 Task: Open Card Card0000000021 in Board Board0000000006 in Workspace WS0000000002 in Trello. Add Member Ayush98111@gmail.com to Card Card0000000021 in Board Board0000000006 in Workspace WS0000000002 in Trello. Add Purple Label titled Label0000000021 to Card Card0000000021 in Board Board0000000006 in Workspace WS0000000002 in Trello. Add Checklist CL0000000021 to Card Card0000000021 in Board Board0000000006 in Workspace WS0000000002 in Trello. Add Dates with Start Date as Aug 01 2023 and Due Date as Aug 31 2023 to Card Card0000000021 in Board Board0000000006 in Workspace WS0000000002 in Trello
Action: Mouse moved to (372, 400)
Screenshot: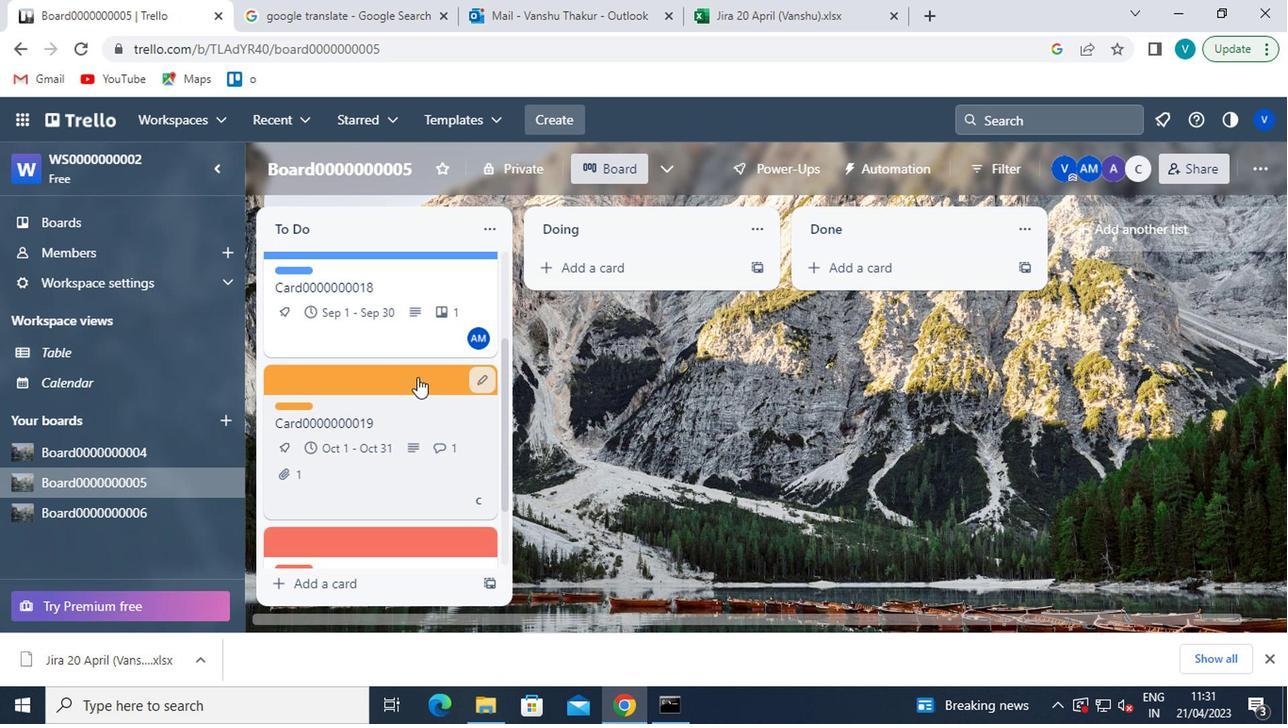 
Action: Mouse scrolled (372, 399) with delta (0, 0)
Screenshot: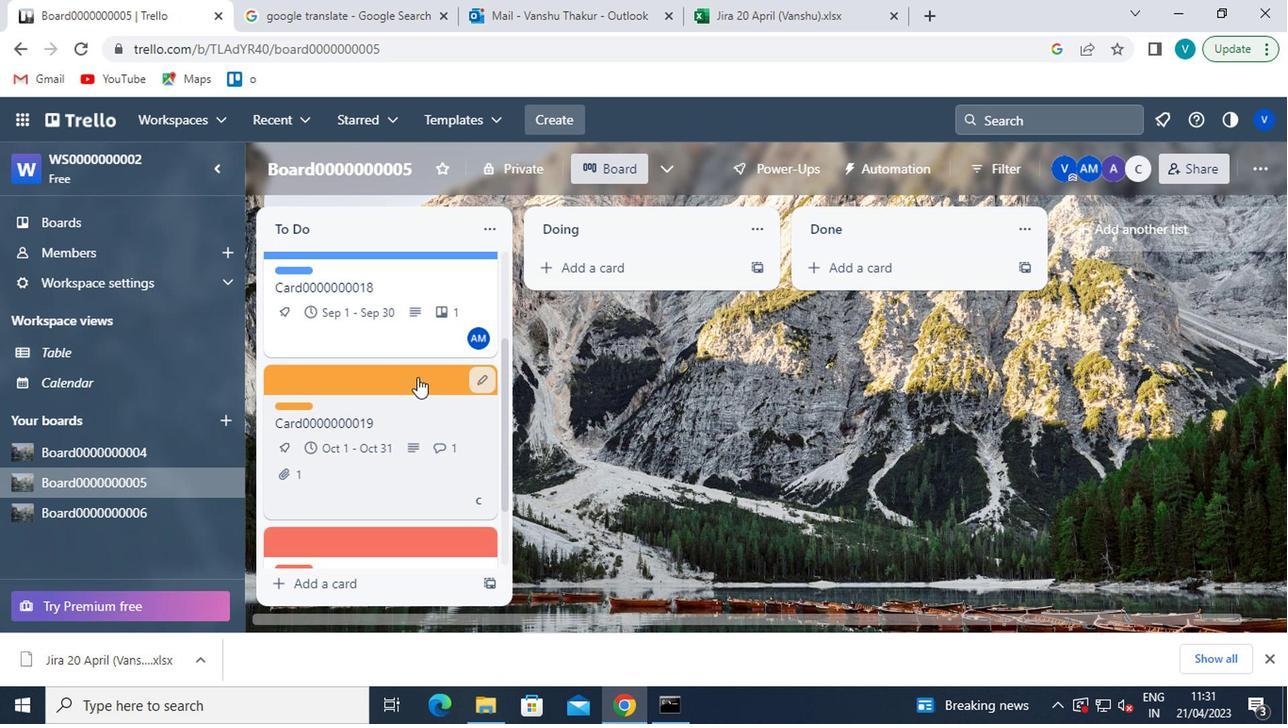
Action: Mouse moved to (370, 406)
Screenshot: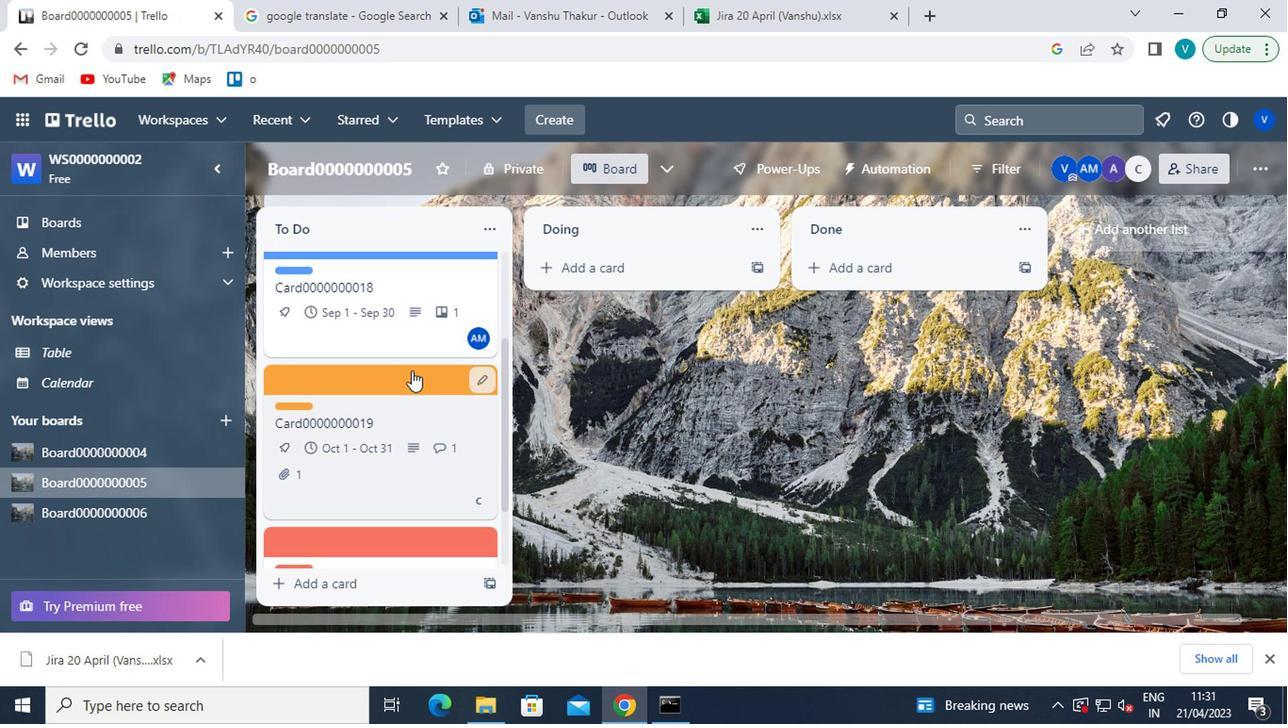 
Action: Mouse scrolled (370, 404) with delta (0, -1)
Screenshot: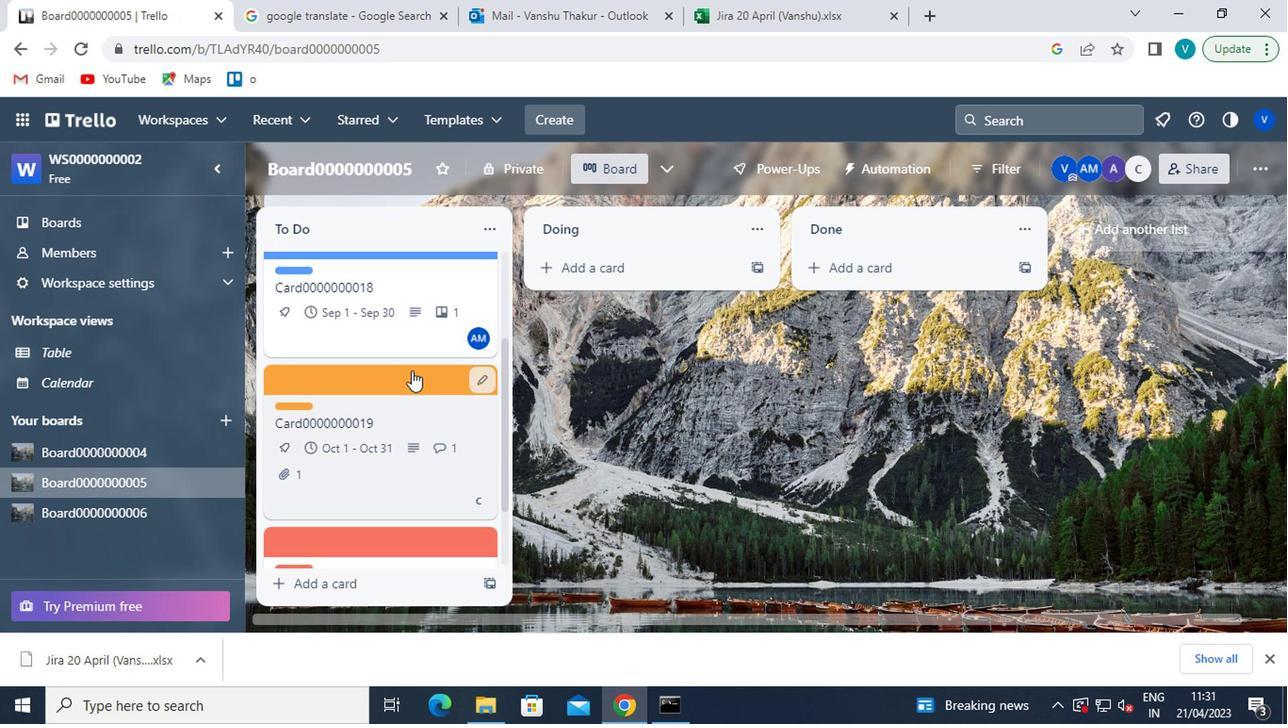 
Action: Mouse moved to (370, 407)
Screenshot: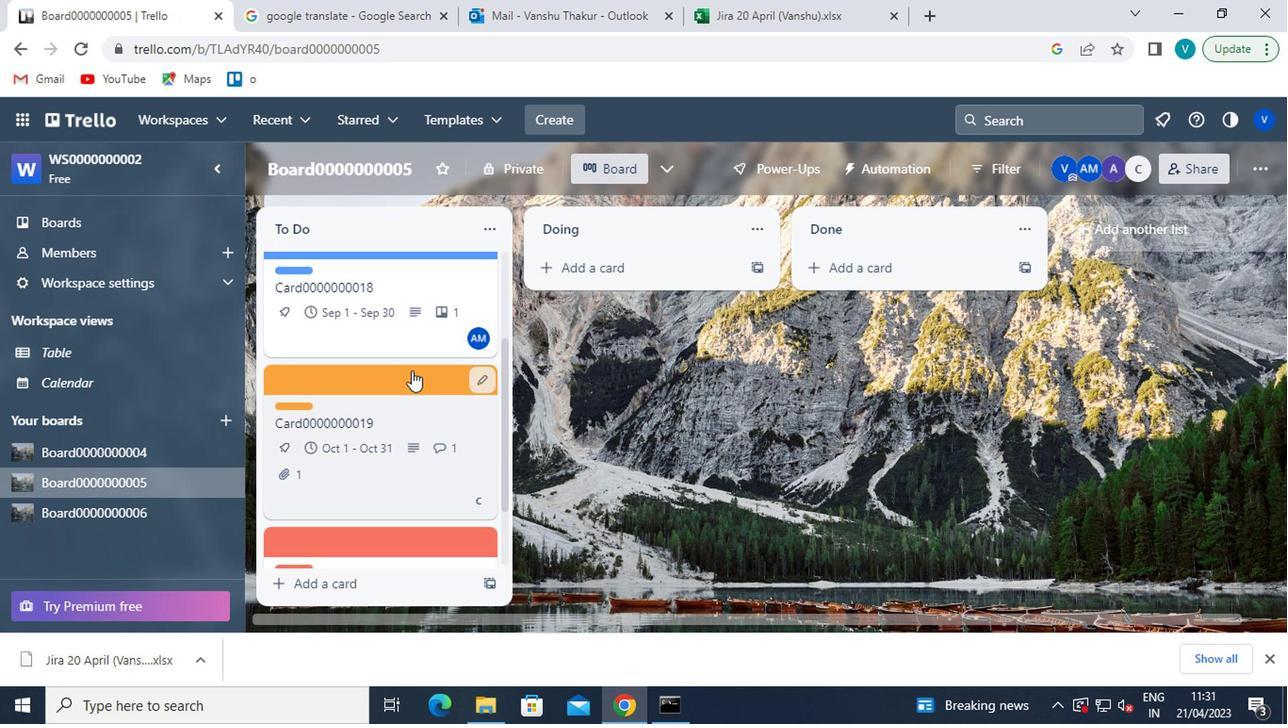 
Action: Mouse scrolled (370, 406) with delta (0, 0)
Screenshot: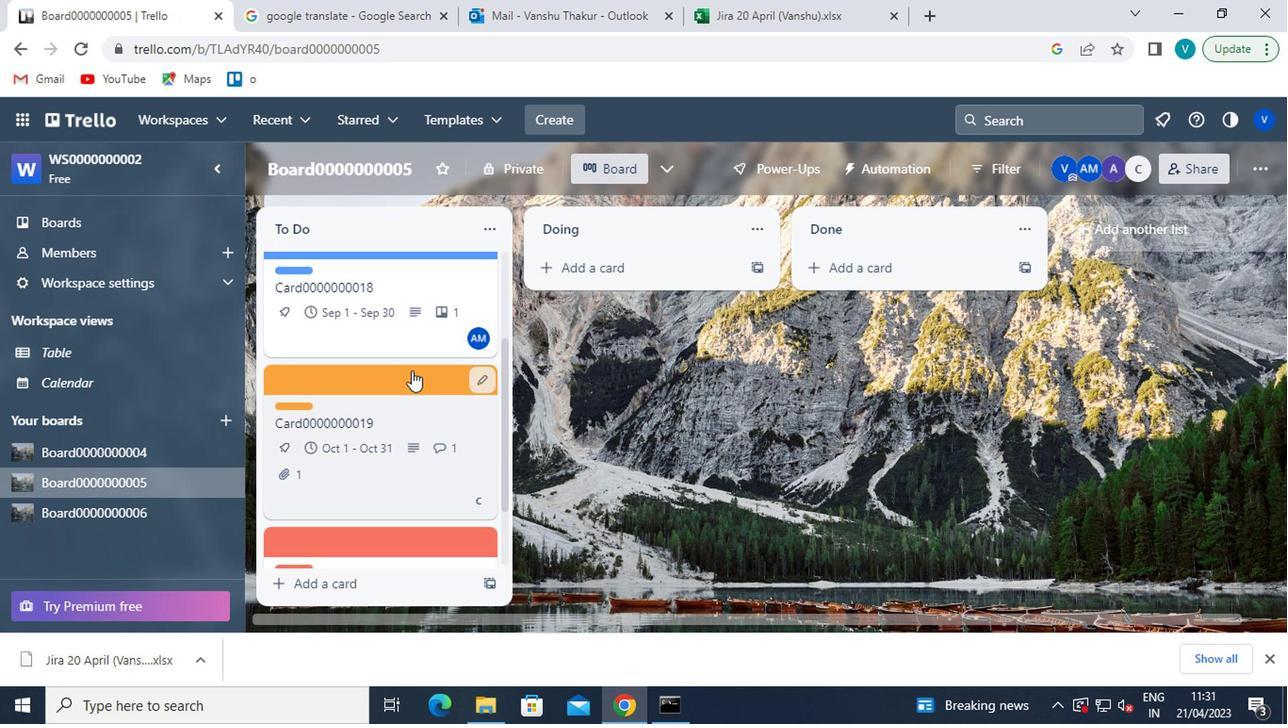 
Action: Mouse scrolled (370, 406) with delta (0, 0)
Screenshot: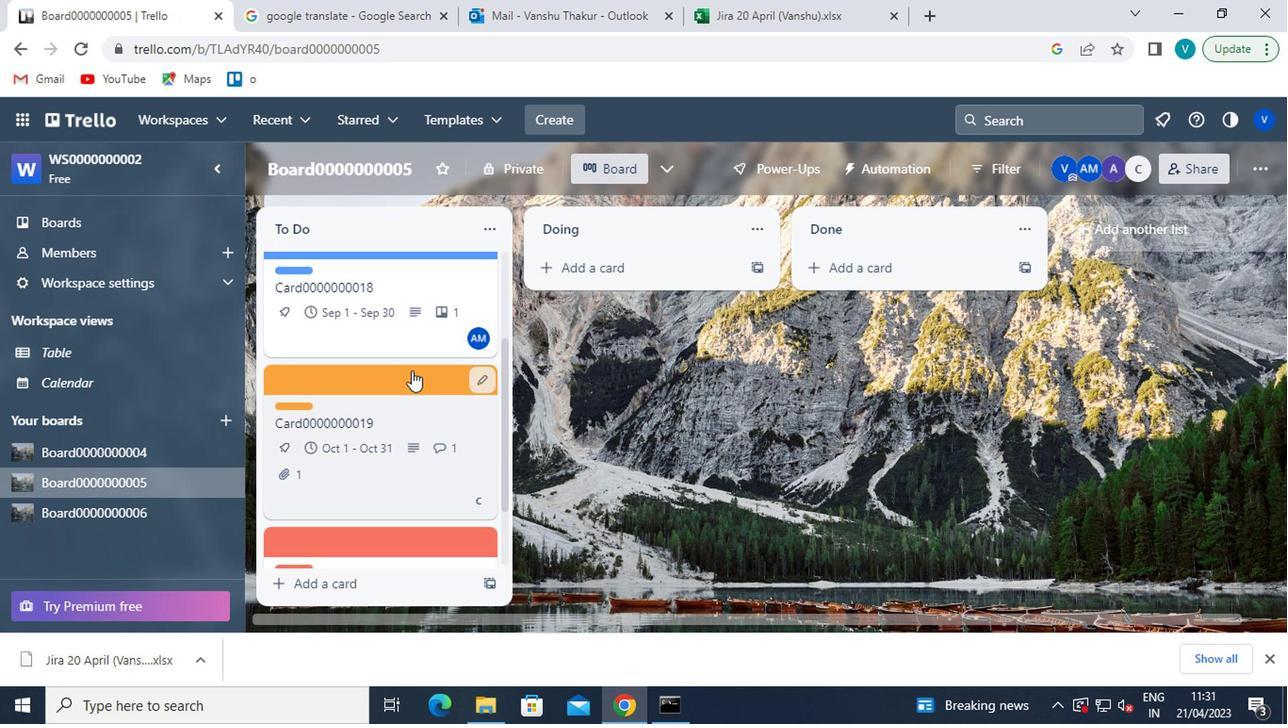 
Action: Mouse scrolled (370, 406) with delta (0, 0)
Screenshot: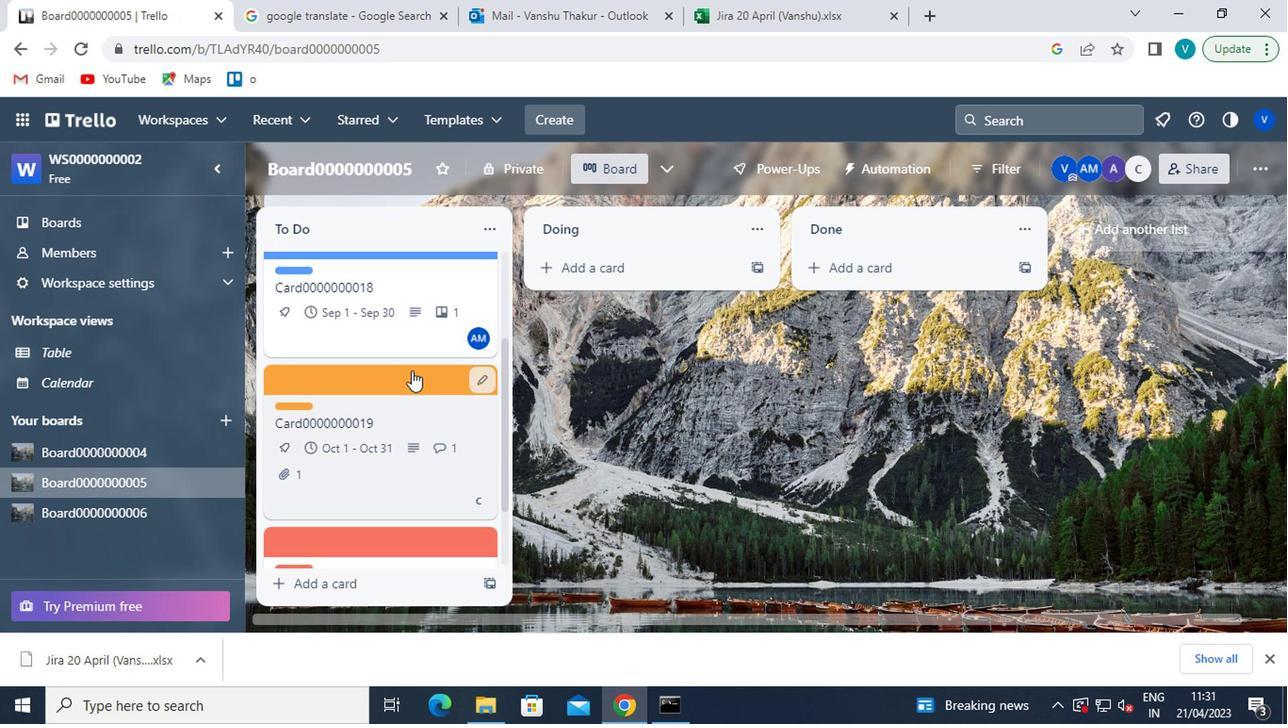 
Action: Mouse scrolled (370, 406) with delta (0, 0)
Screenshot: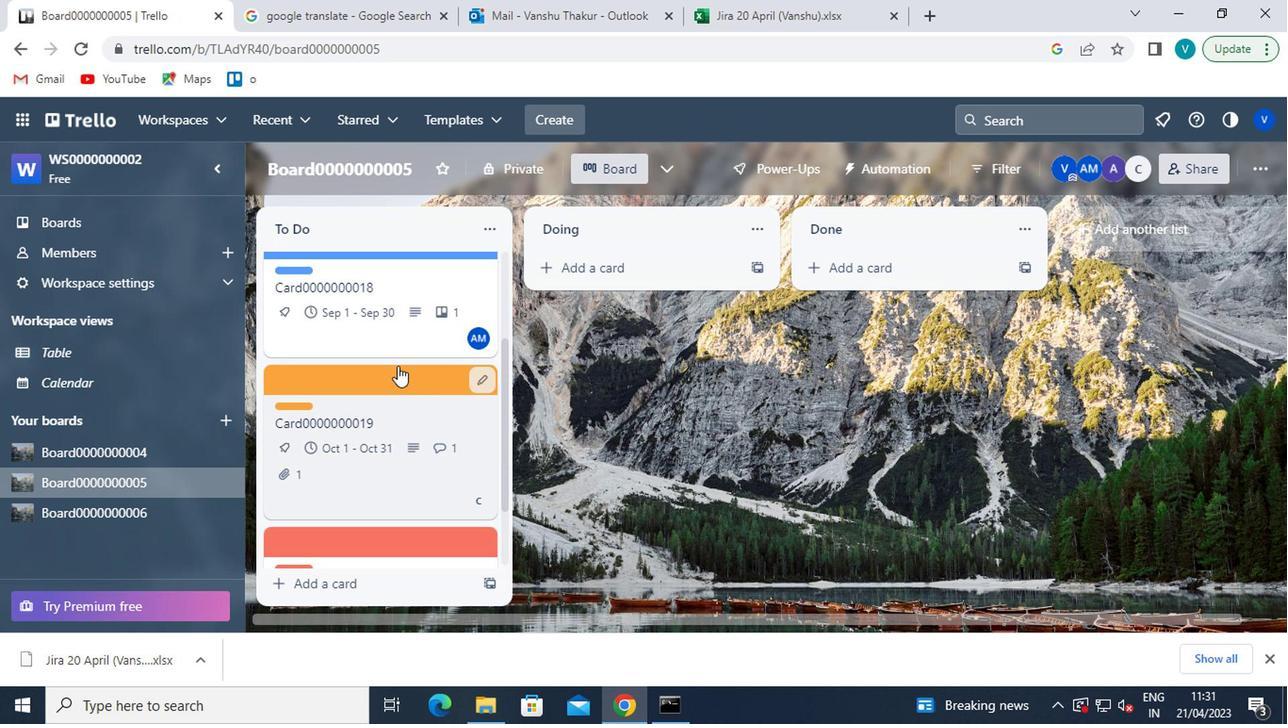 
Action: Mouse moved to (144, 519)
Screenshot: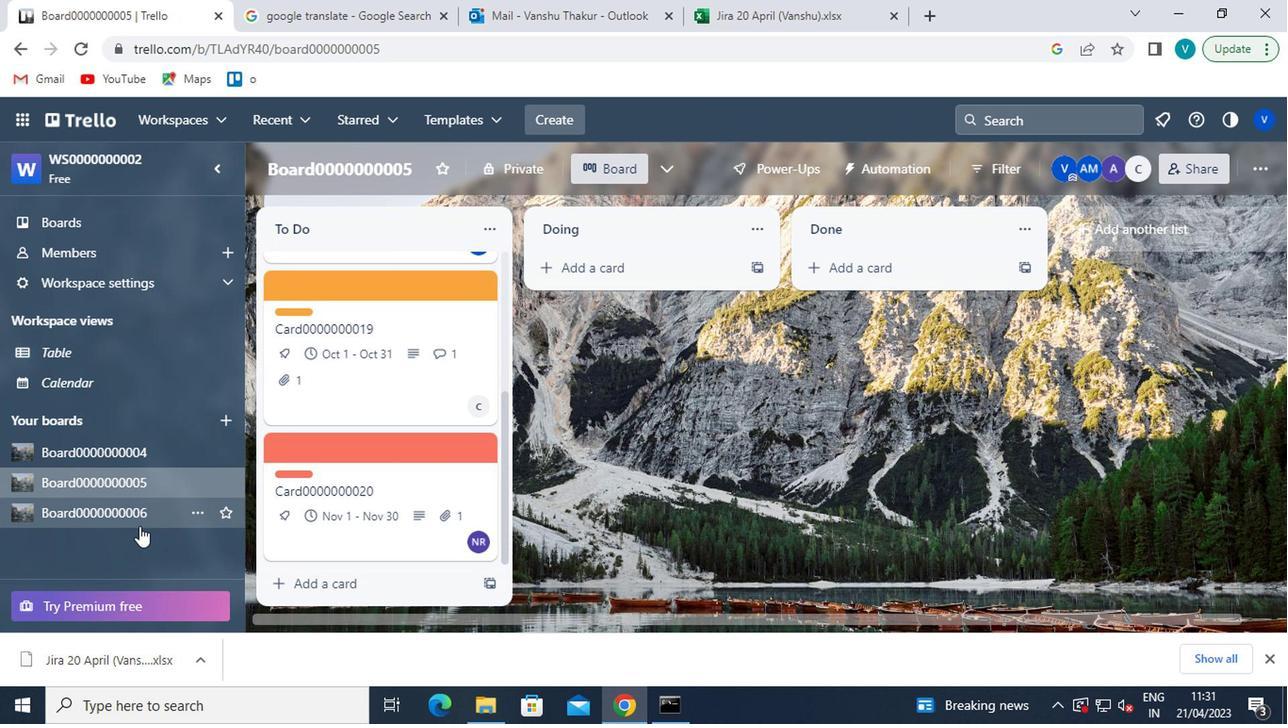 
Action: Mouse pressed left at (144, 519)
Screenshot: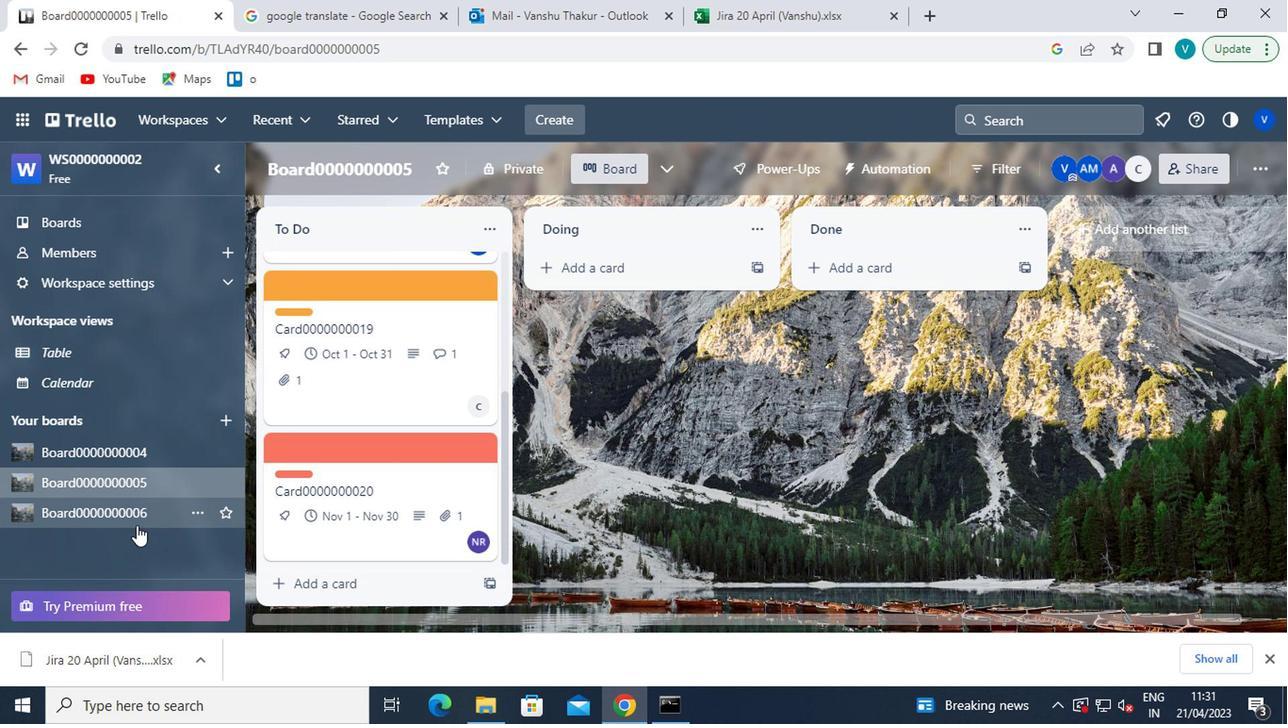 
Action: Mouse moved to (350, 319)
Screenshot: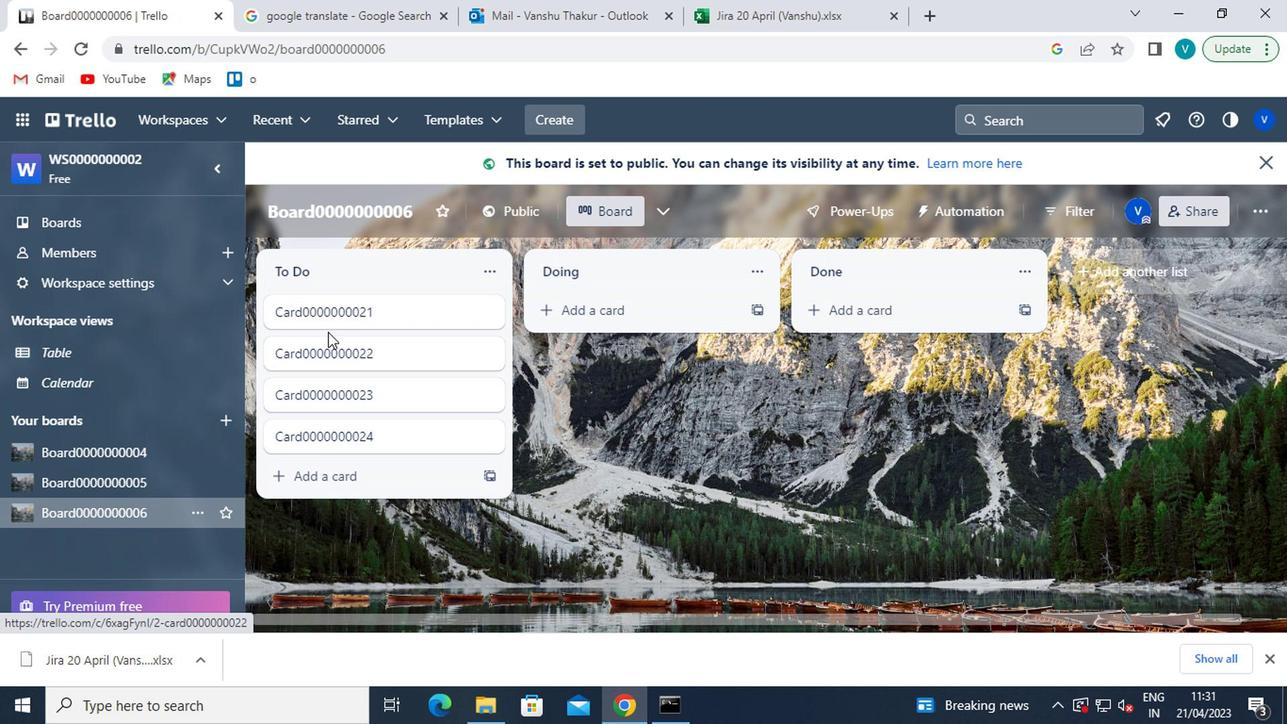 
Action: Mouse pressed left at (350, 319)
Screenshot: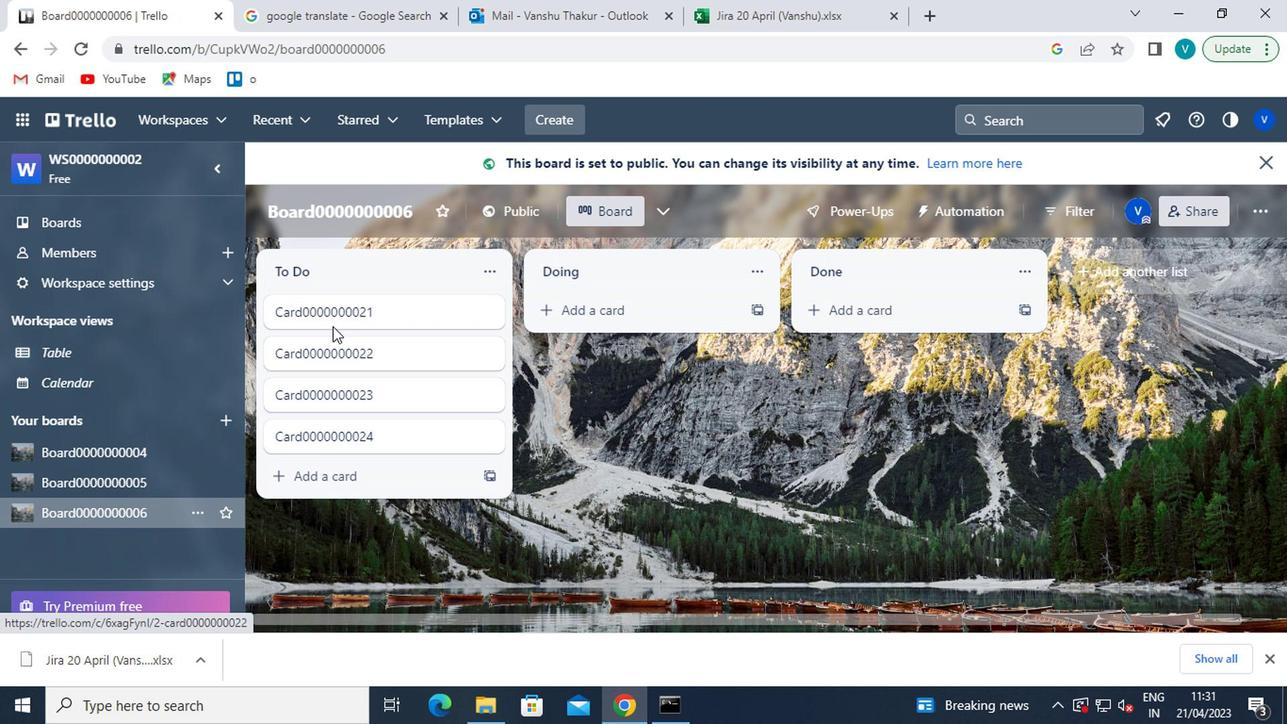 
Action: Mouse moved to (850, 261)
Screenshot: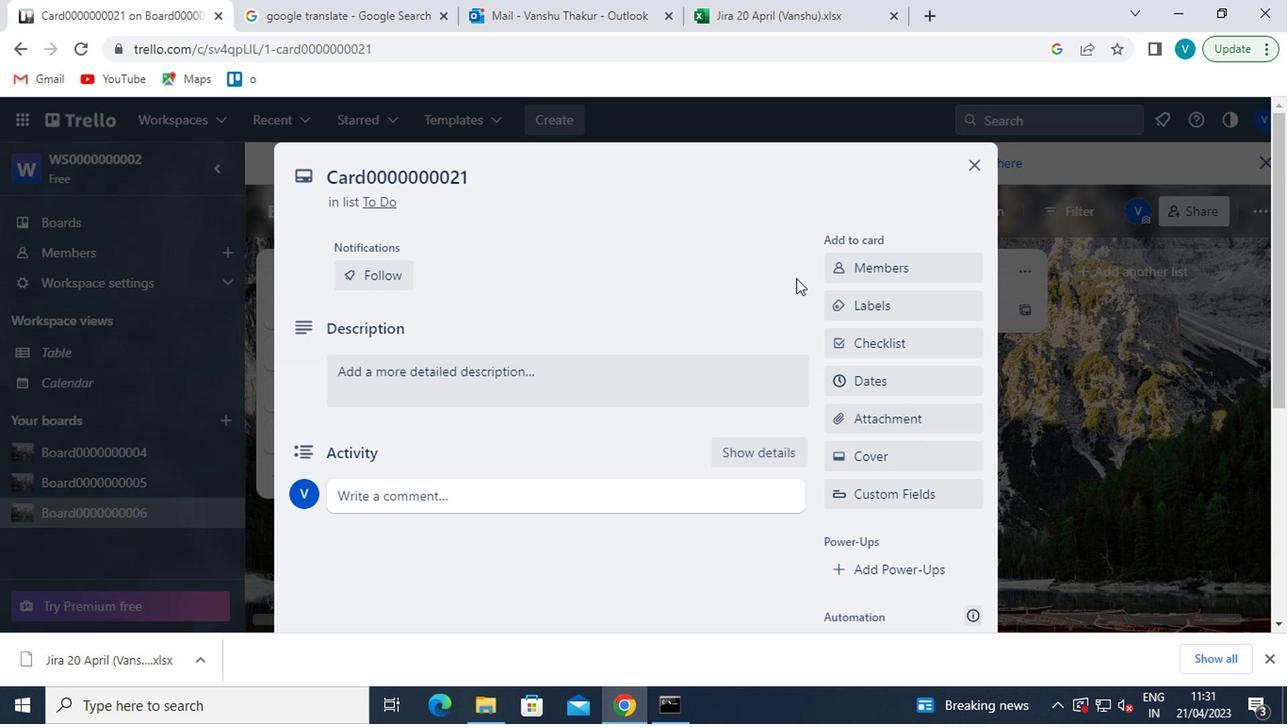 
Action: Mouse pressed left at (850, 261)
Screenshot: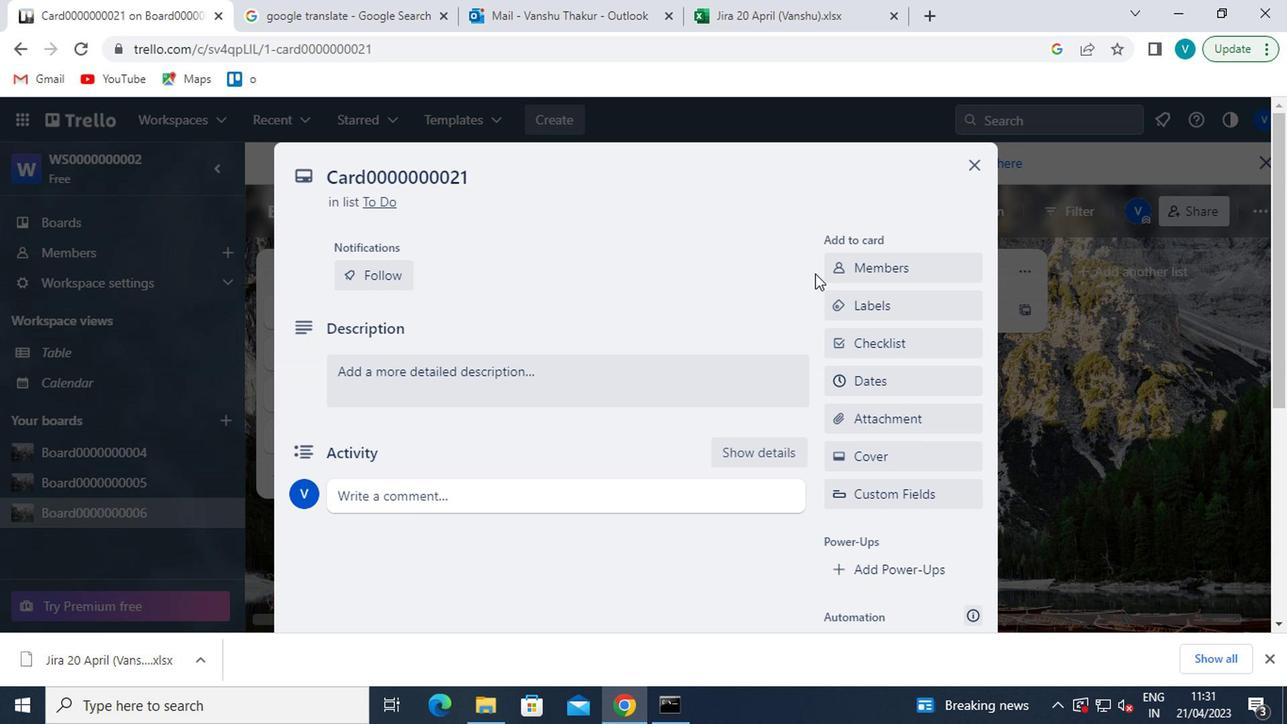 
Action: Mouse moved to (875, 363)
Screenshot: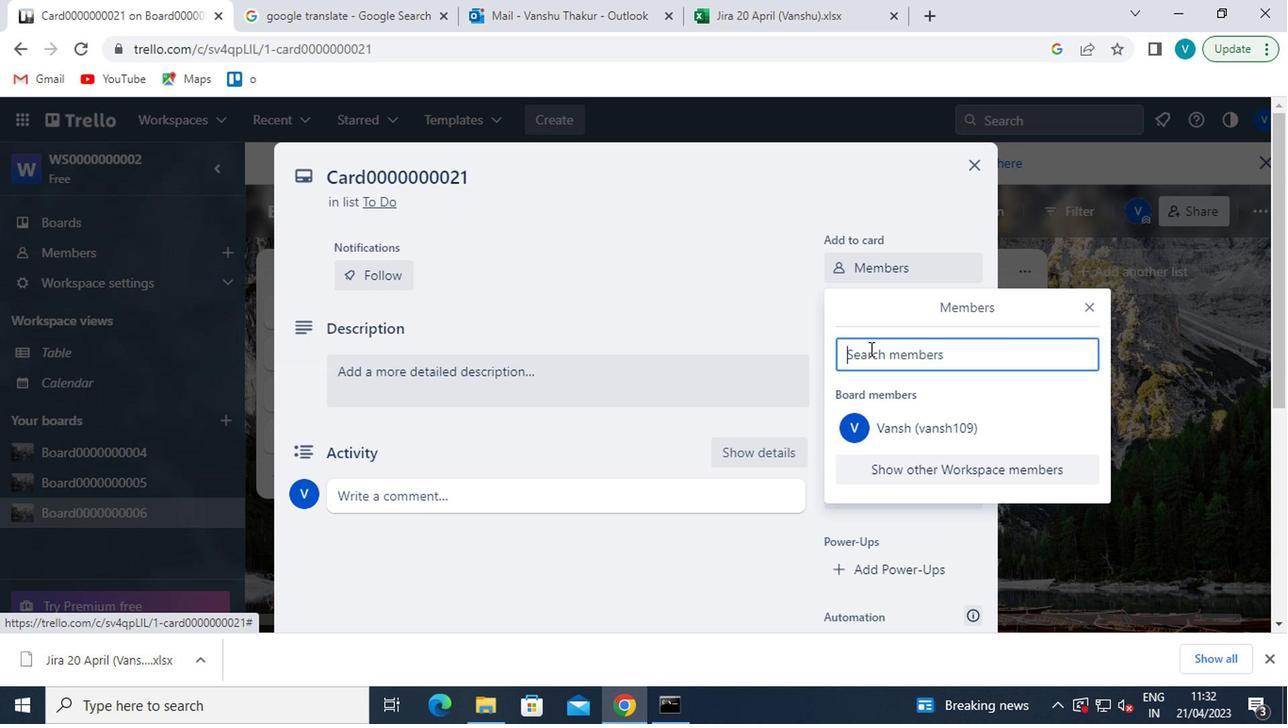 
Action: Mouse pressed left at (875, 363)
Screenshot: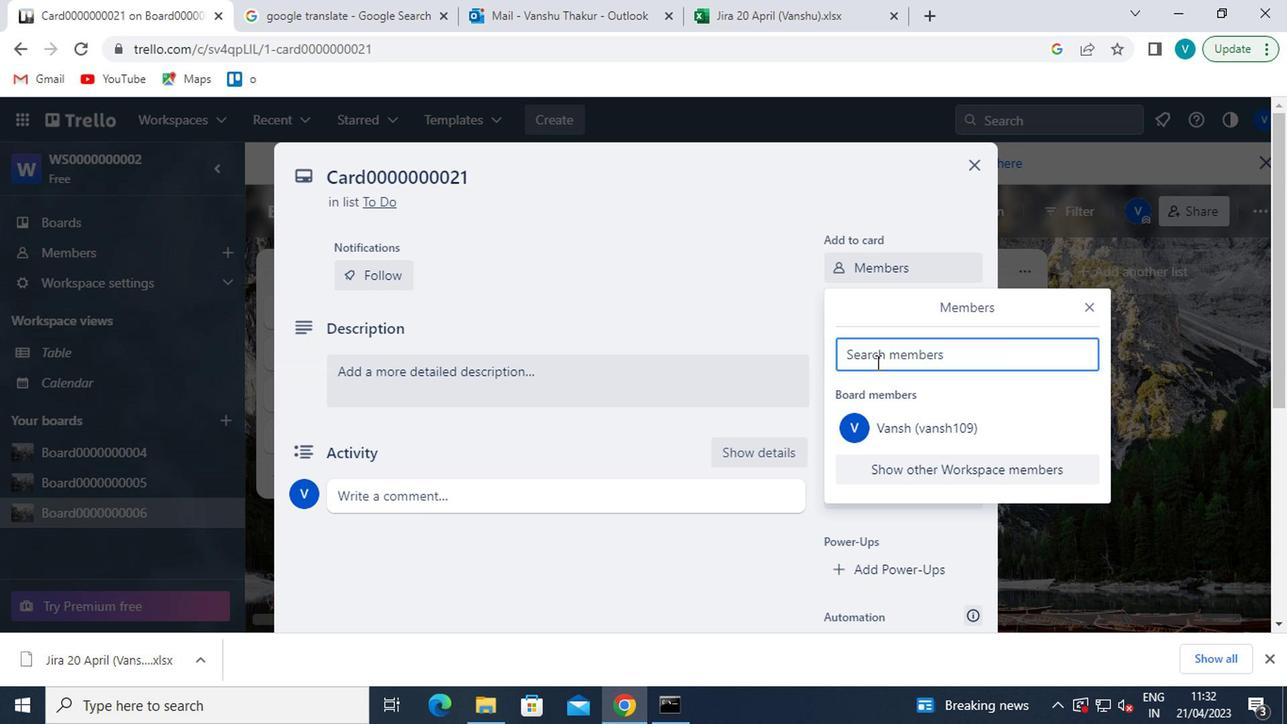 
Action: Mouse moved to (557, 73)
Screenshot: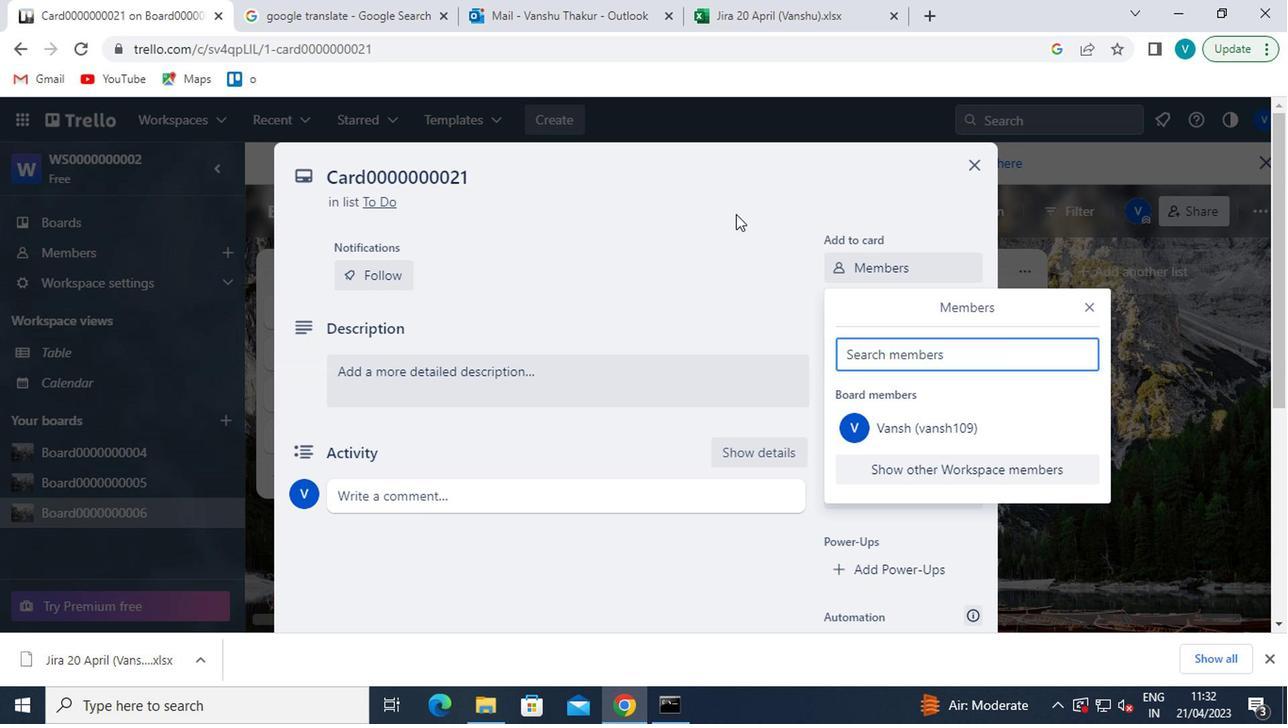 
Action: Key pressed <Key.shift>AYUSH8<Key.backspace>98111<Key.shift>@GMAIL.COM
Screenshot: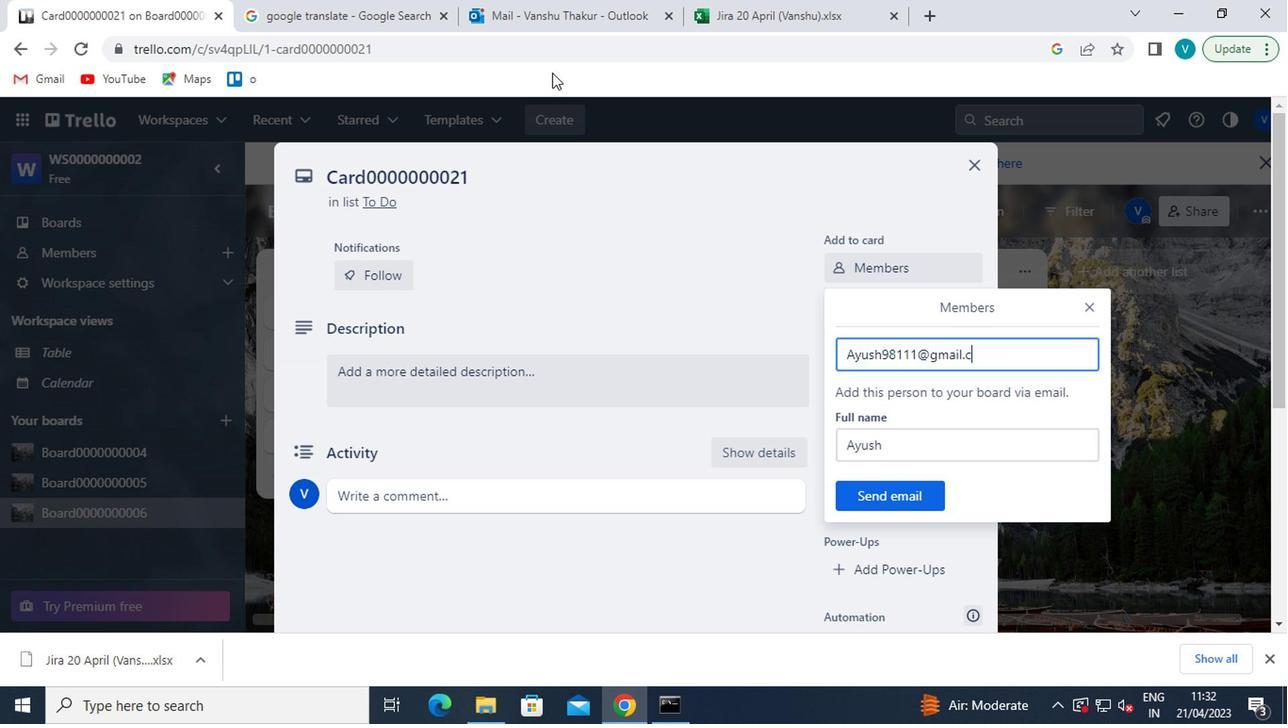 
Action: Mouse moved to (863, 489)
Screenshot: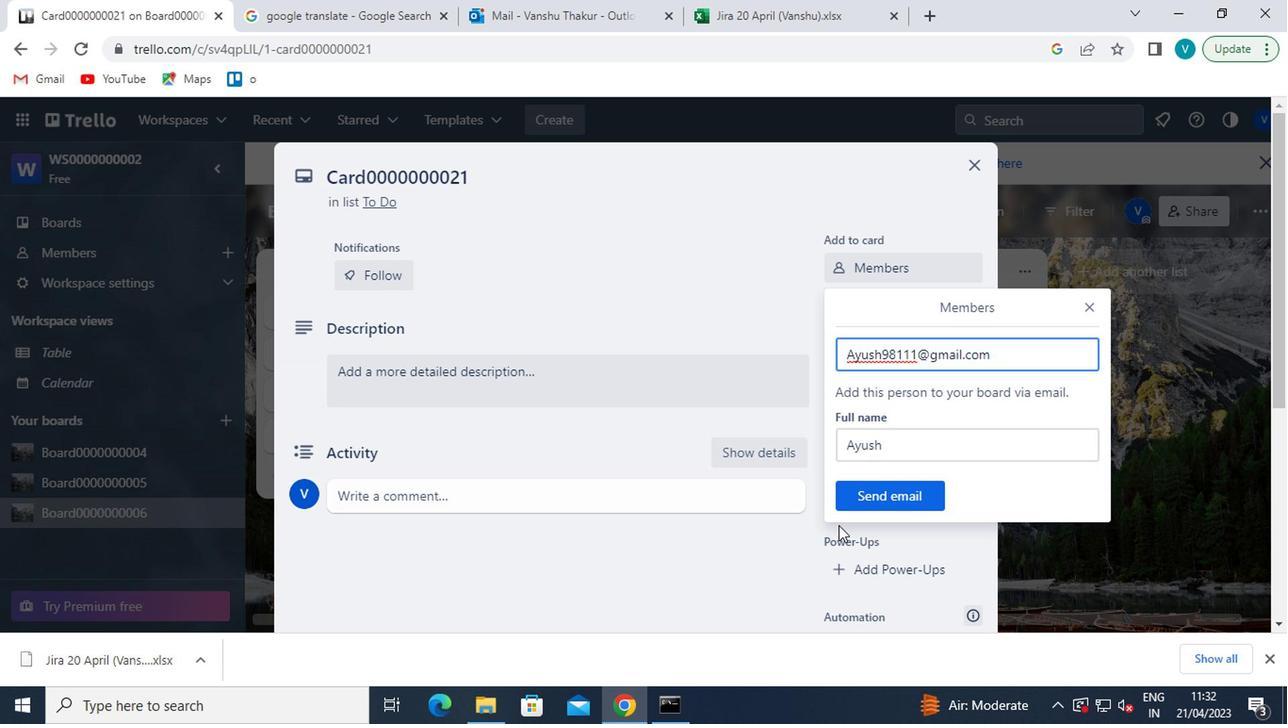 
Action: Mouse pressed left at (863, 489)
Screenshot: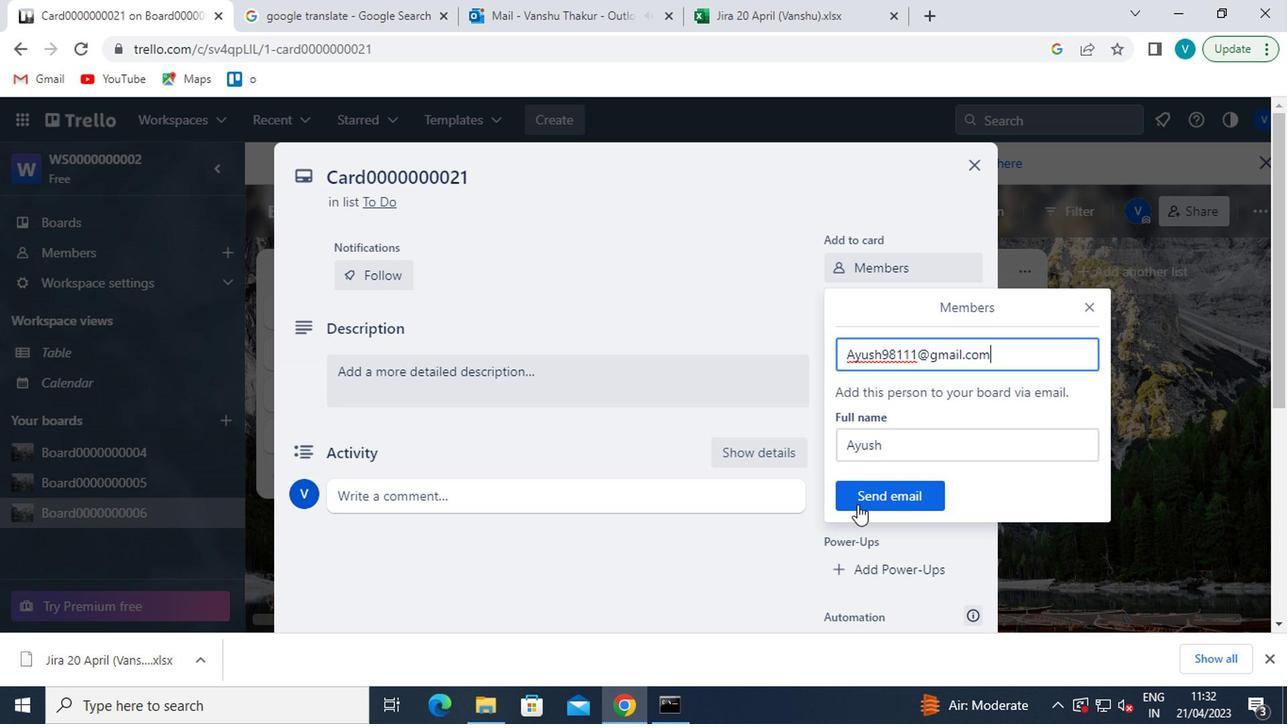 
Action: Mouse moved to (902, 319)
Screenshot: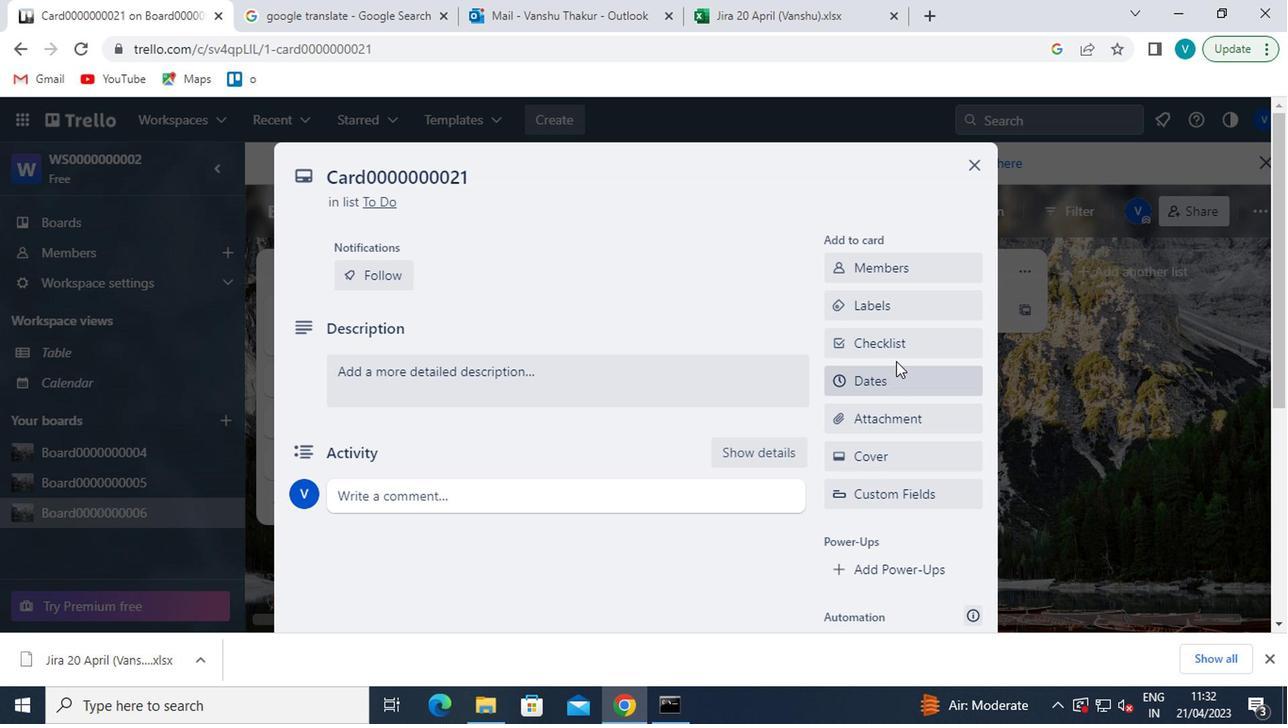 
Action: Mouse pressed left at (902, 319)
Screenshot: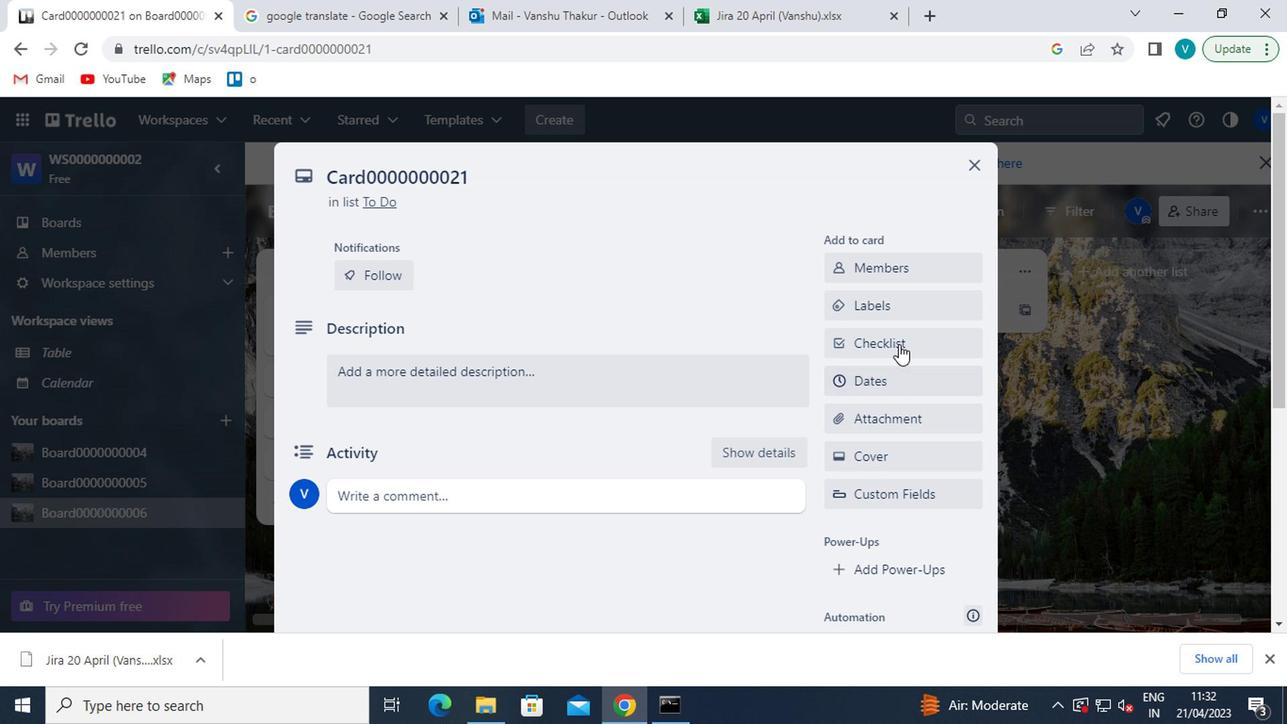 
Action: Mouse moved to (934, 499)
Screenshot: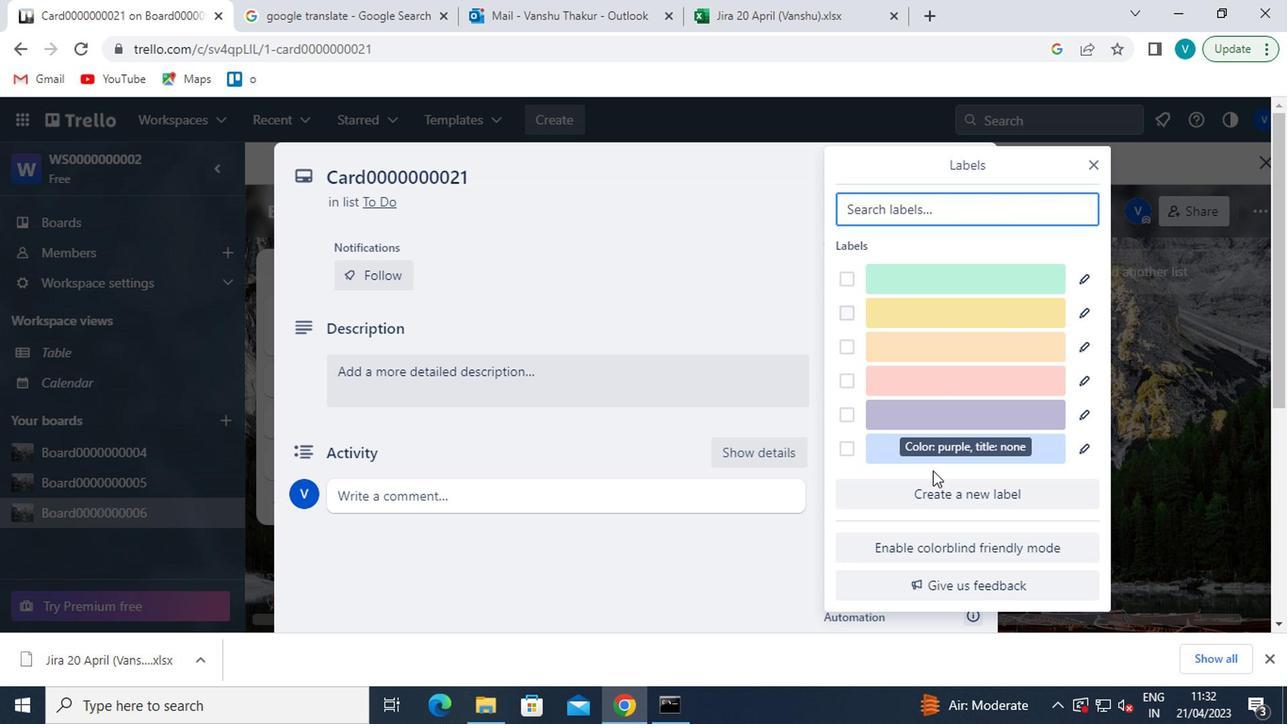 
Action: Mouse pressed left at (934, 499)
Screenshot: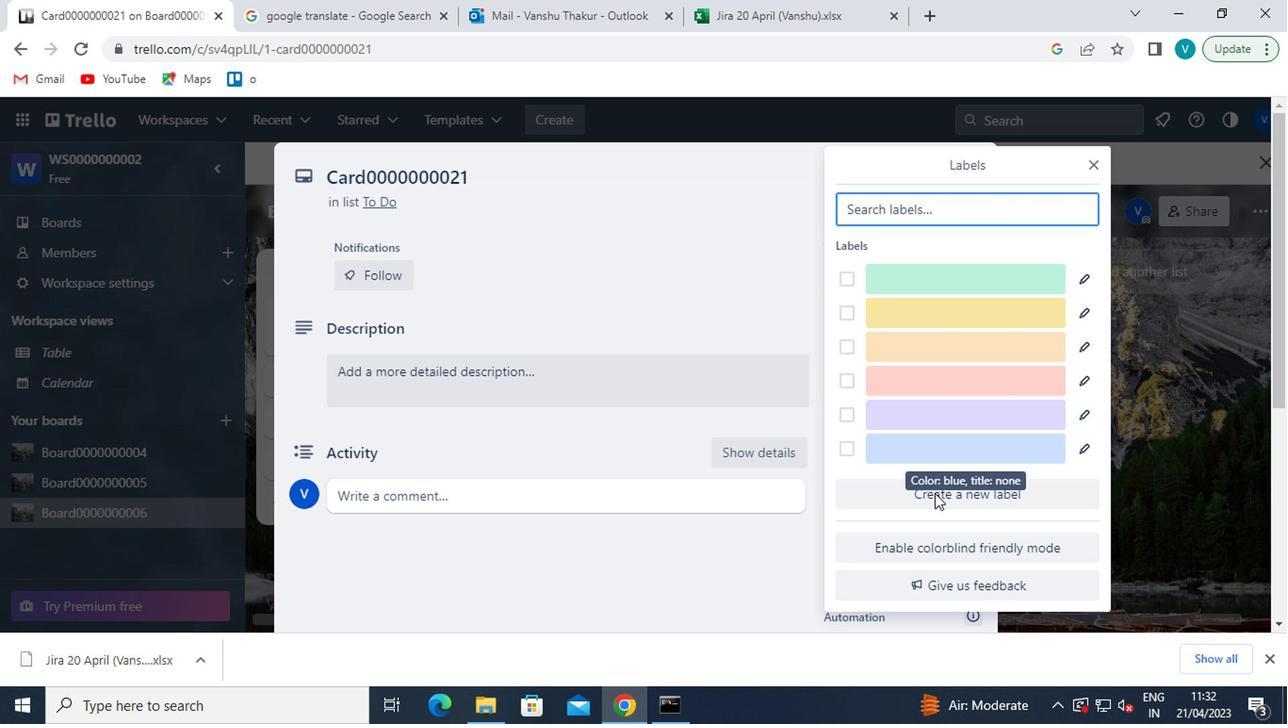 
Action: Mouse moved to (1056, 439)
Screenshot: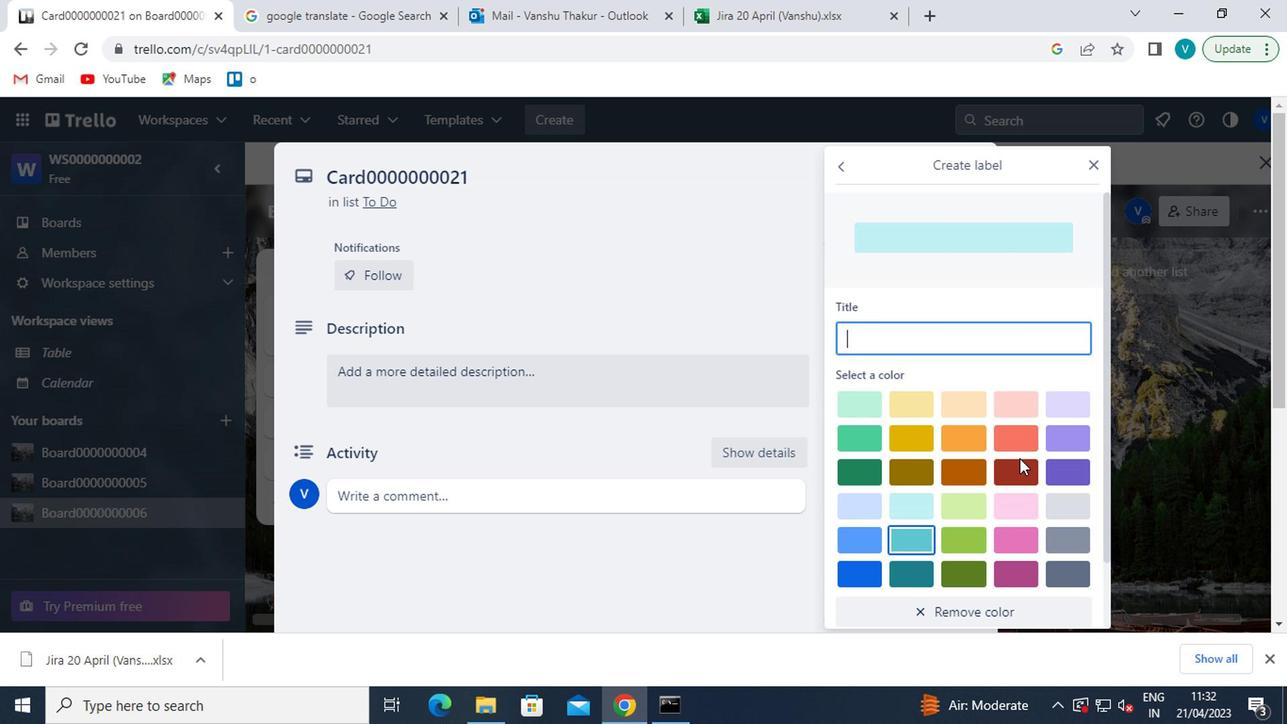 
Action: Mouse pressed left at (1056, 439)
Screenshot: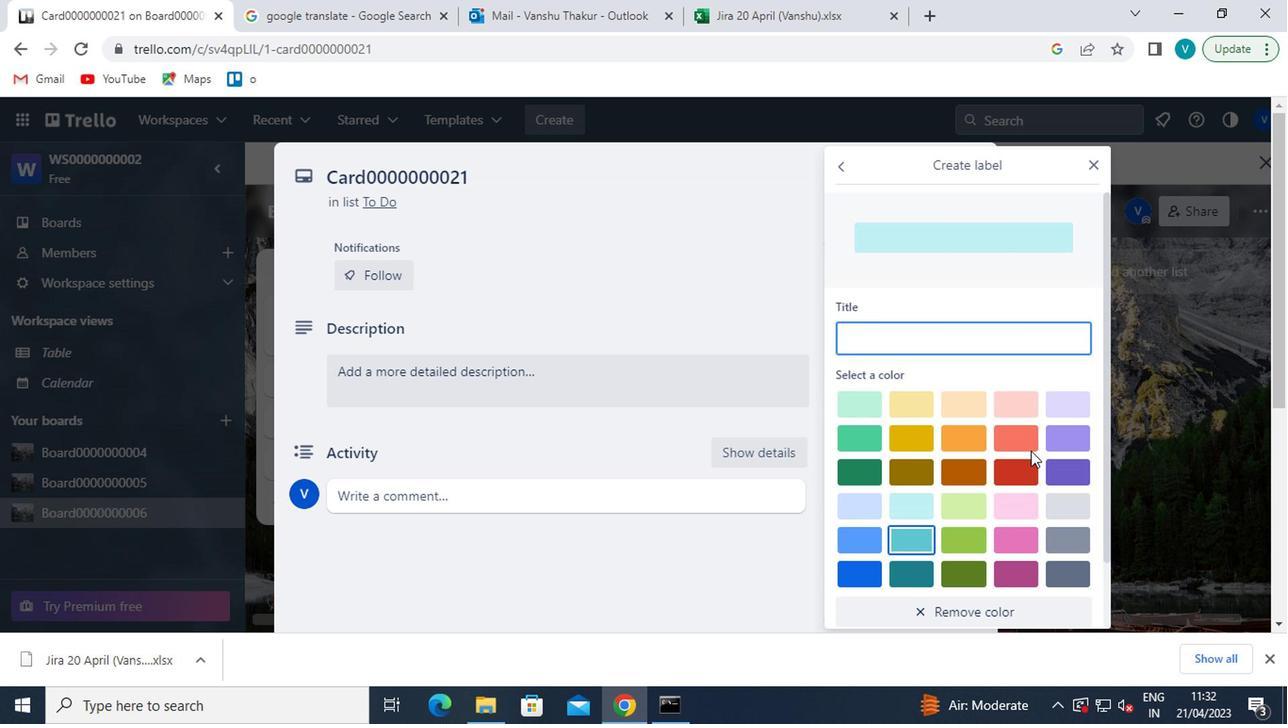 
Action: Mouse moved to (974, 335)
Screenshot: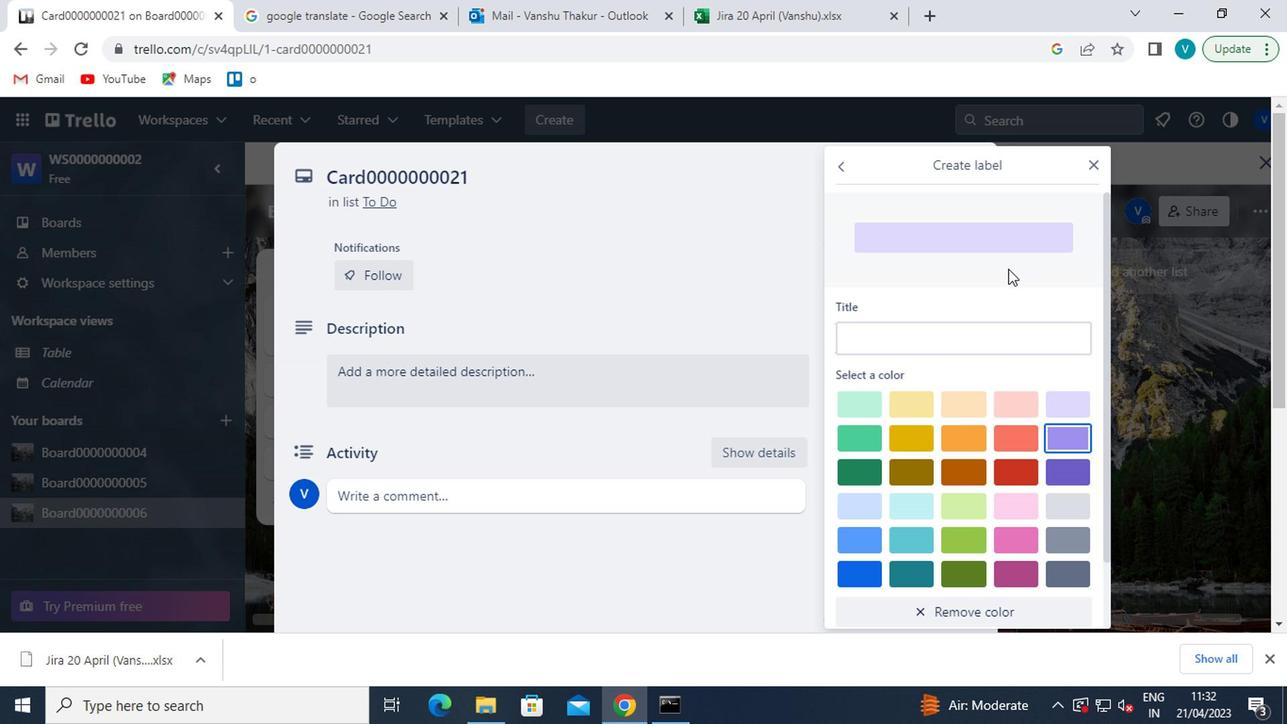 
Action: Mouse pressed left at (974, 335)
Screenshot: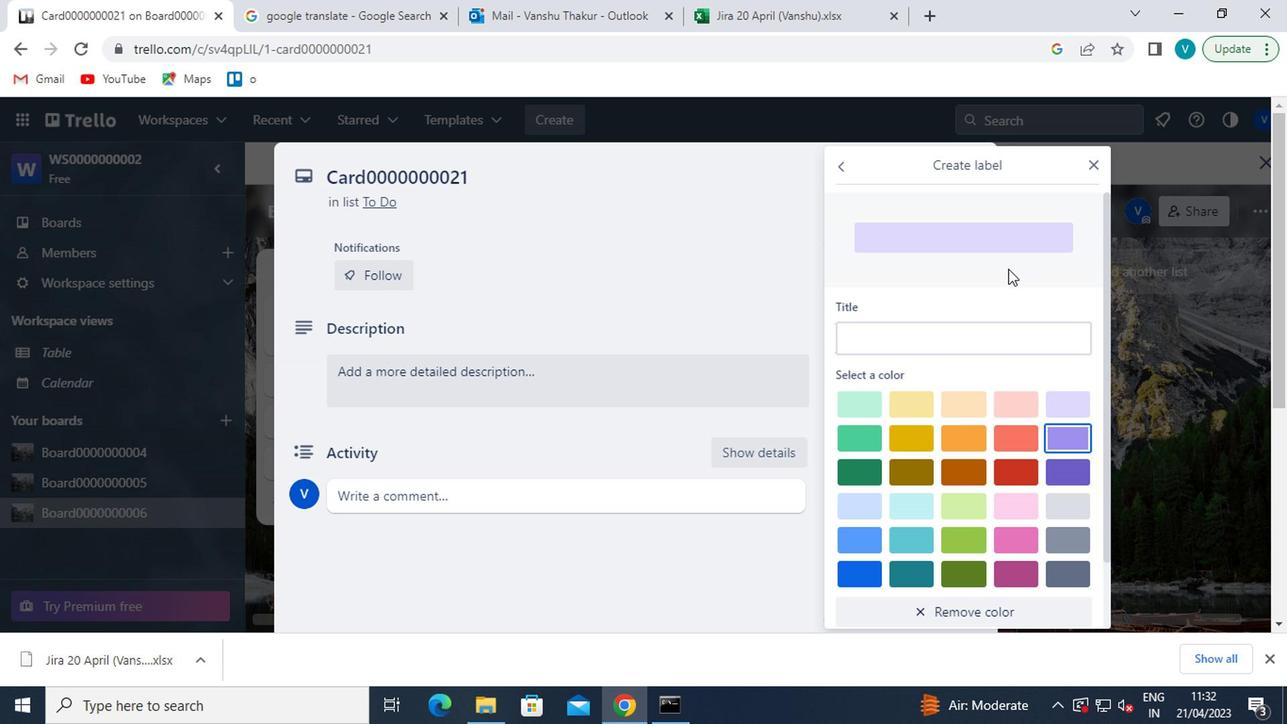 
Action: Key pressed <Key.shift>LABEL
Screenshot: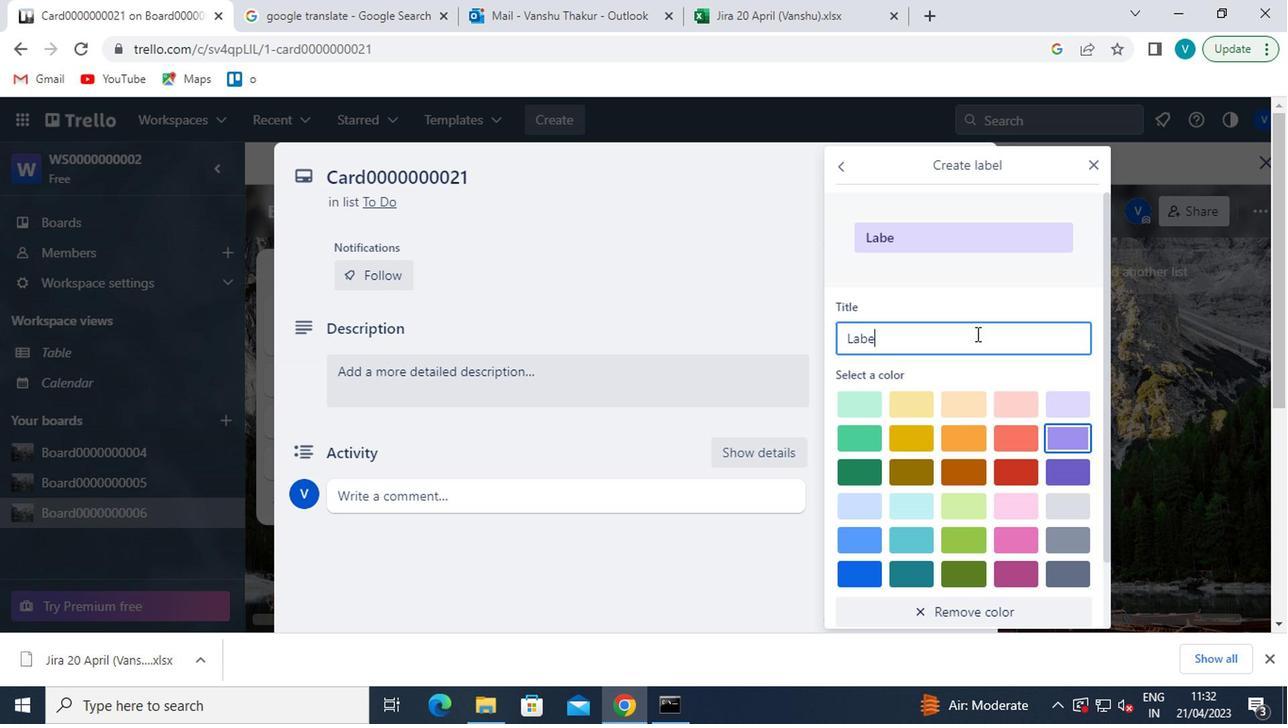 
Action: Mouse moved to (866, 263)
Screenshot: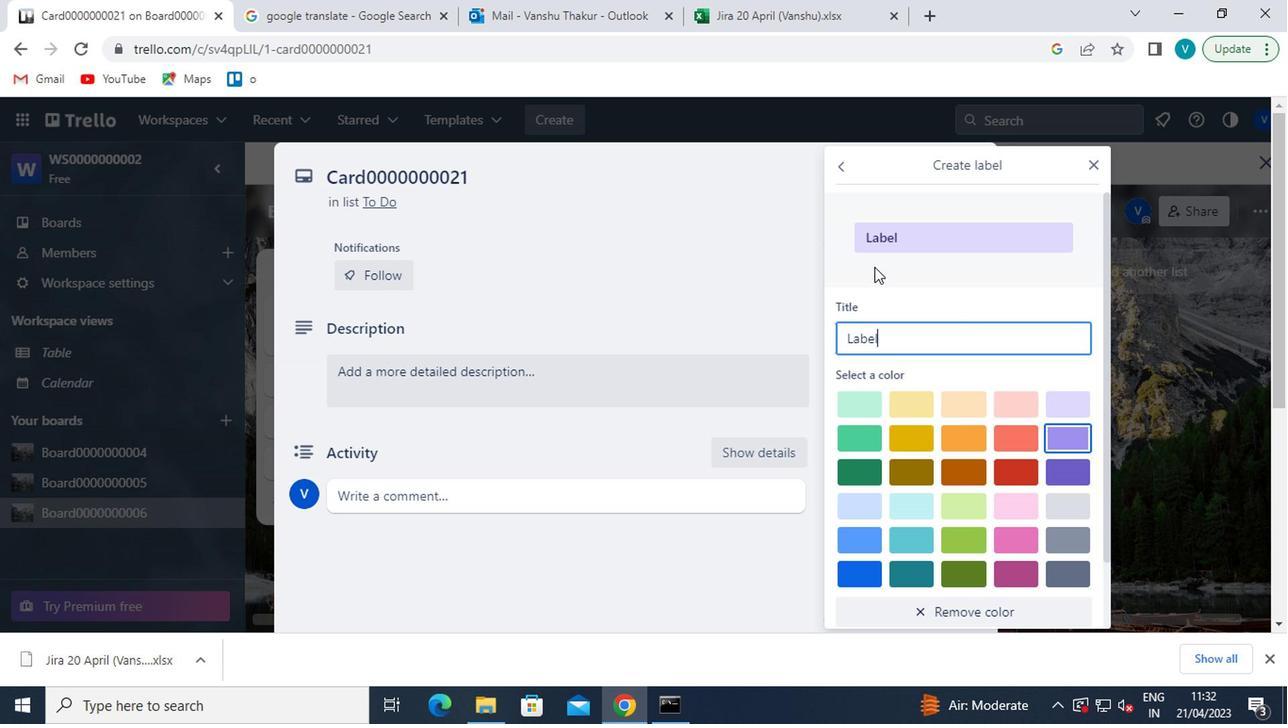 
Action: Key pressed 000
Screenshot: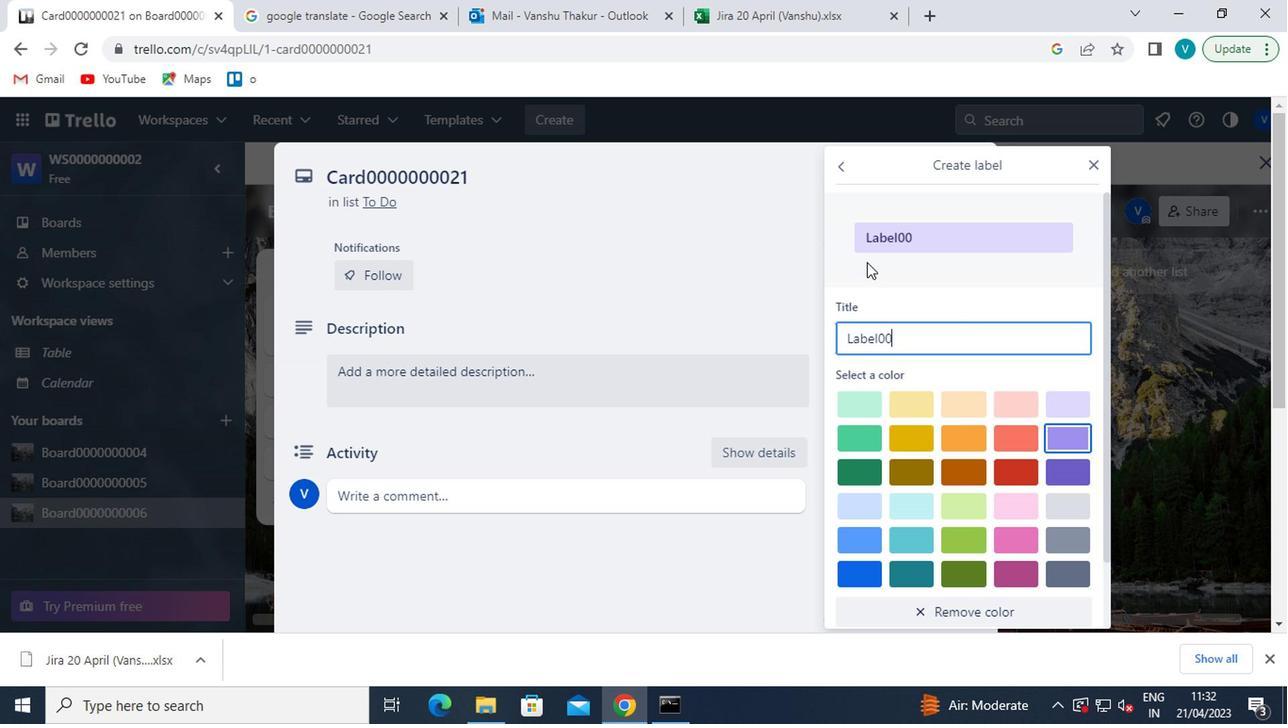 
Action: Mouse moved to (865, 263)
Screenshot: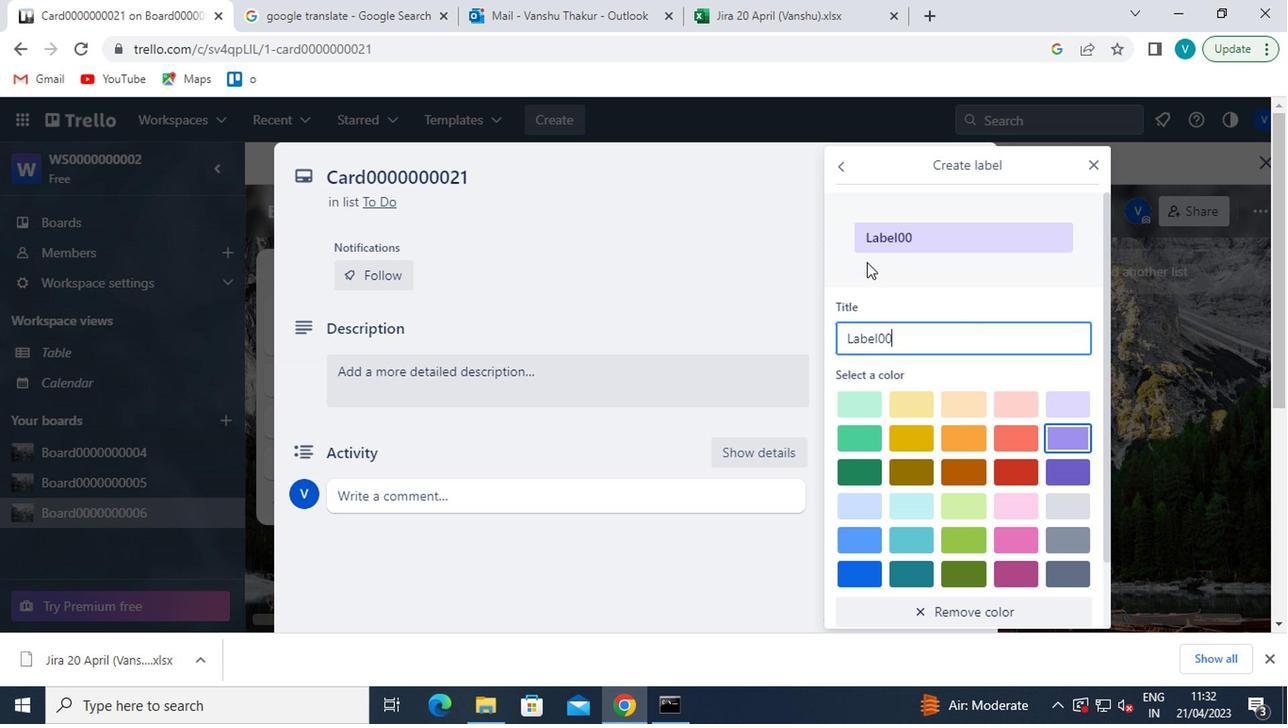 
Action: Key pressed 00000
Screenshot: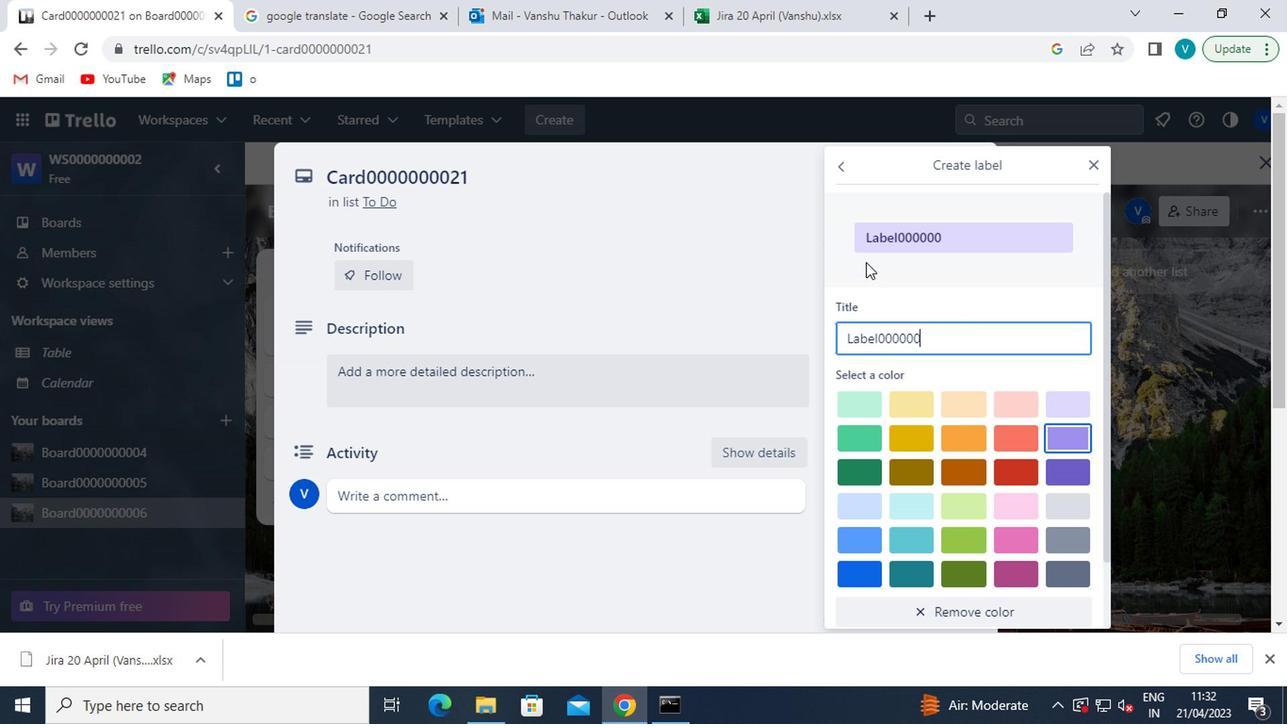 
Action: Mouse moved to (854, 254)
Screenshot: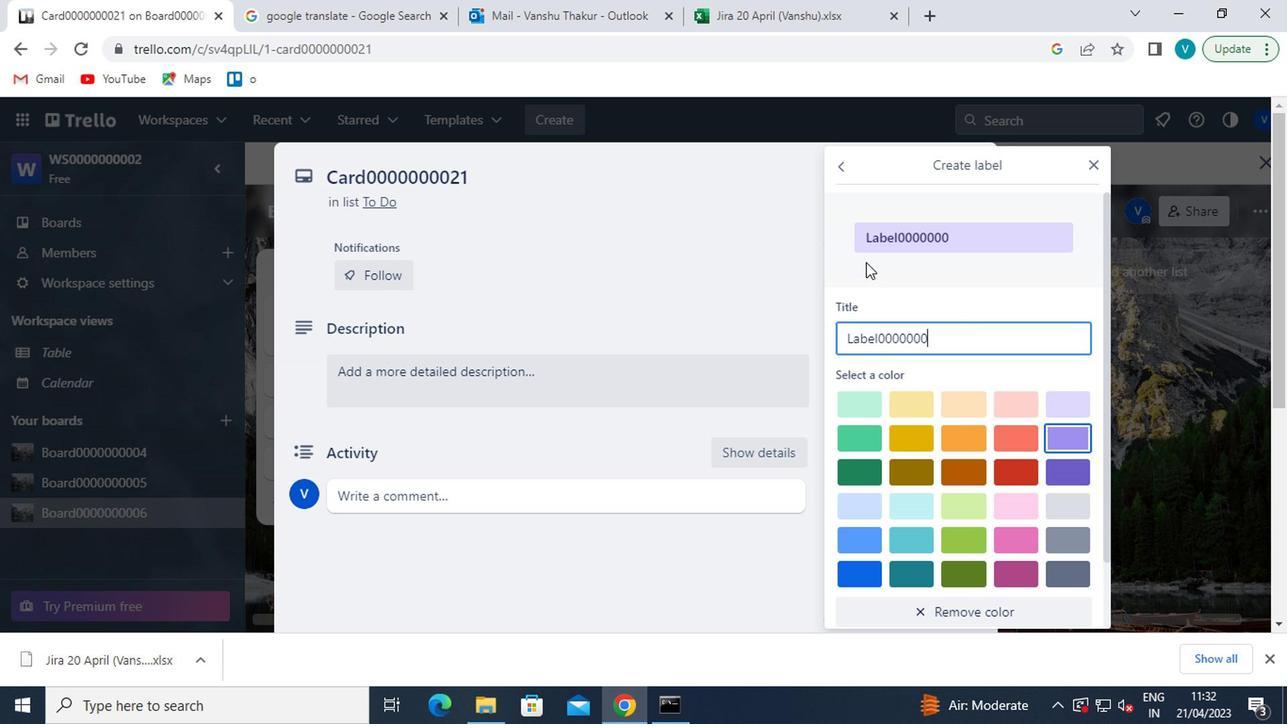 
Action: Key pressed 21
Screenshot: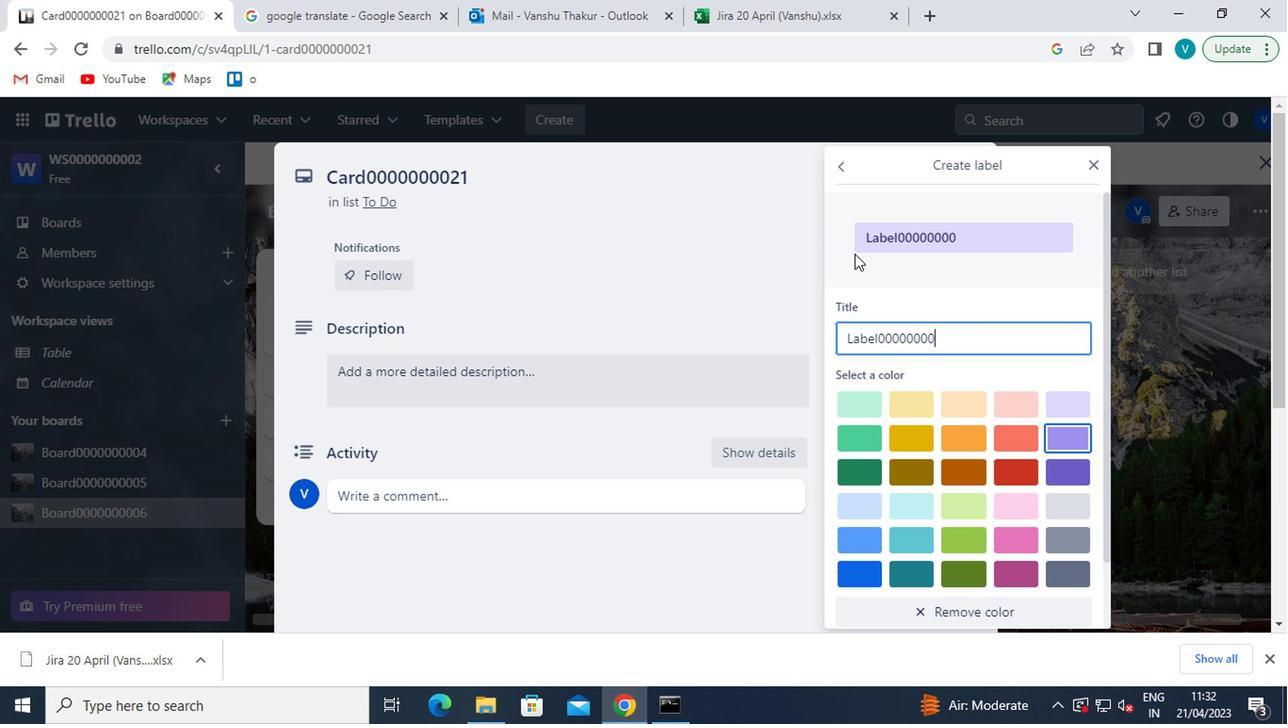 
Action: Mouse moved to (854, 255)
Screenshot: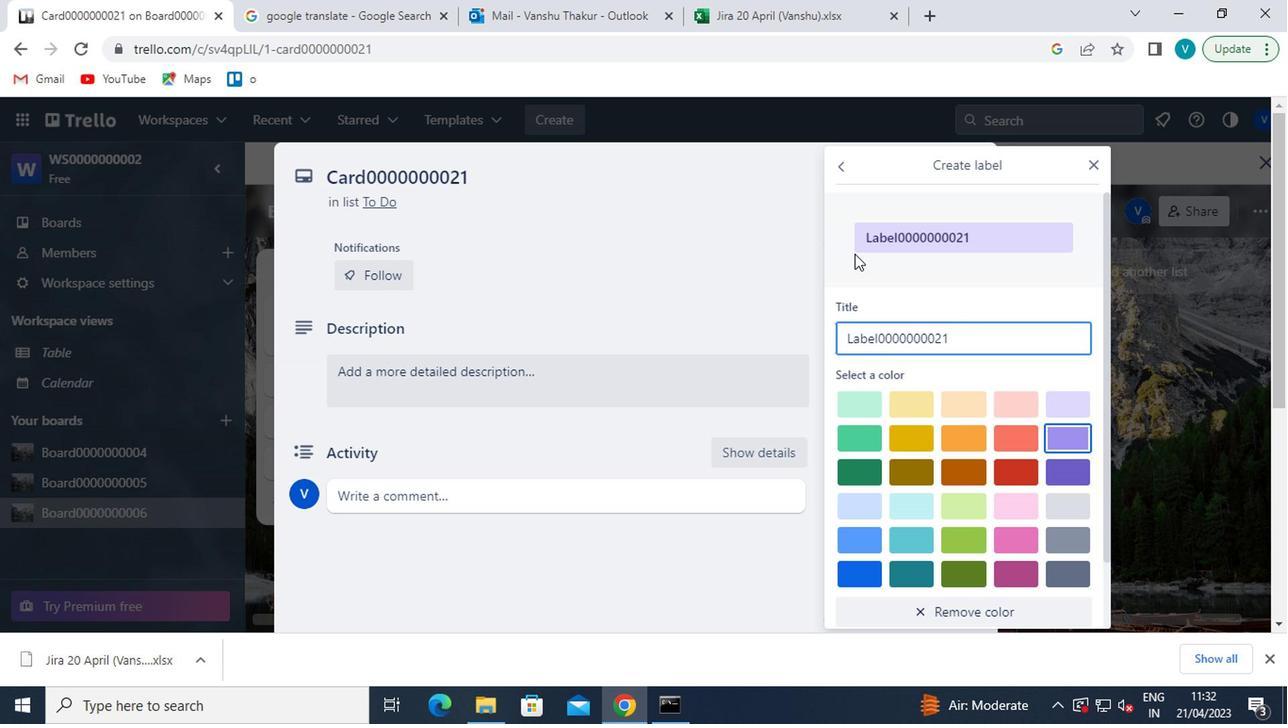 
Action: Mouse scrolled (854, 254) with delta (0, 0)
Screenshot: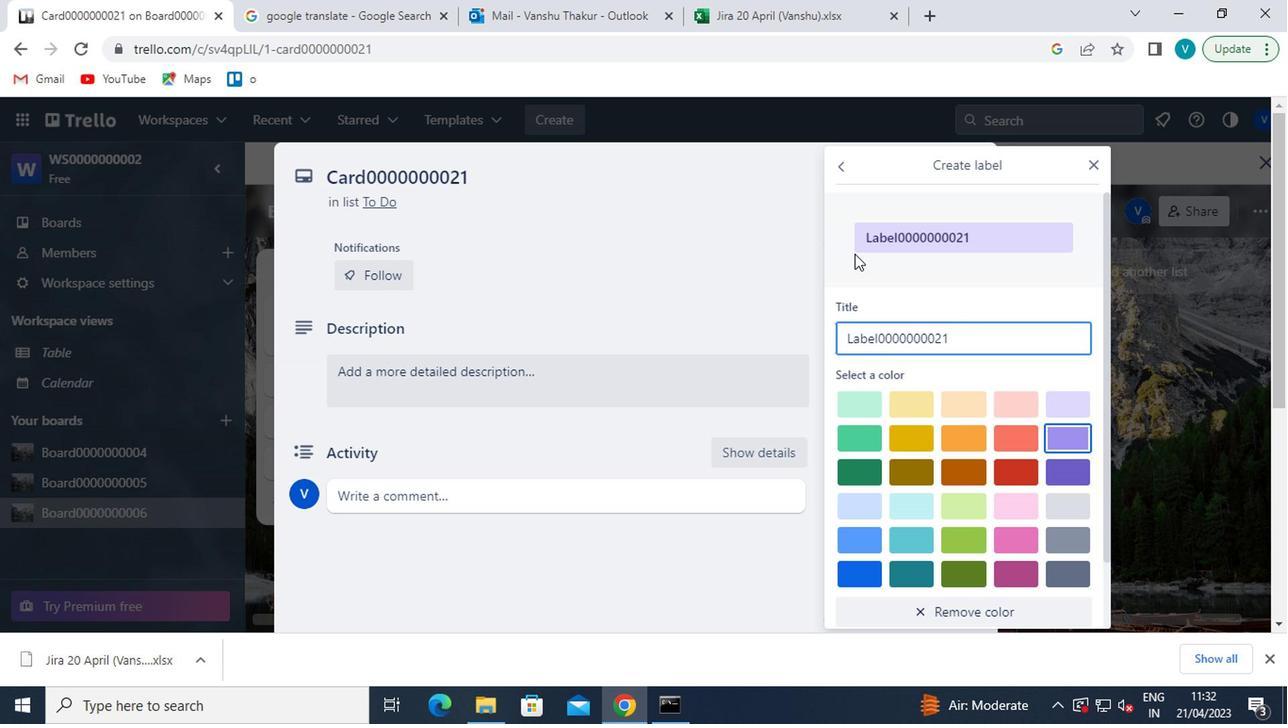 
Action: Mouse moved to (855, 261)
Screenshot: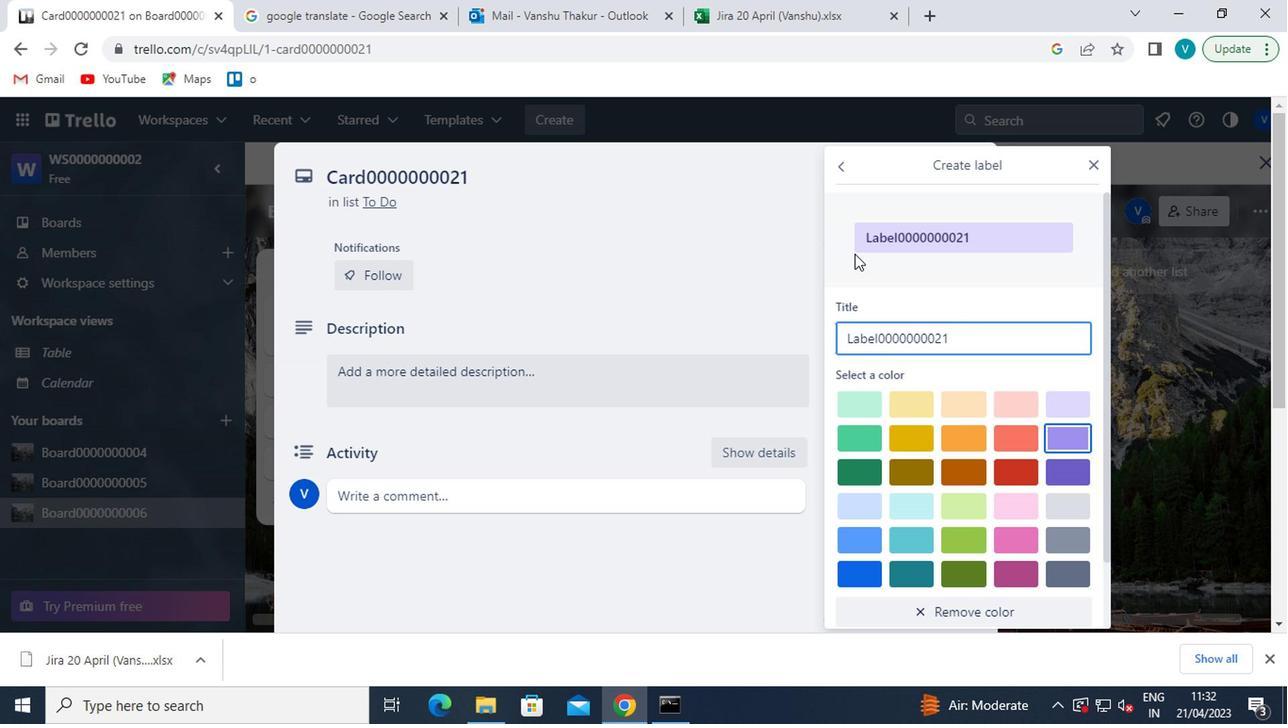 
Action: Mouse scrolled (855, 260) with delta (0, -1)
Screenshot: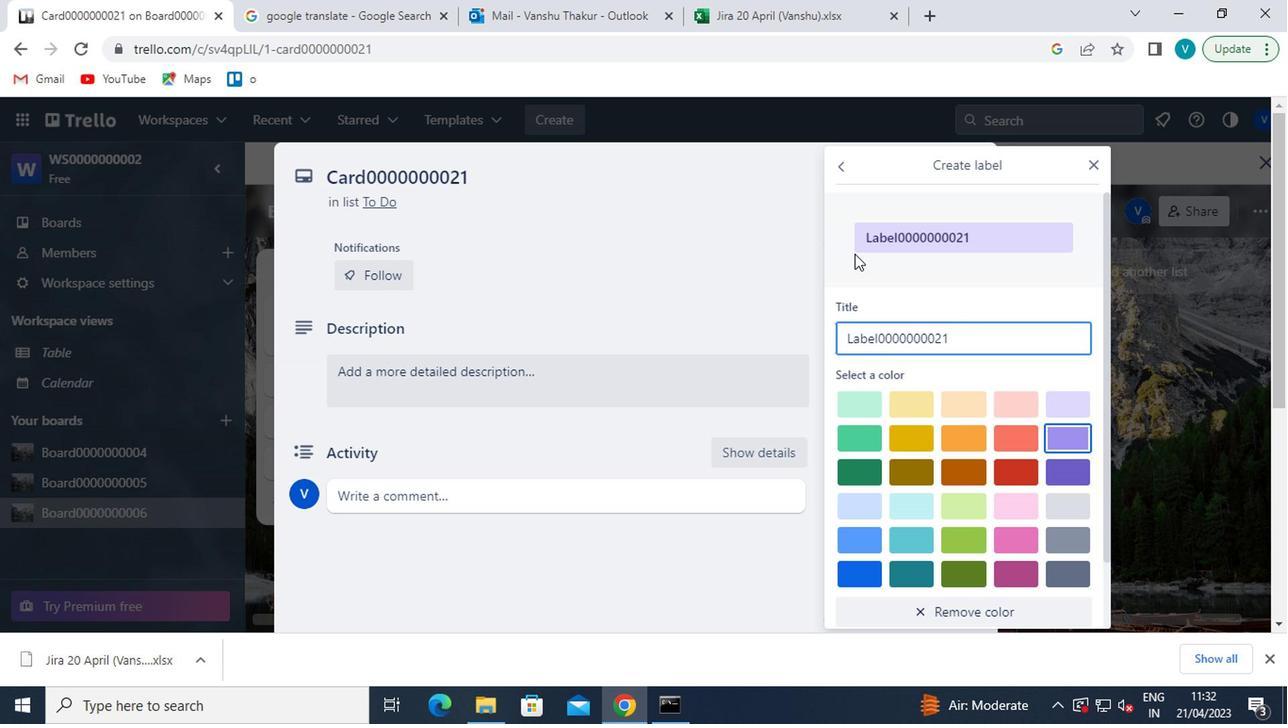 
Action: Mouse moved to (855, 261)
Screenshot: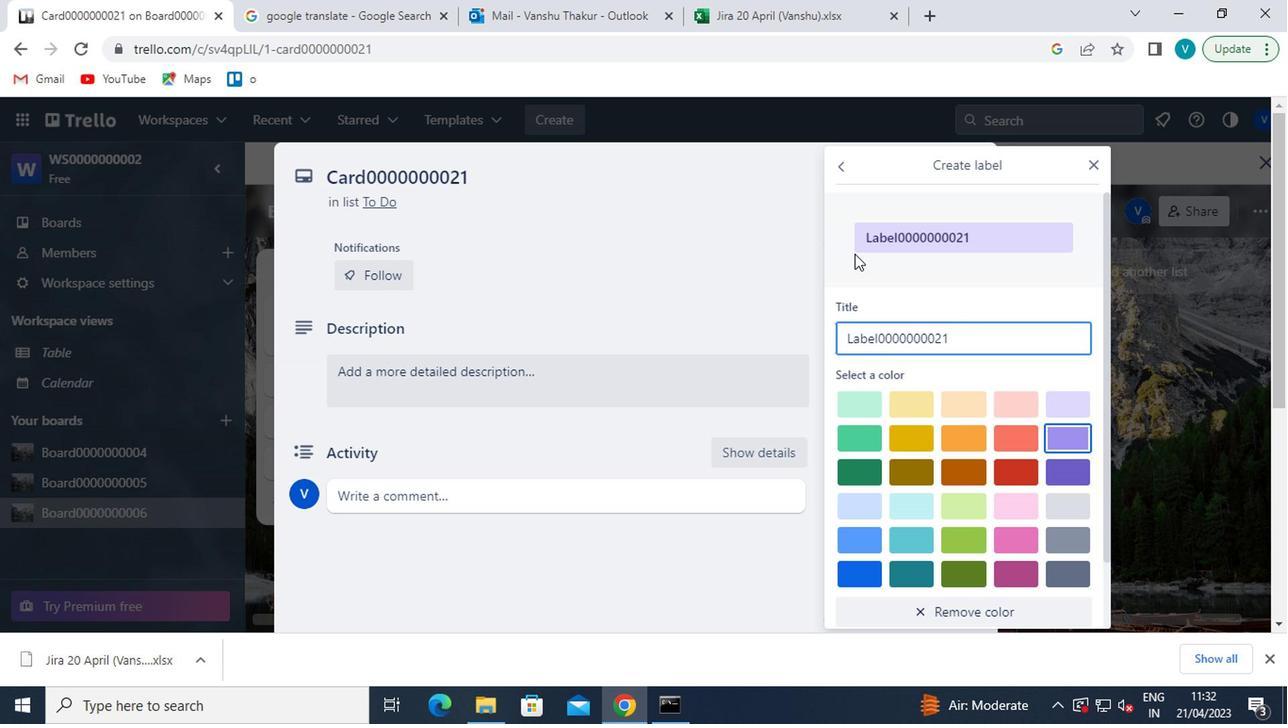 
Action: Mouse scrolled (855, 260) with delta (0, -1)
Screenshot: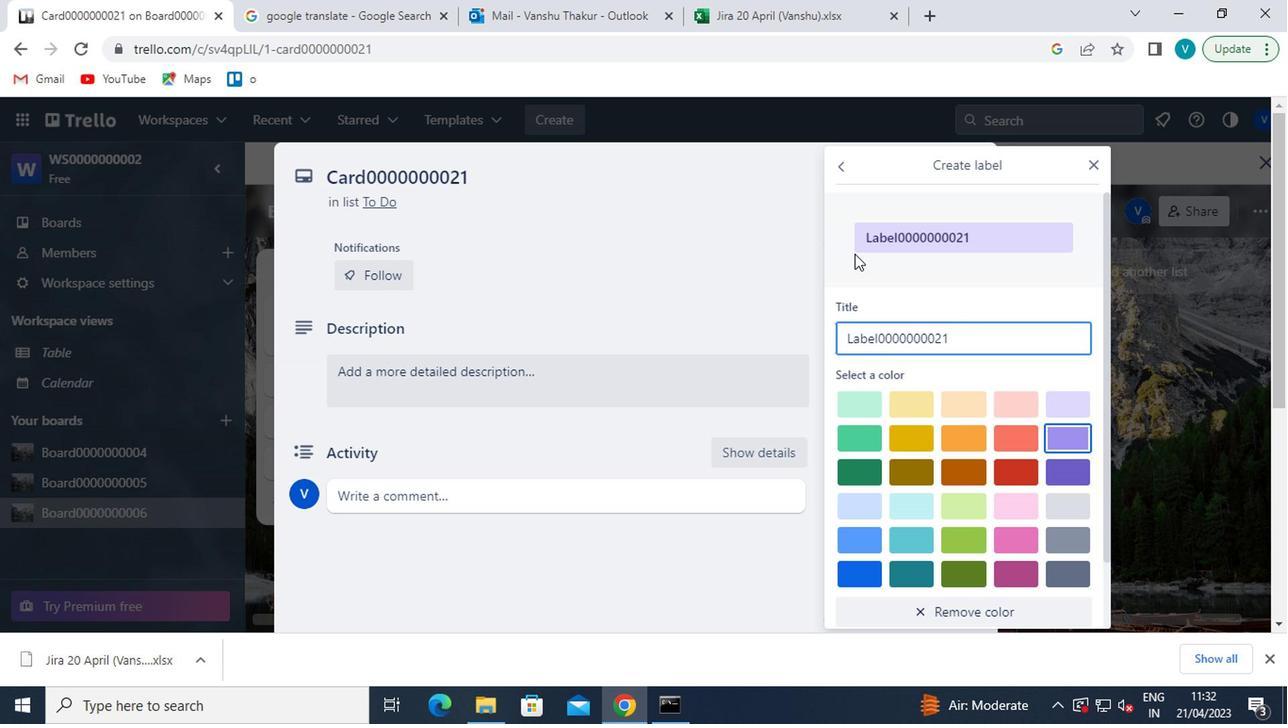 
Action: Mouse moved to (855, 262)
Screenshot: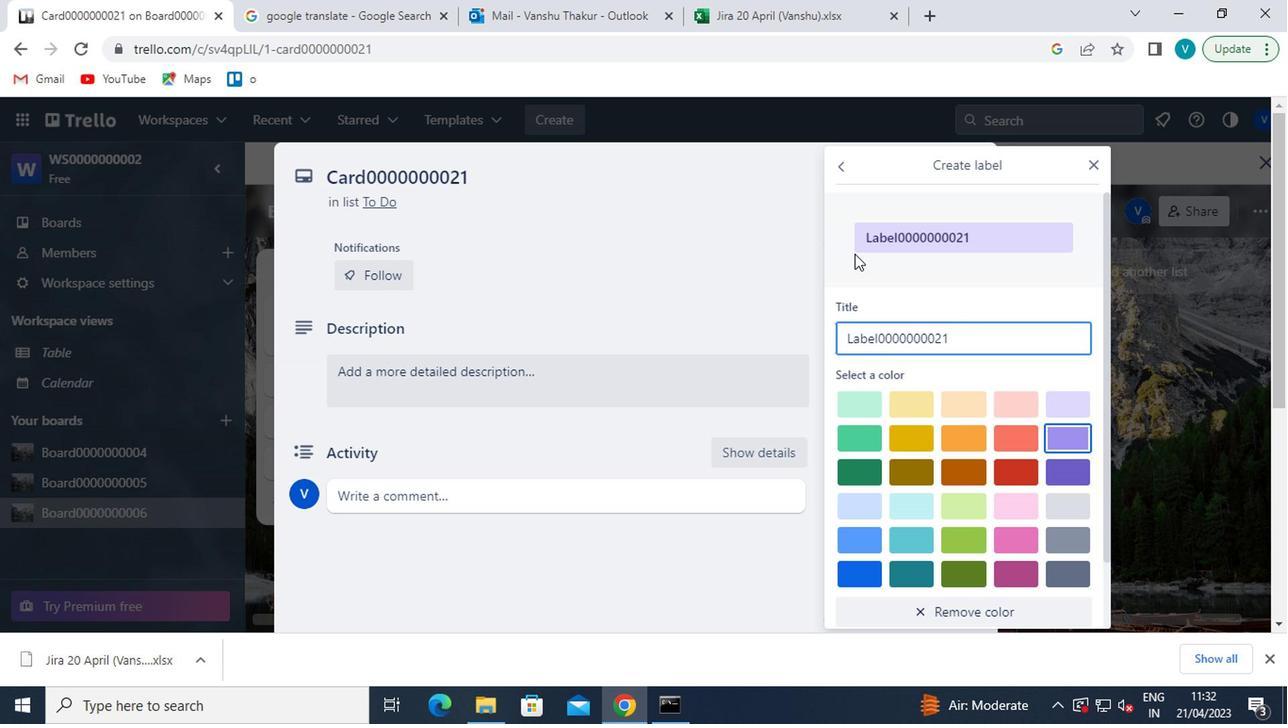 
Action: Mouse scrolled (855, 261) with delta (0, 0)
Screenshot: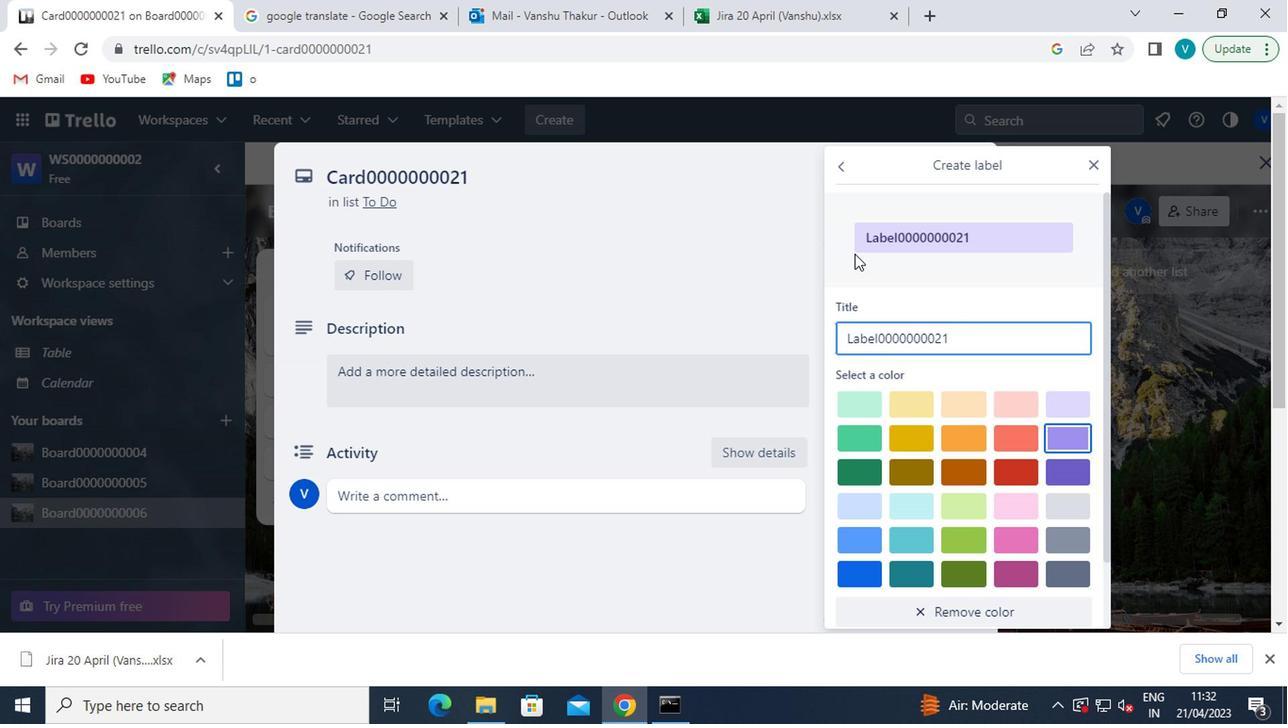 
Action: Mouse moved to (857, 268)
Screenshot: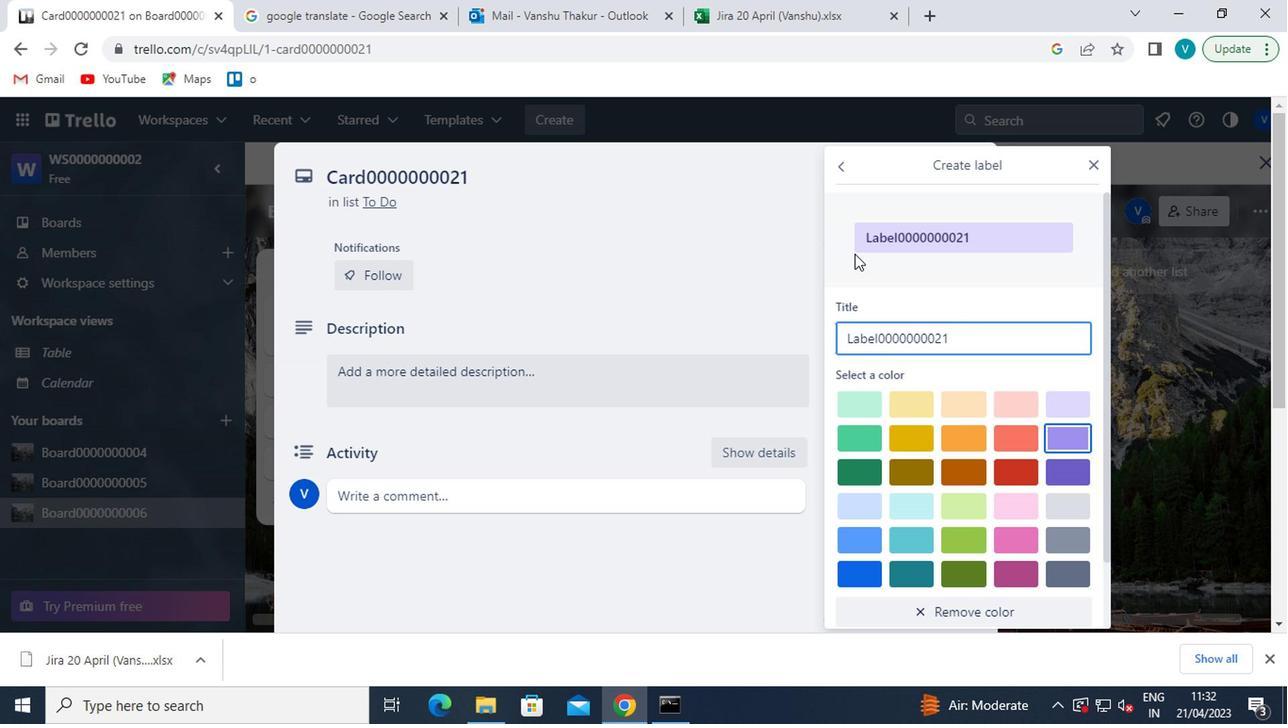
Action: Mouse scrolled (857, 268) with delta (0, 0)
Screenshot: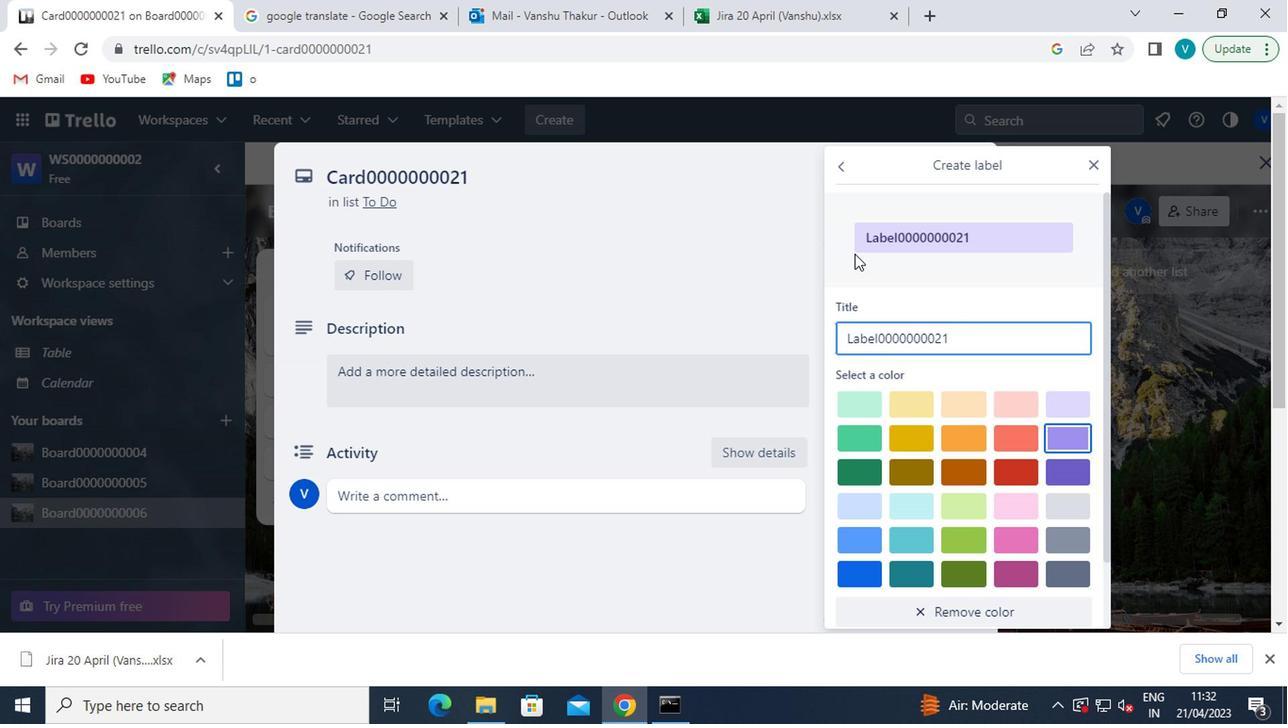 
Action: Mouse moved to (887, 597)
Screenshot: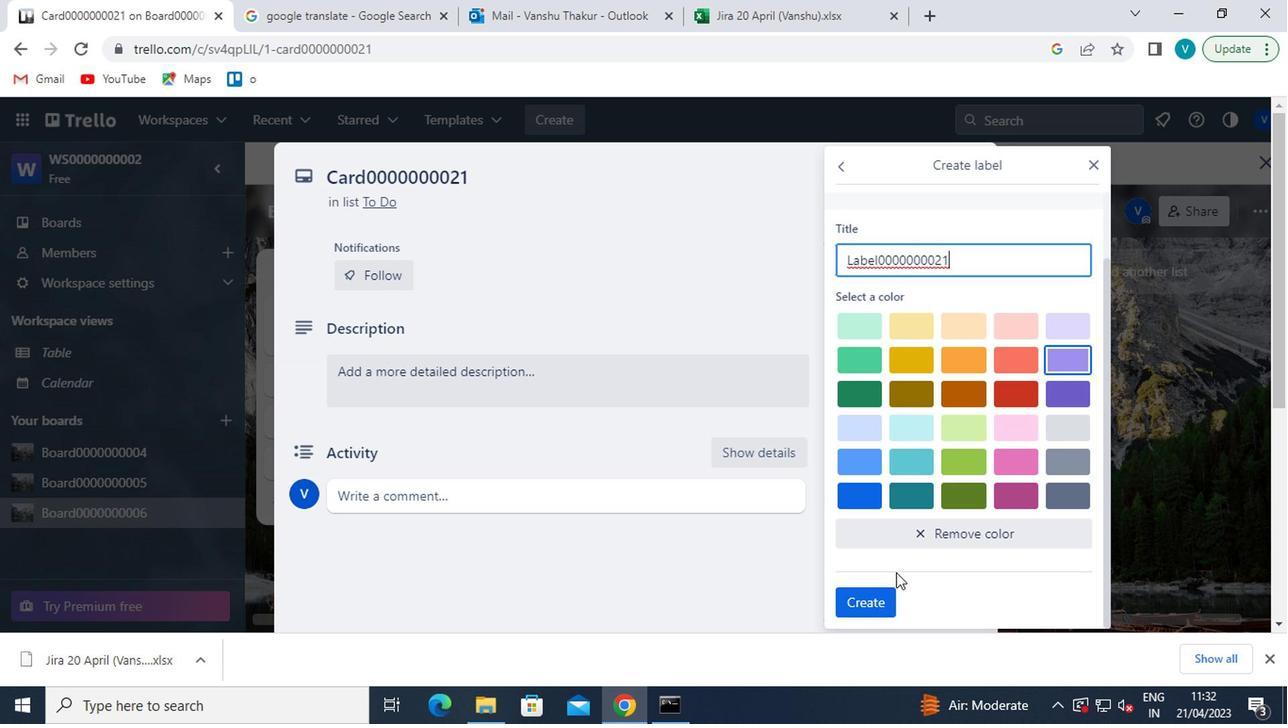 
Action: Mouse pressed left at (887, 597)
Screenshot: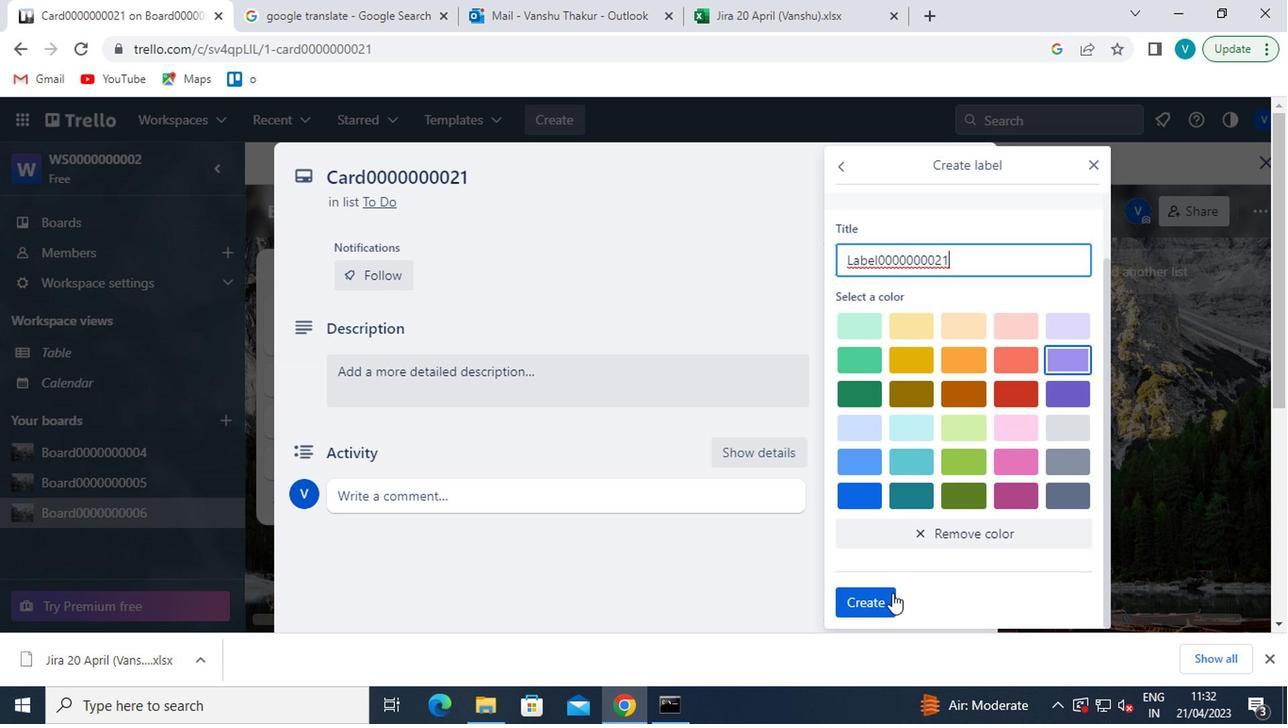 
Action: Mouse moved to (1091, 164)
Screenshot: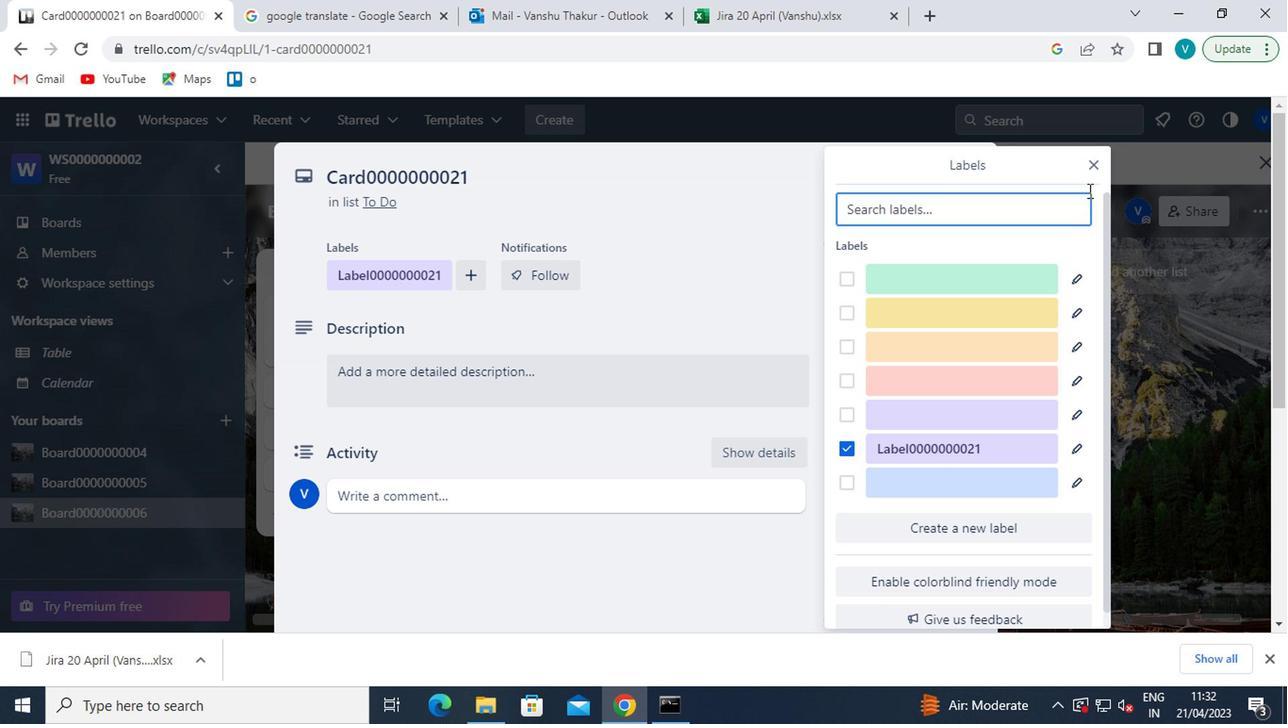 
Action: Mouse pressed left at (1091, 164)
Screenshot: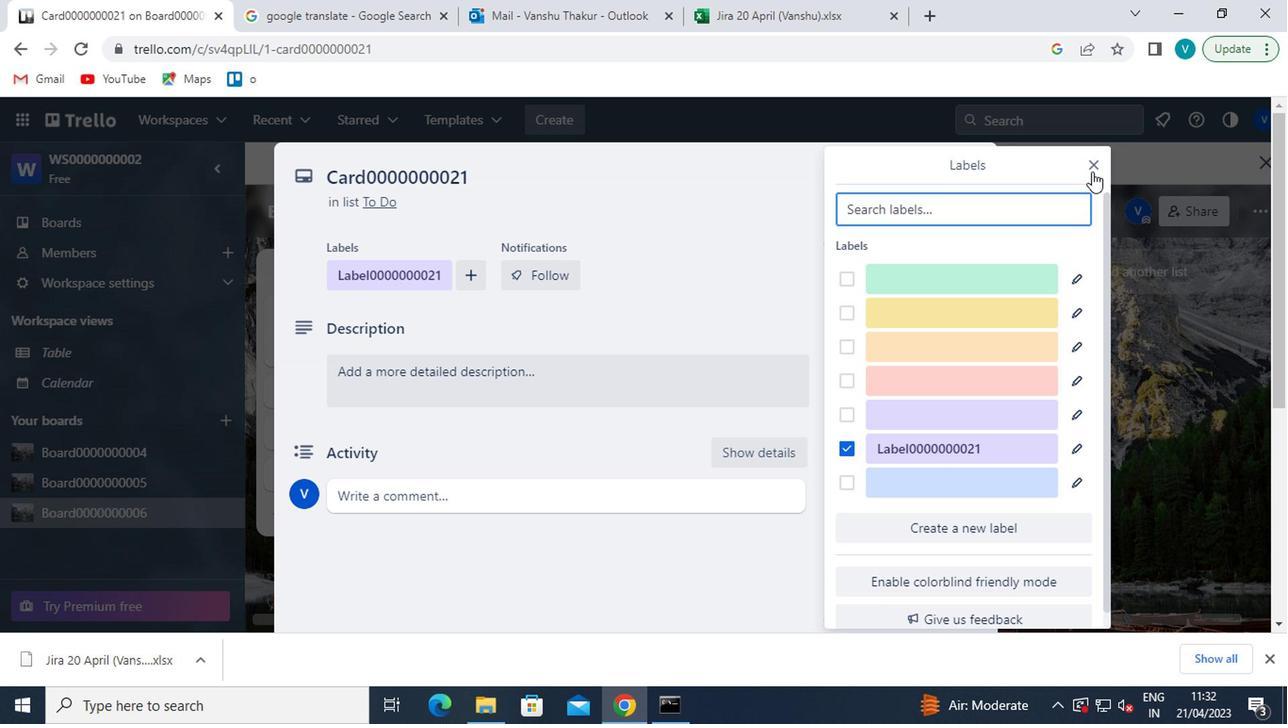 
Action: Mouse moved to (940, 342)
Screenshot: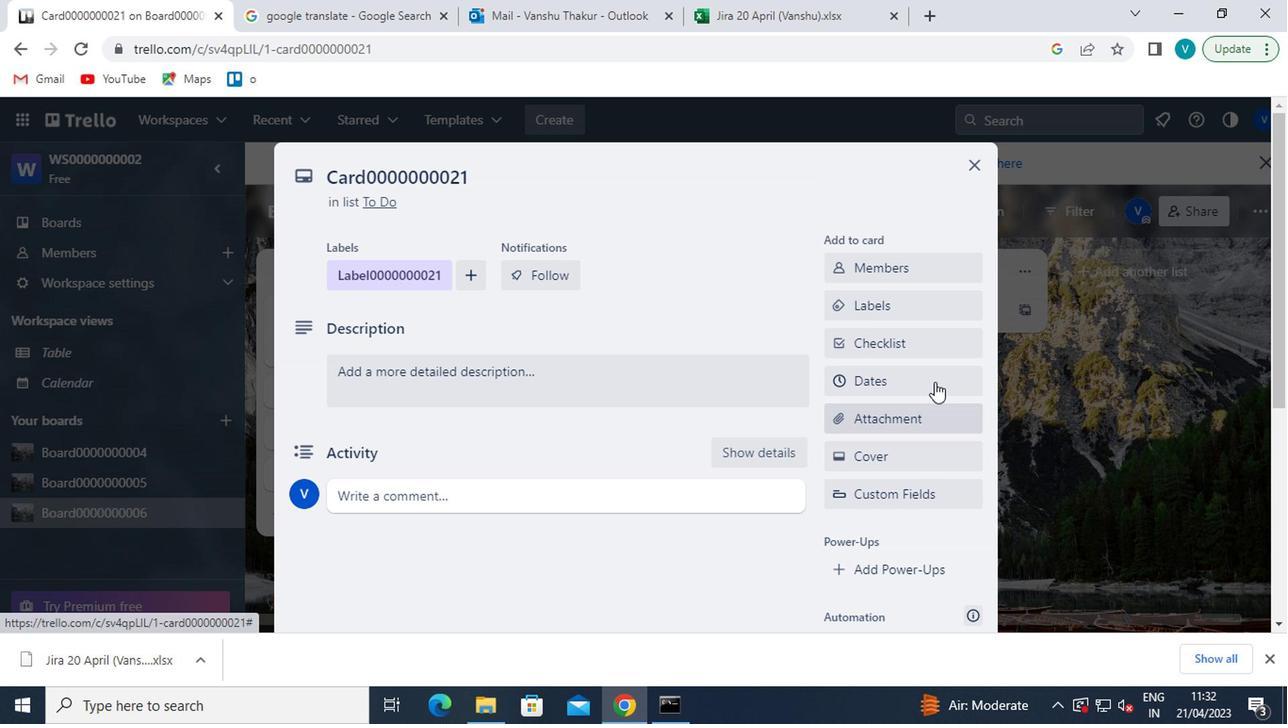 
Action: Mouse pressed left at (940, 342)
Screenshot: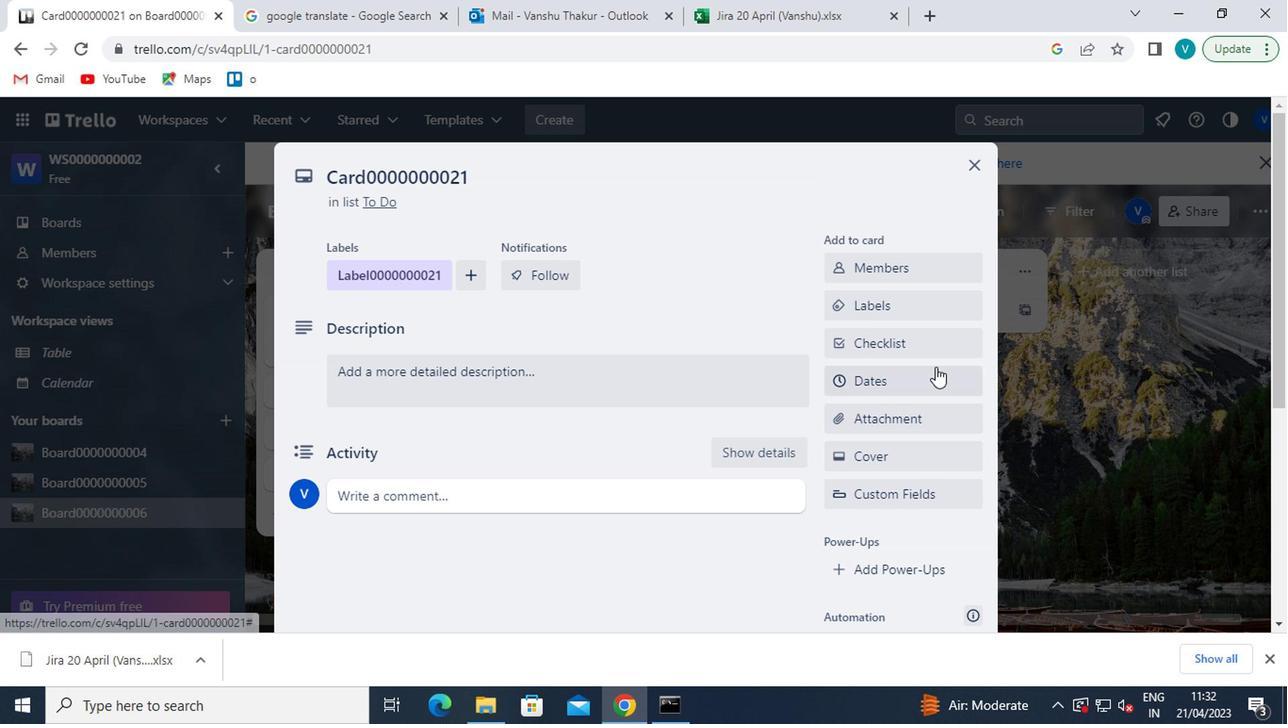 
Action: Mouse moved to (881, 308)
Screenshot: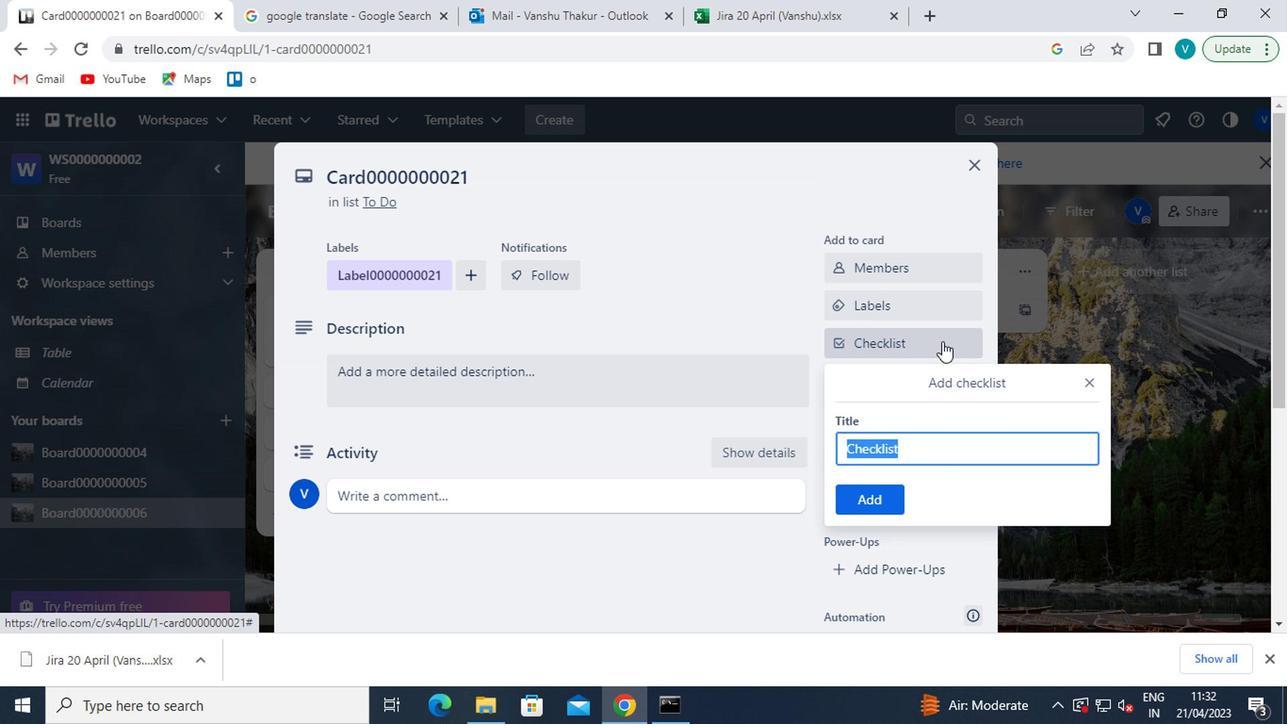 
Action: Key pressed <Key.shift>
Screenshot: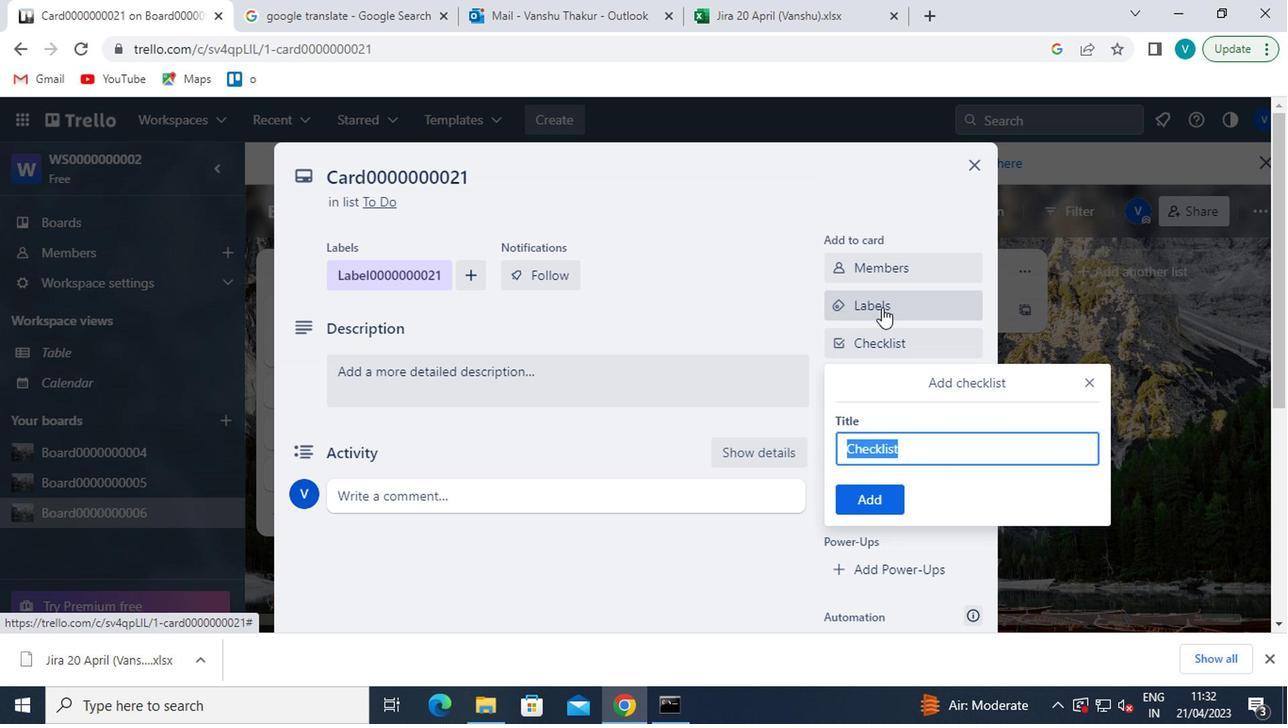 
Action: Mouse moved to (881, 308)
Screenshot: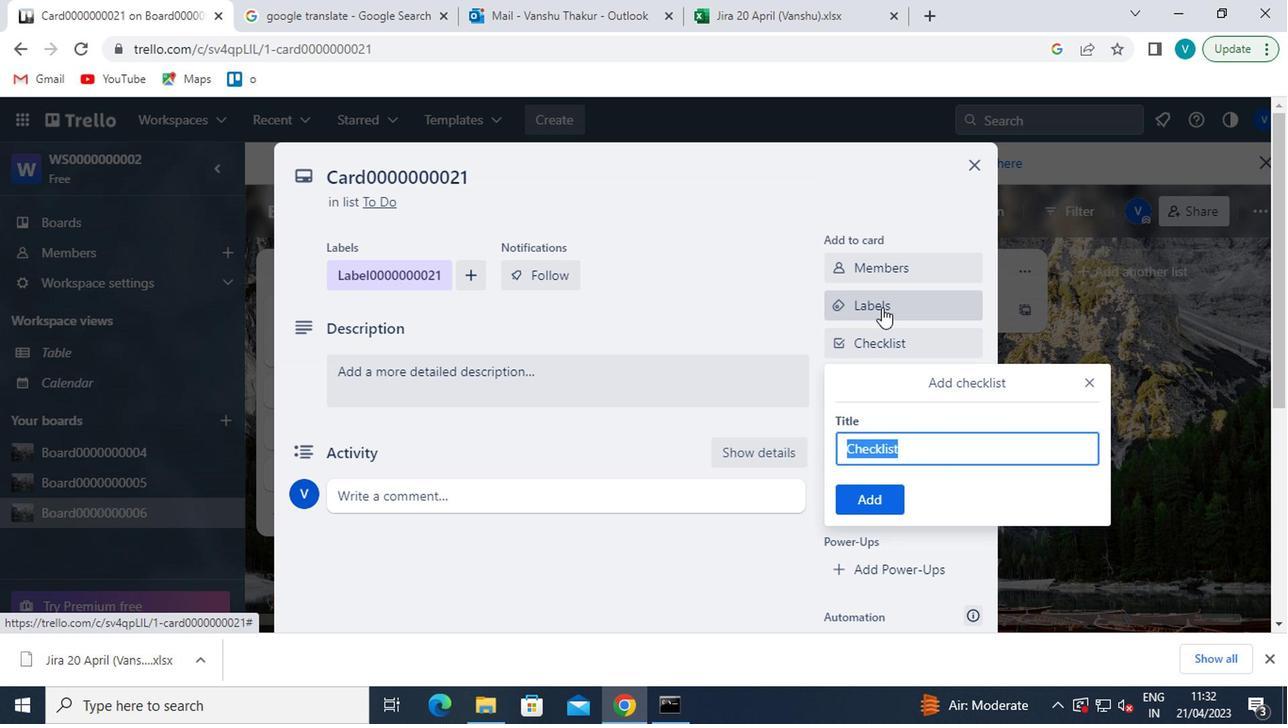 
Action: Key pressed CL0000000021
Screenshot: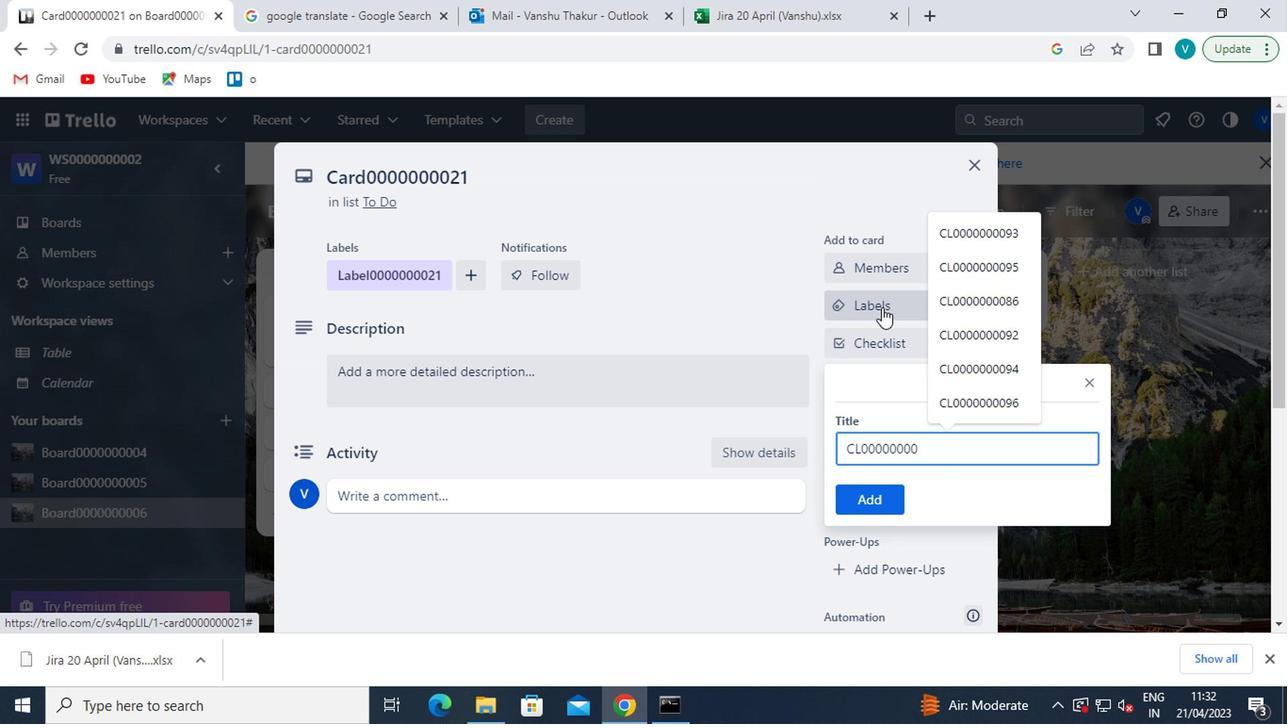
Action: Mouse moved to (850, 500)
Screenshot: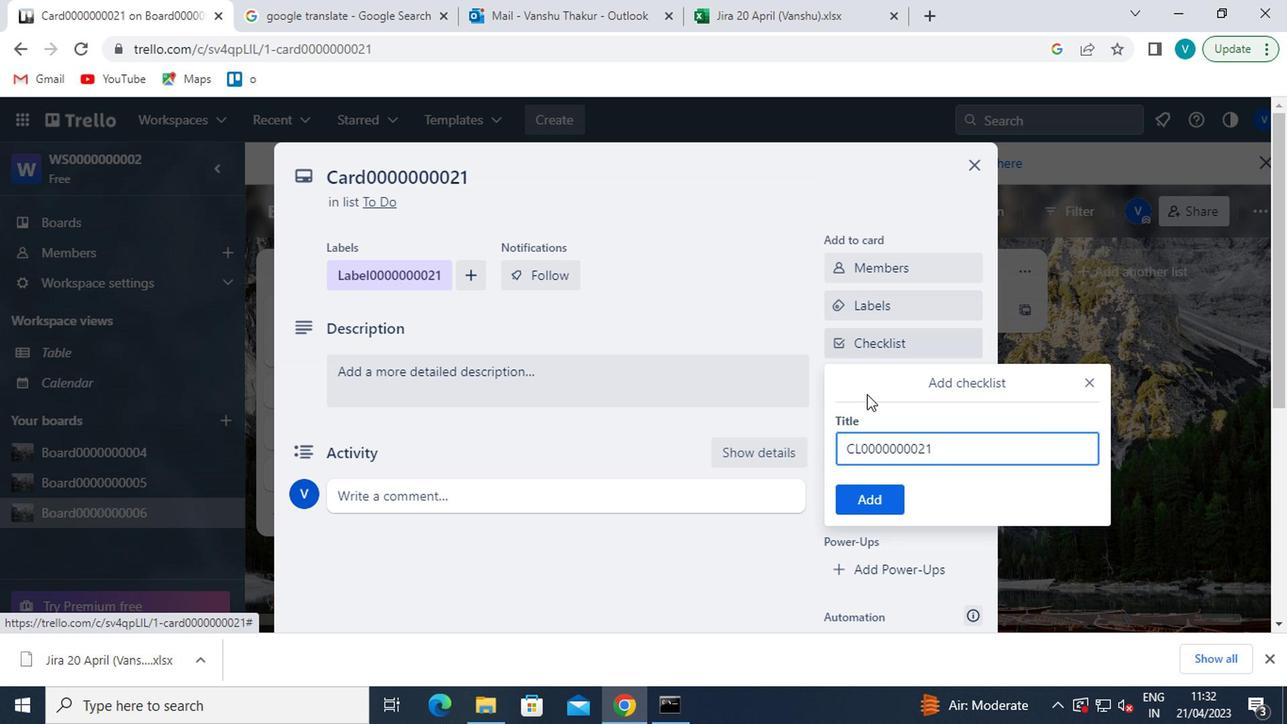 
Action: Mouse pressed left at (850, 500)
Screenshot: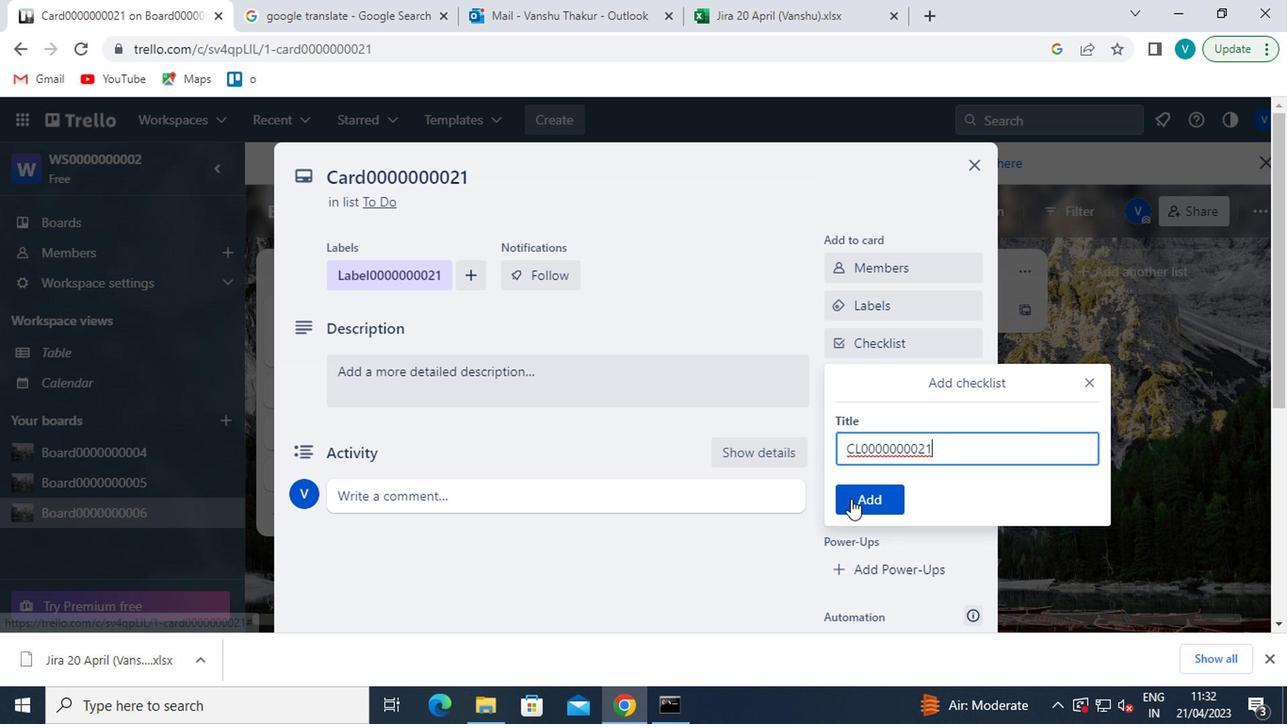
Action: Mouse moved to (913, 382)
Screenshot: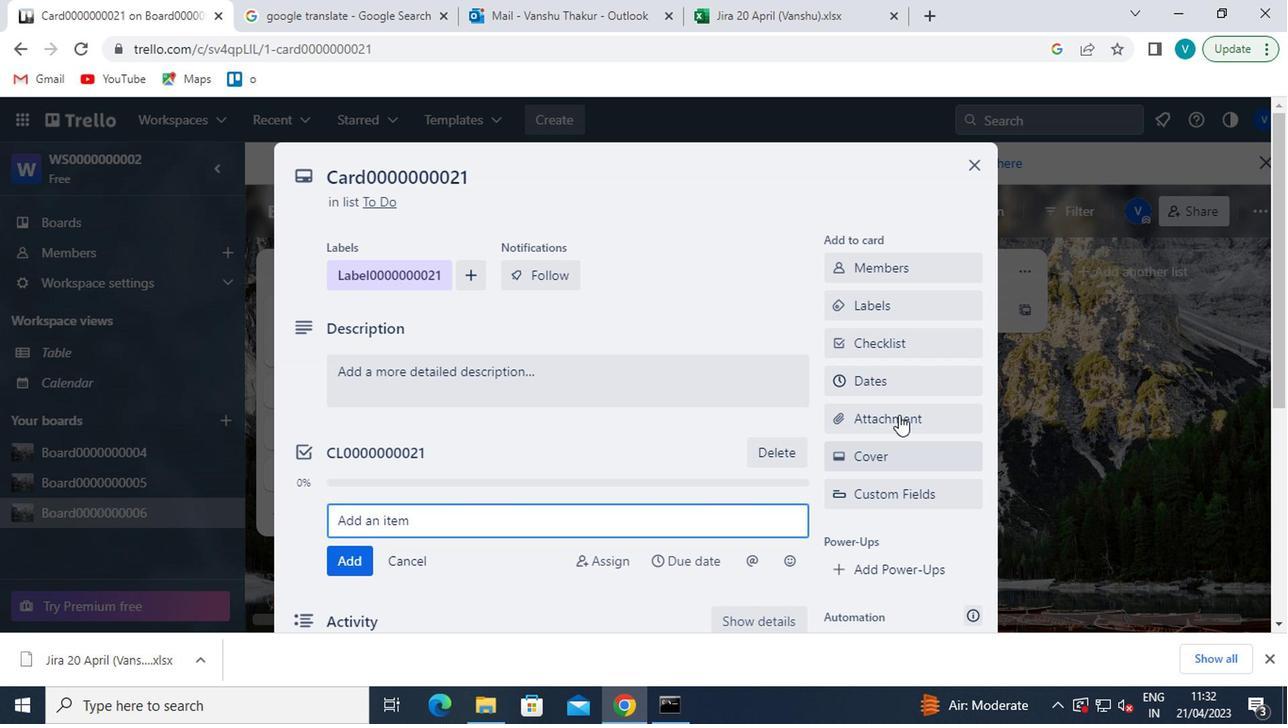 
Action: Mouse pressed left at (913, 382)
Screenshot: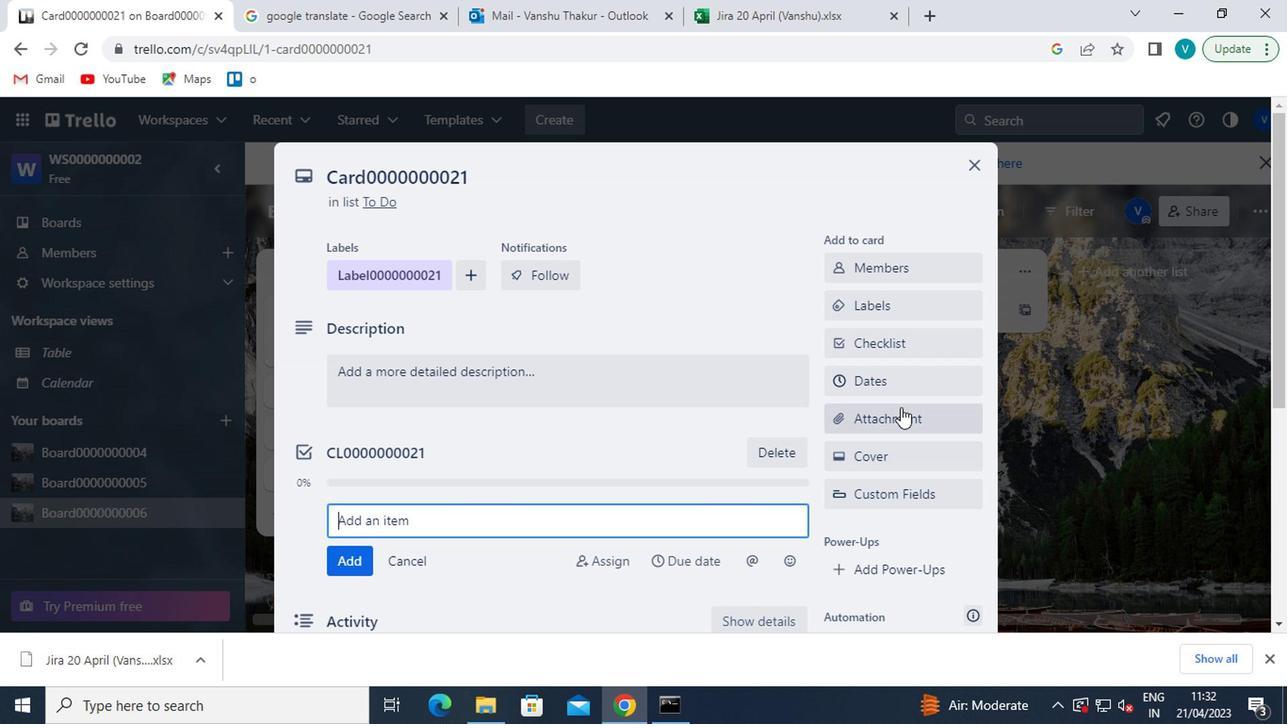 
Action: Mouse moved to (840, 519)
Screenshot: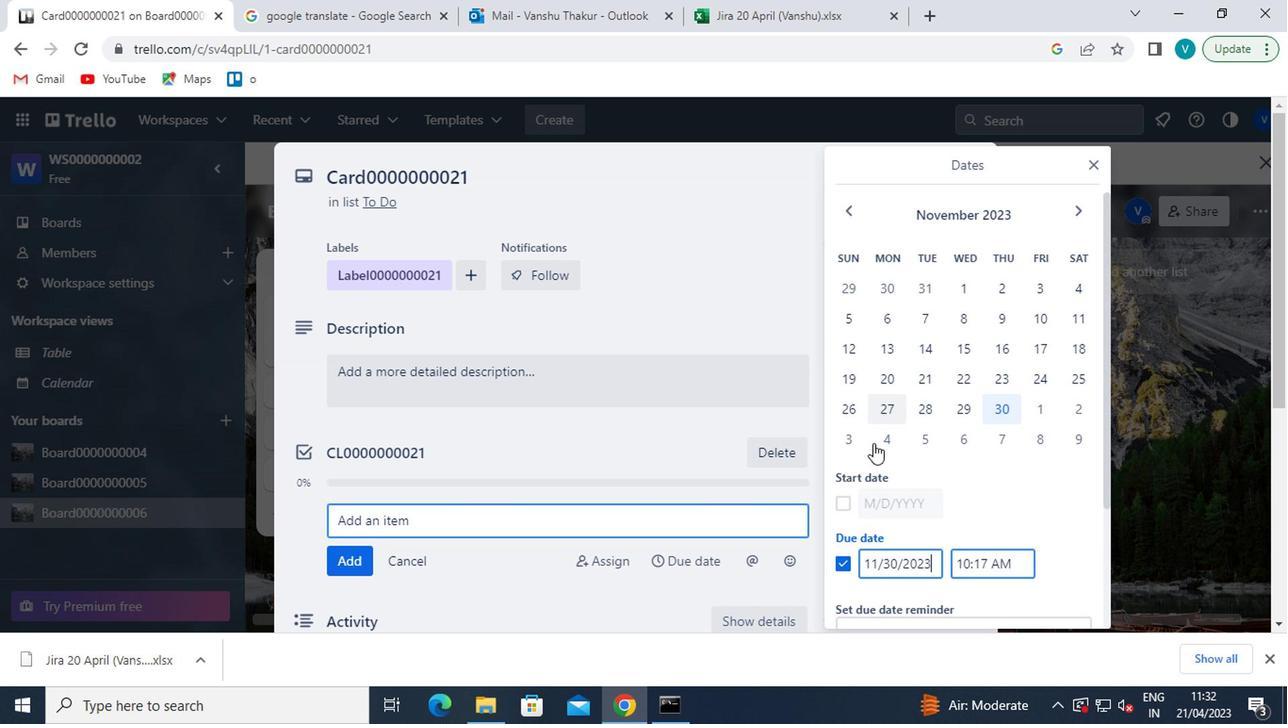 
Action: Mouse pressed left at (840, 519)
Screenshot: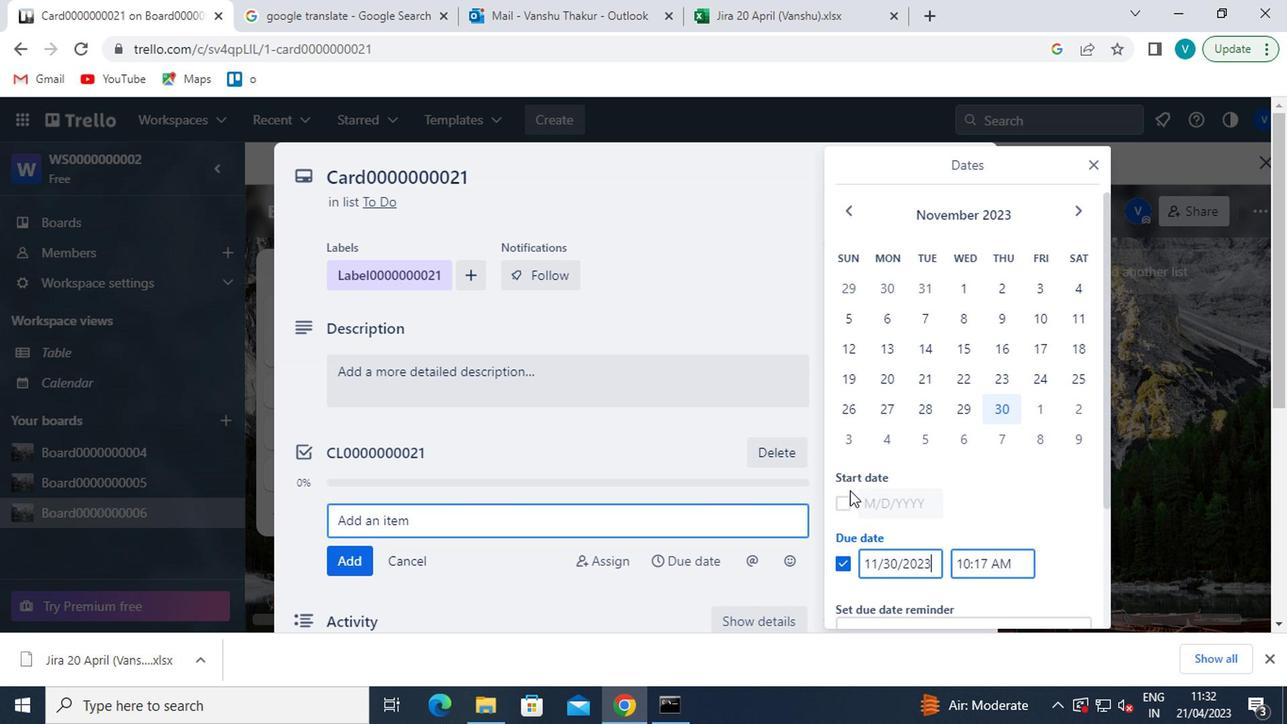 
Action: Mouse moved to (862, 210)
Screenshot: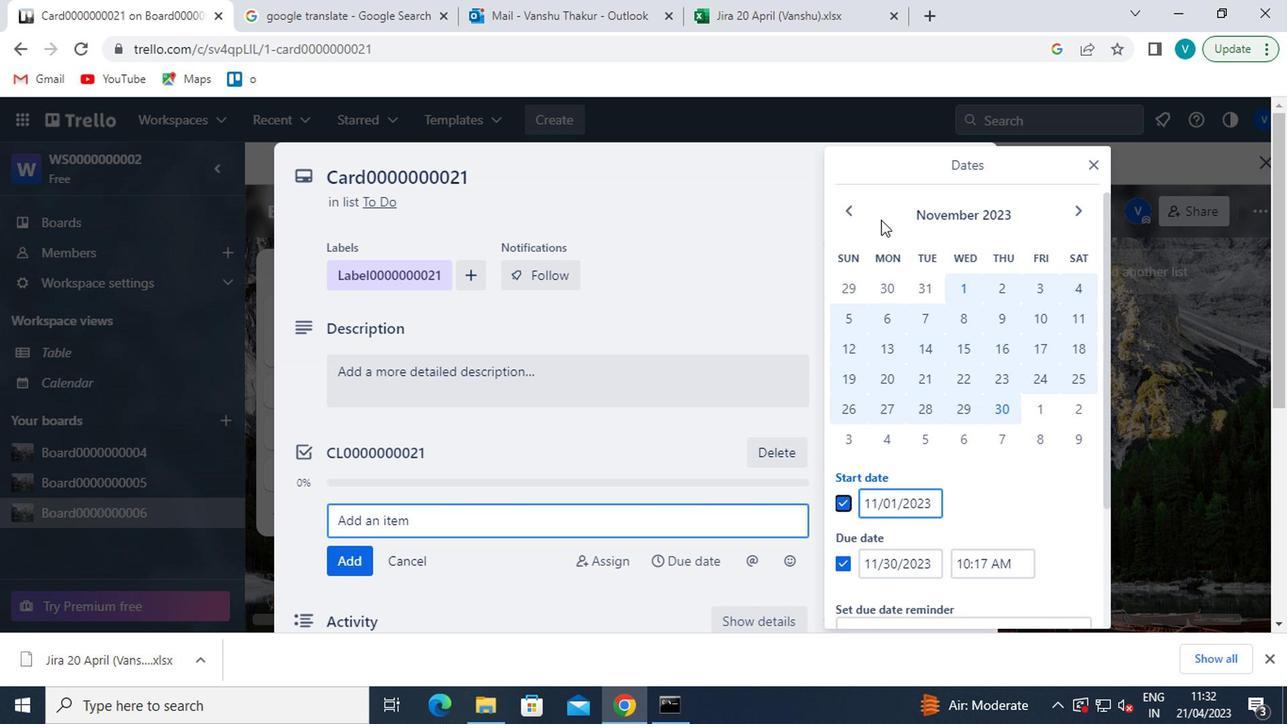 
Action: Mouse pressed left at (862, 210)
Screenshot: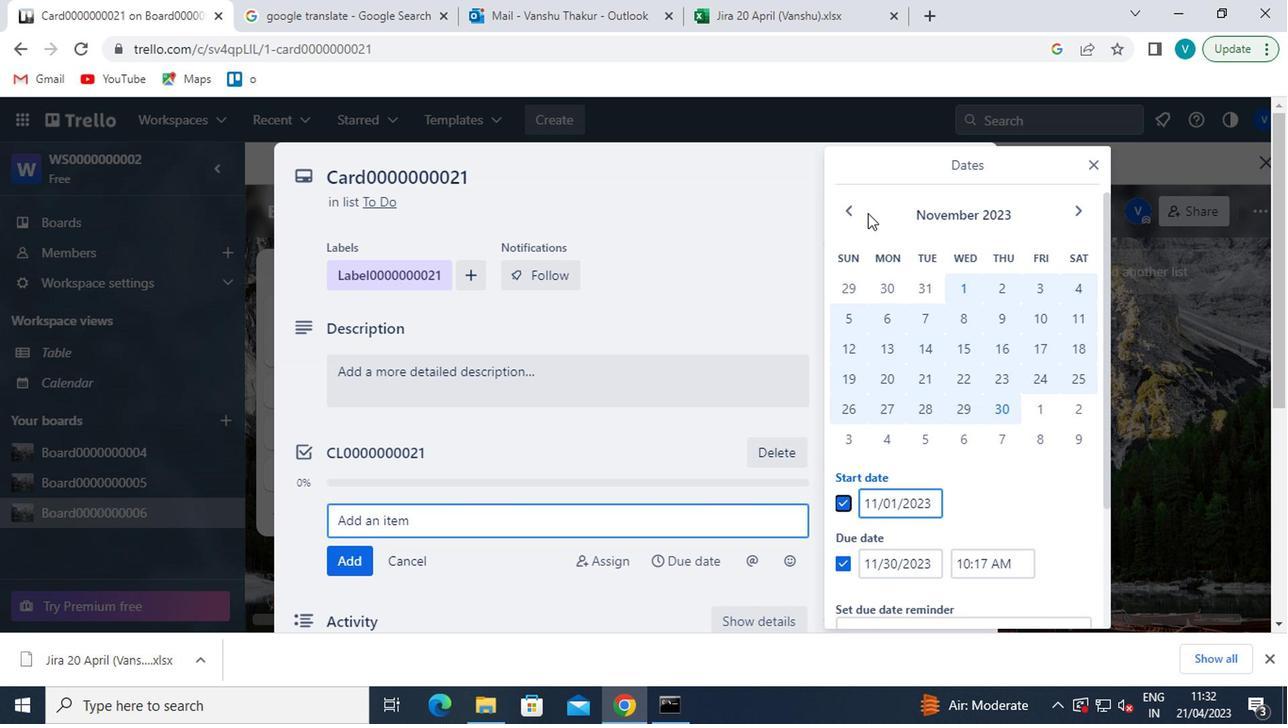 
Action: Mouse moved to (850, 209)
Screenshot: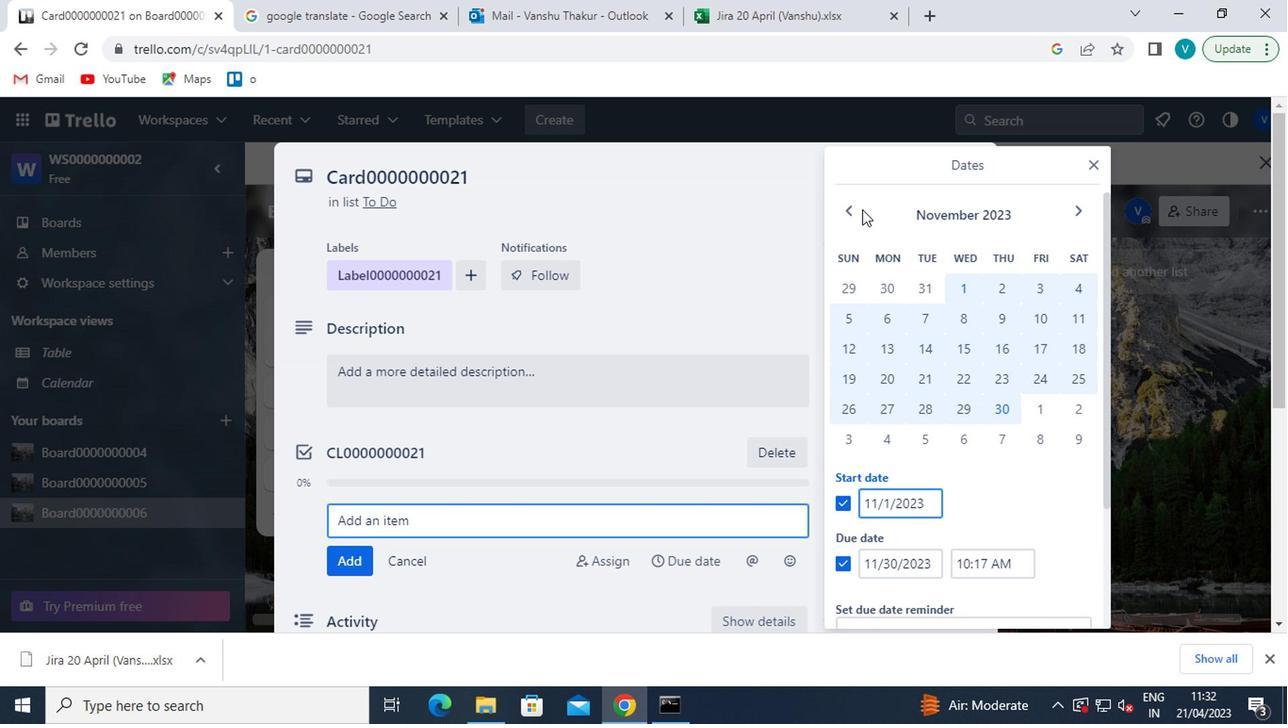 
Action: Mouse pressed left at (850, 209)
Screenshot: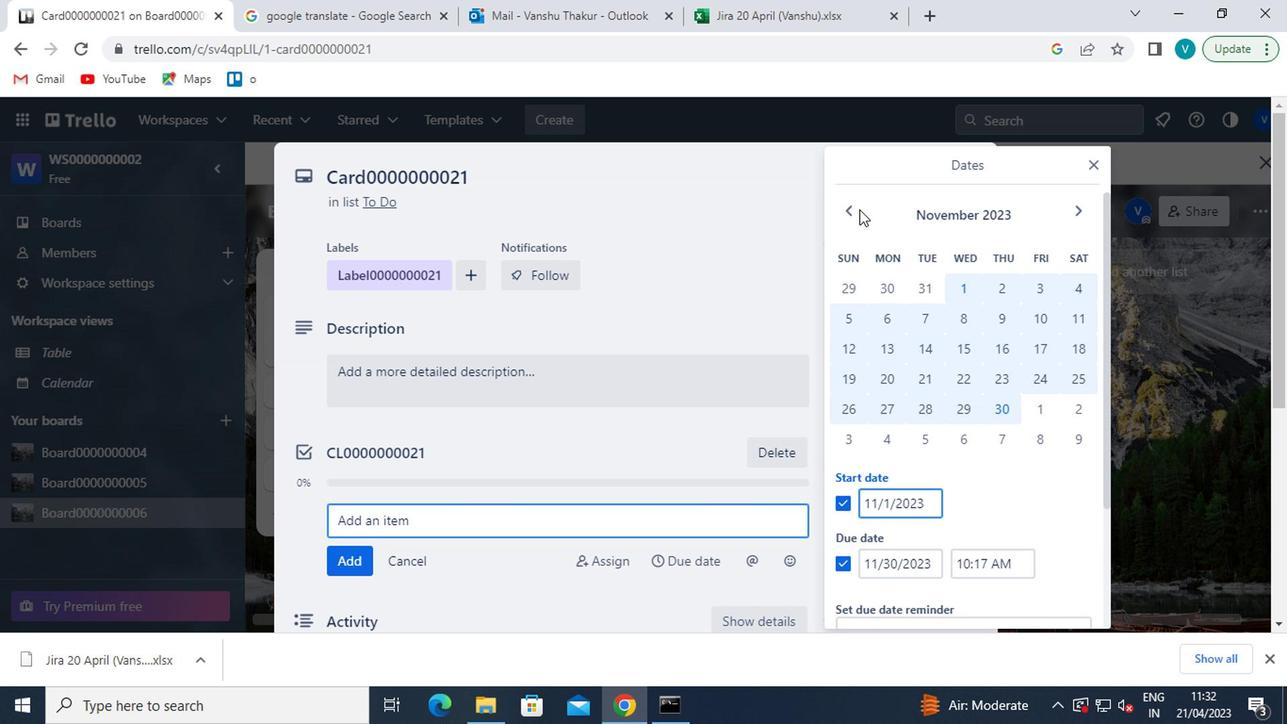 
Action: Mouse pressed left at (850, 209)
Screenshot: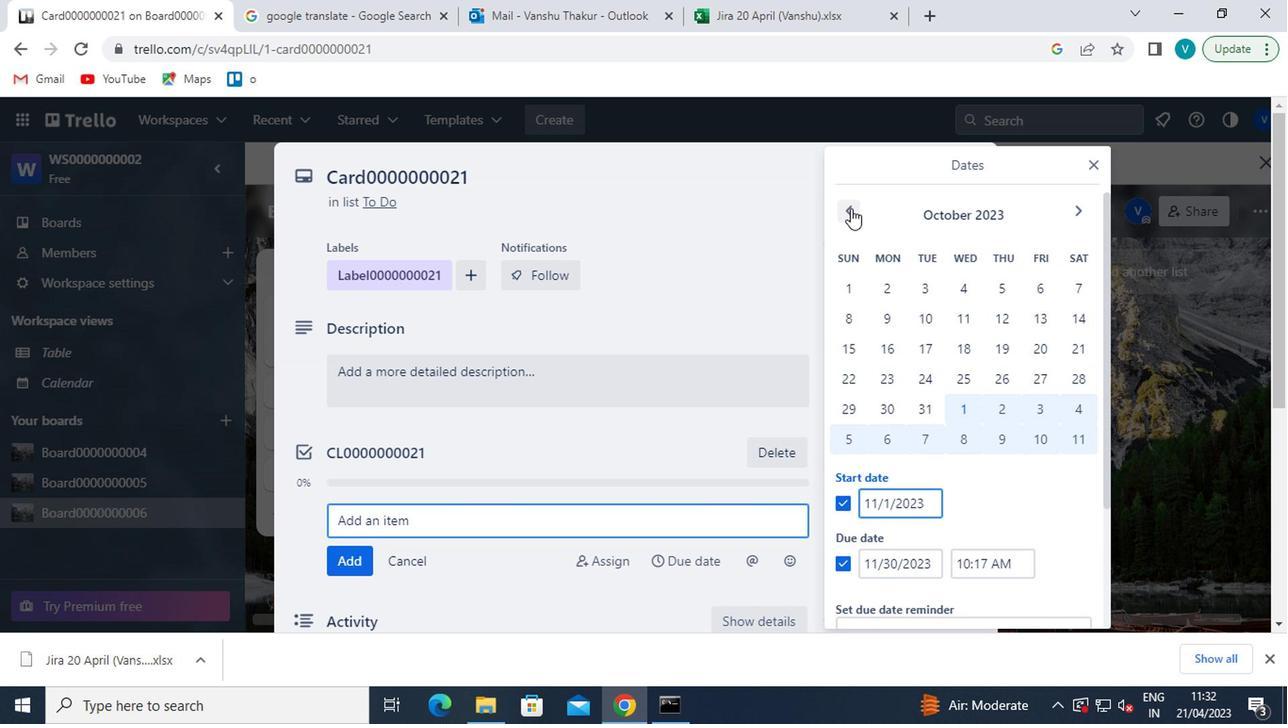 
Action: Mouse pressed left at (850, 209)
Screenshot: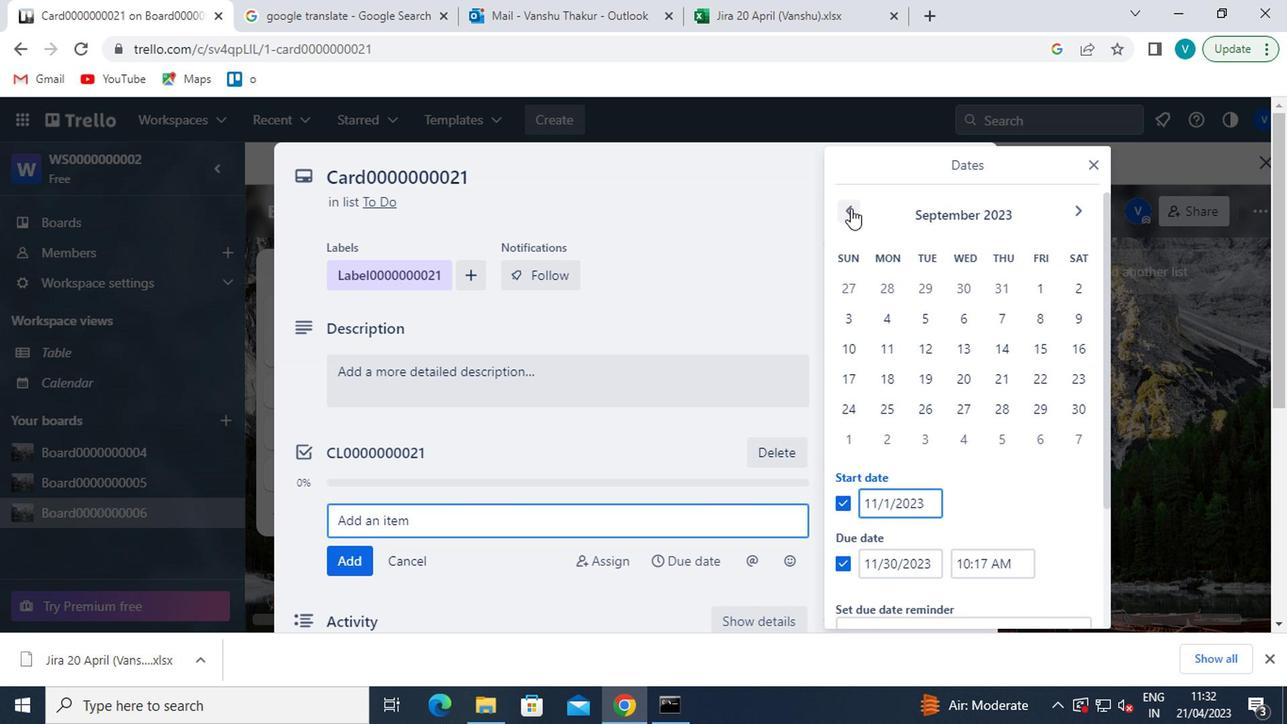 
Action: Mouse moved to (923, 286)
Screenshot: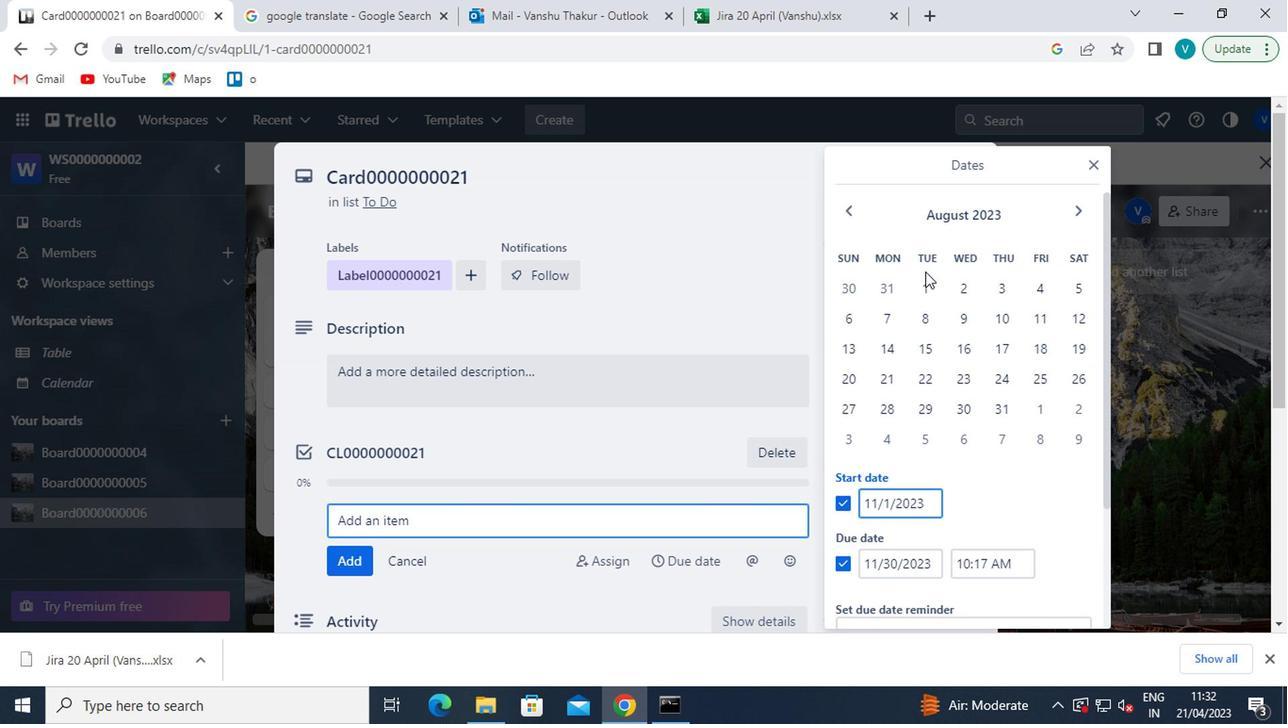 
Action: Mouse pressed left at (923, 286)
Screenshot: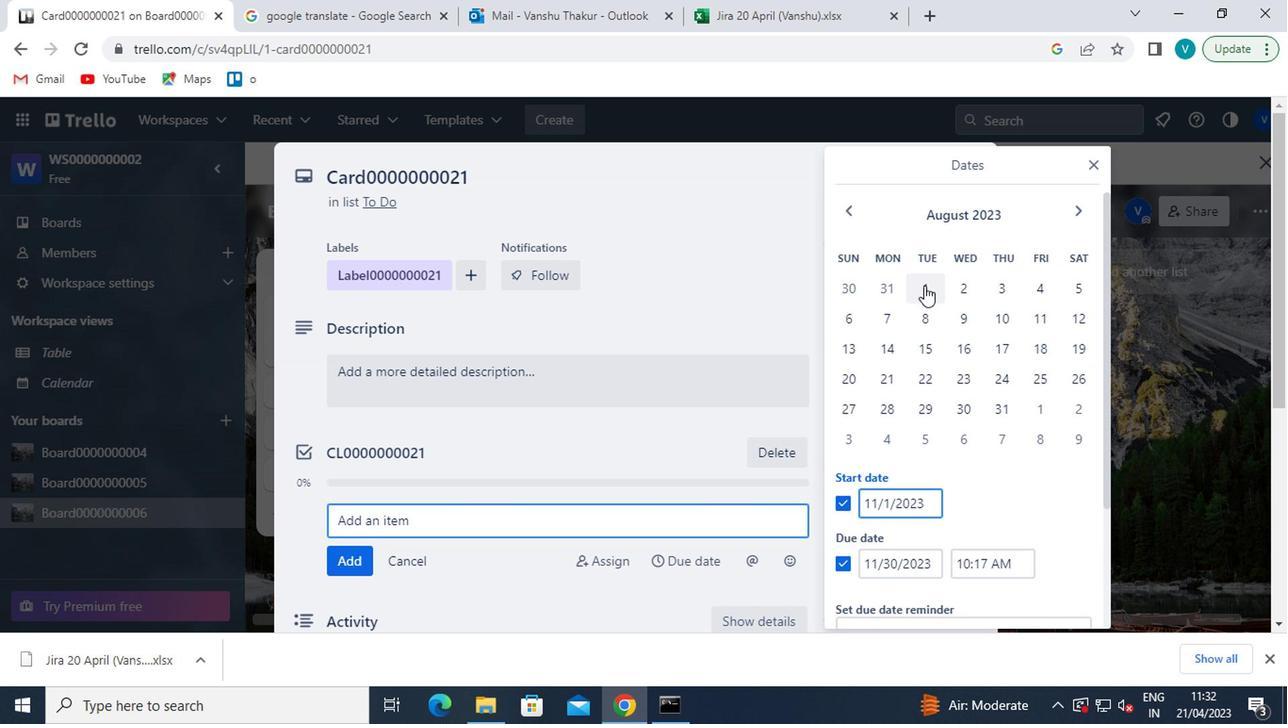 
Action: Mouse moved to (1001, 404)
Screenshot: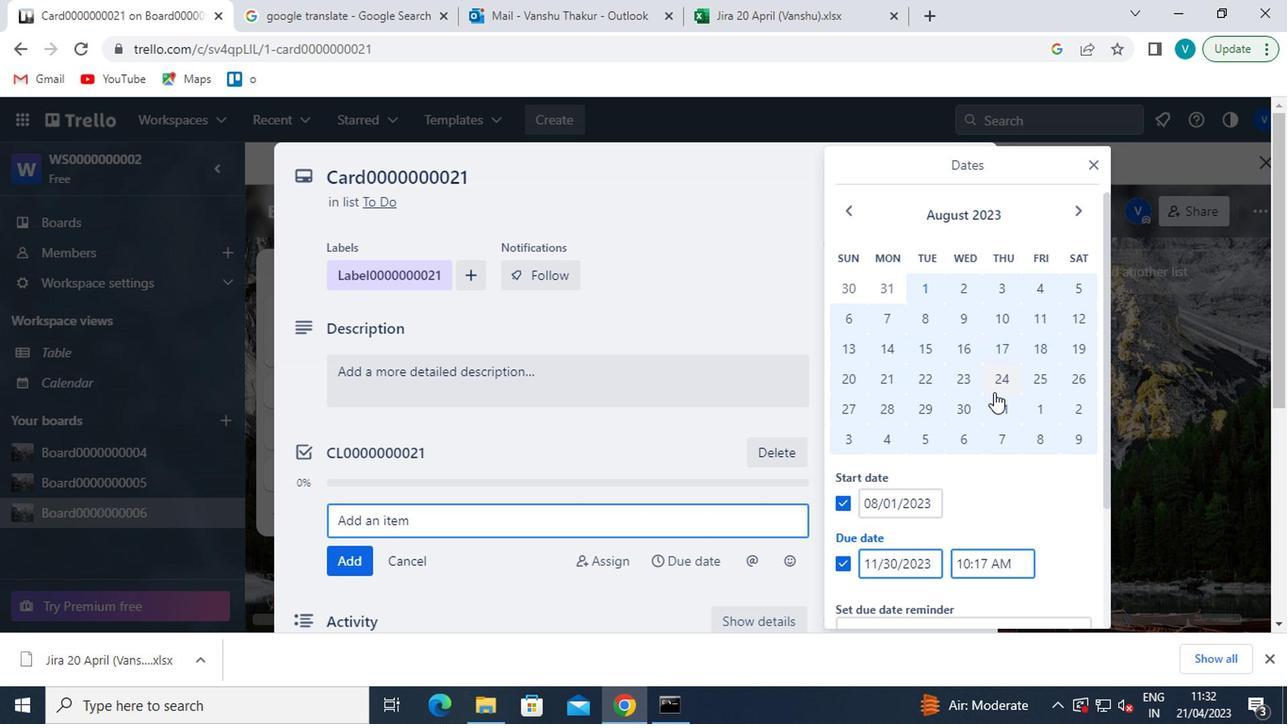 
Action: Mouse pressed left at (1001, 404)
Screenshot: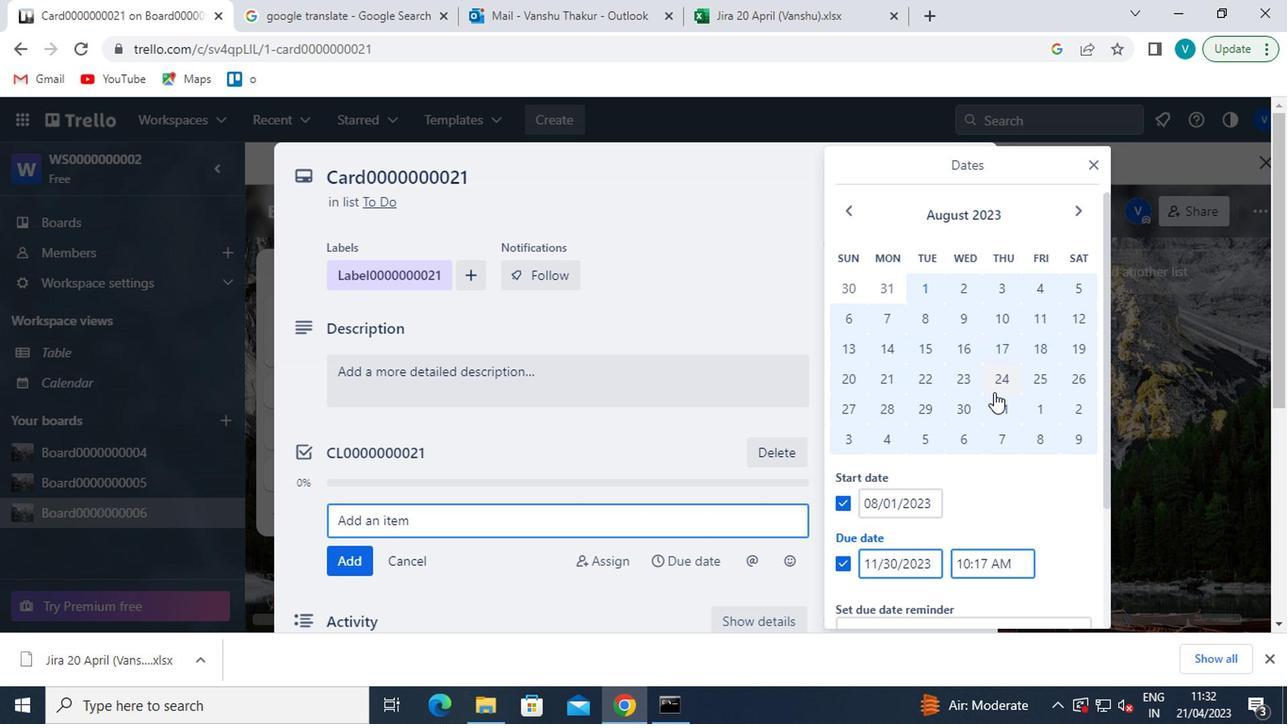
Action: Mouse moved to (1001, 404)
Screenshot: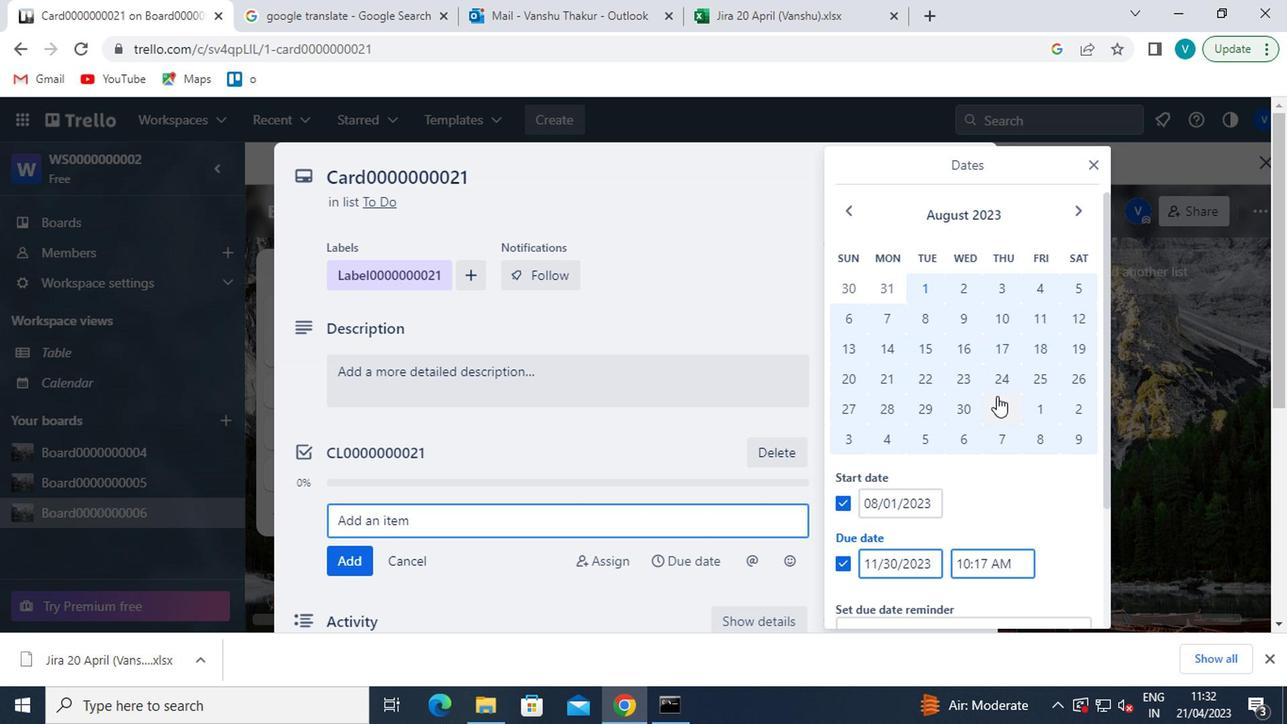 
Action: Mouse scrolled (1001, 402) with delta (0, -1)
Screenshot: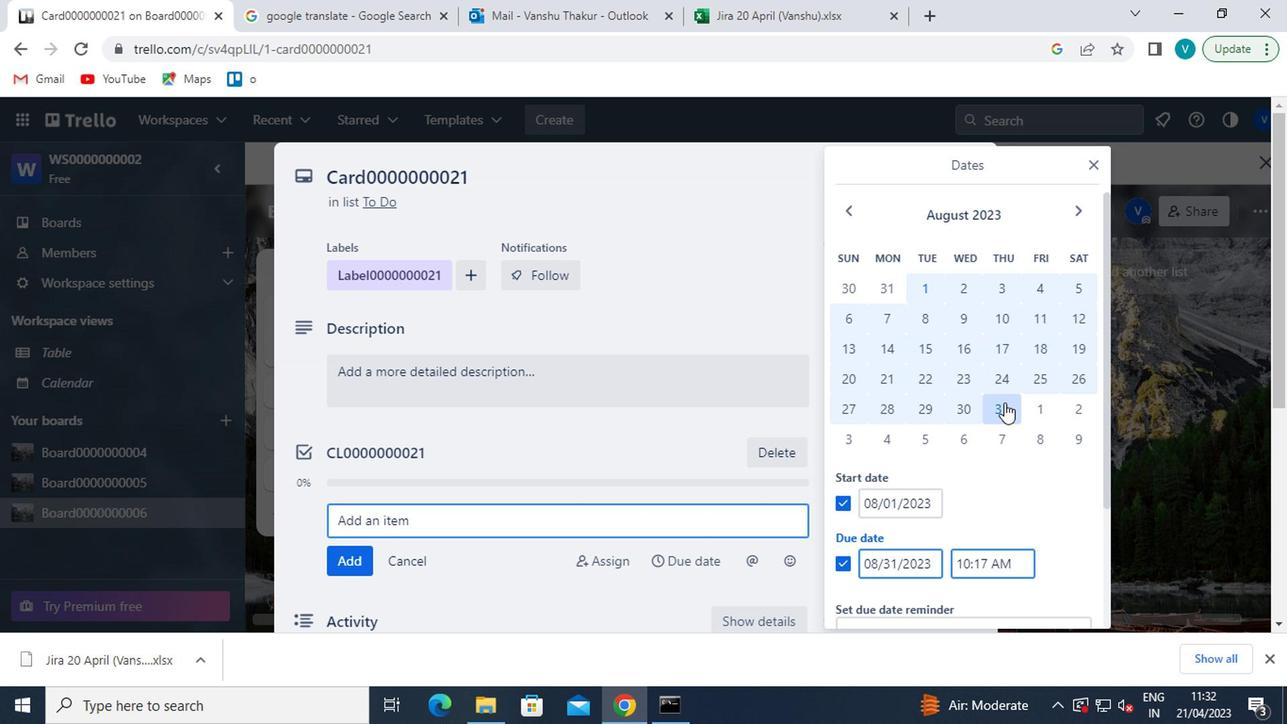 
Action: Mouse scrolled (1001, 402) with delta (0, -1)
Screenshot: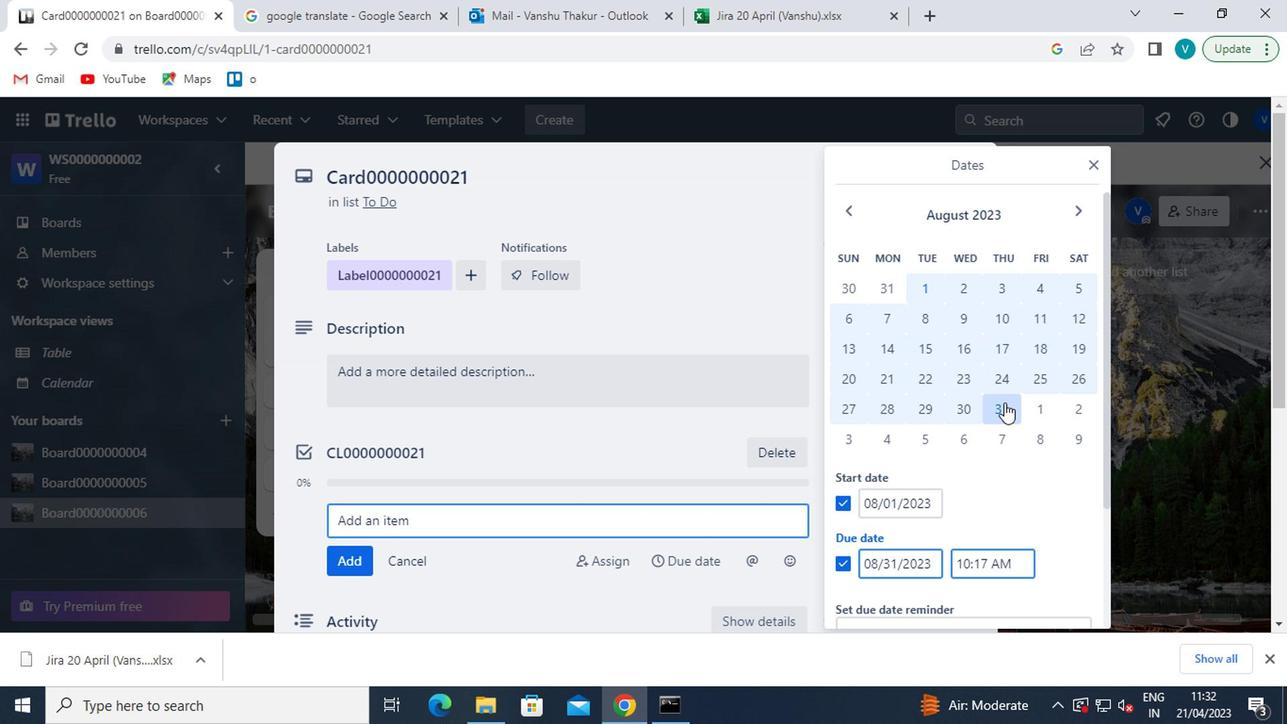 
Action: Mouse scrolled (1001, 402) with delta (0, -1)
Screenshot: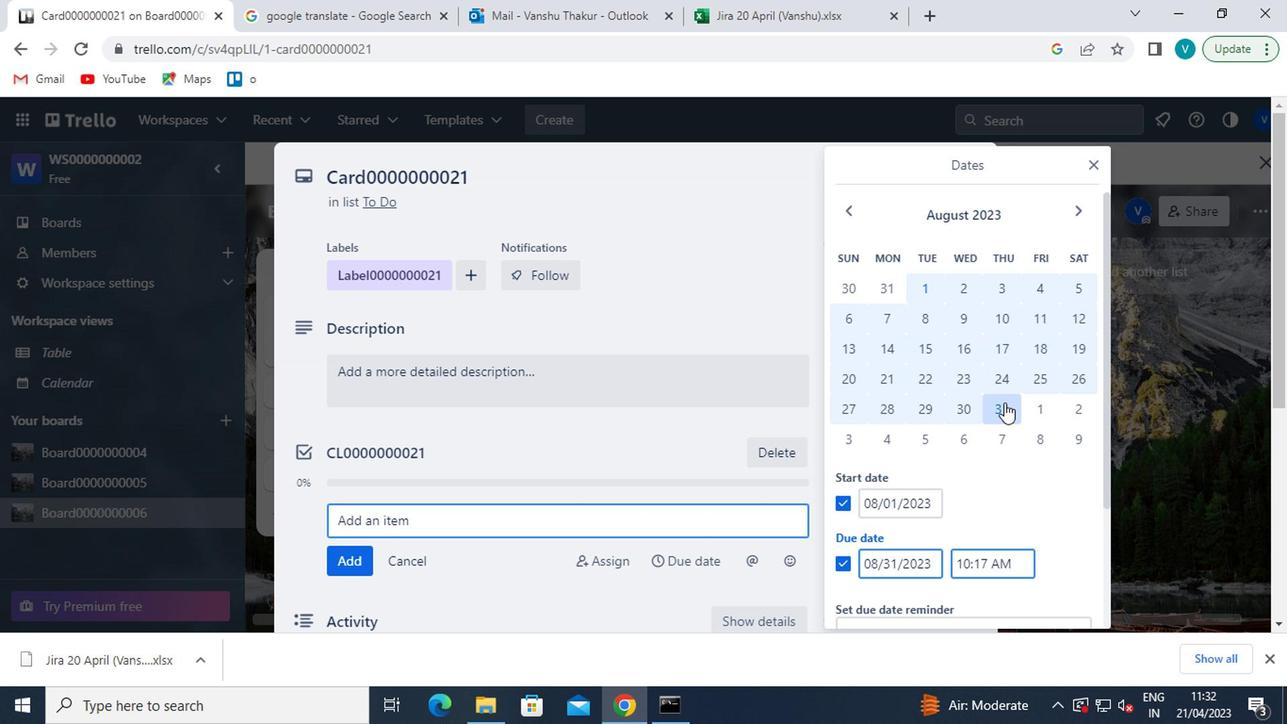 
Action: Mouse moved to (887, 558)
Screenshot: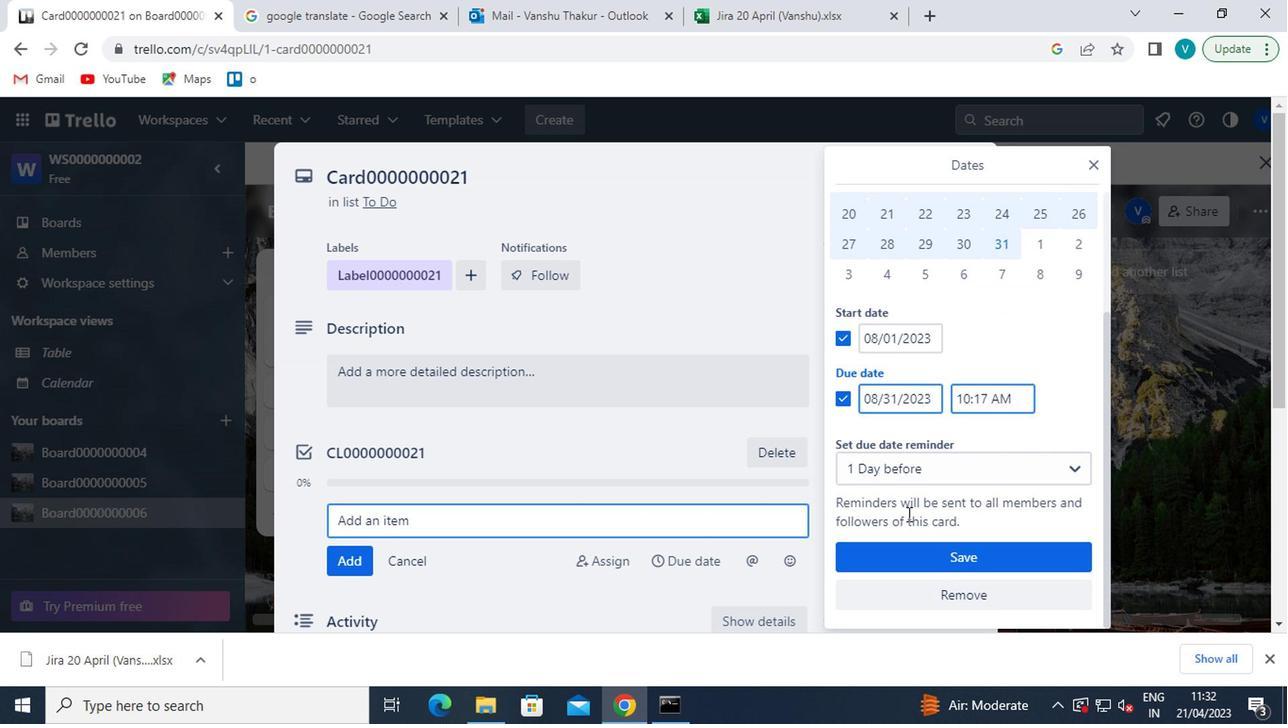 
Action: Mouse pressed left at (887, 558)
Screenshot: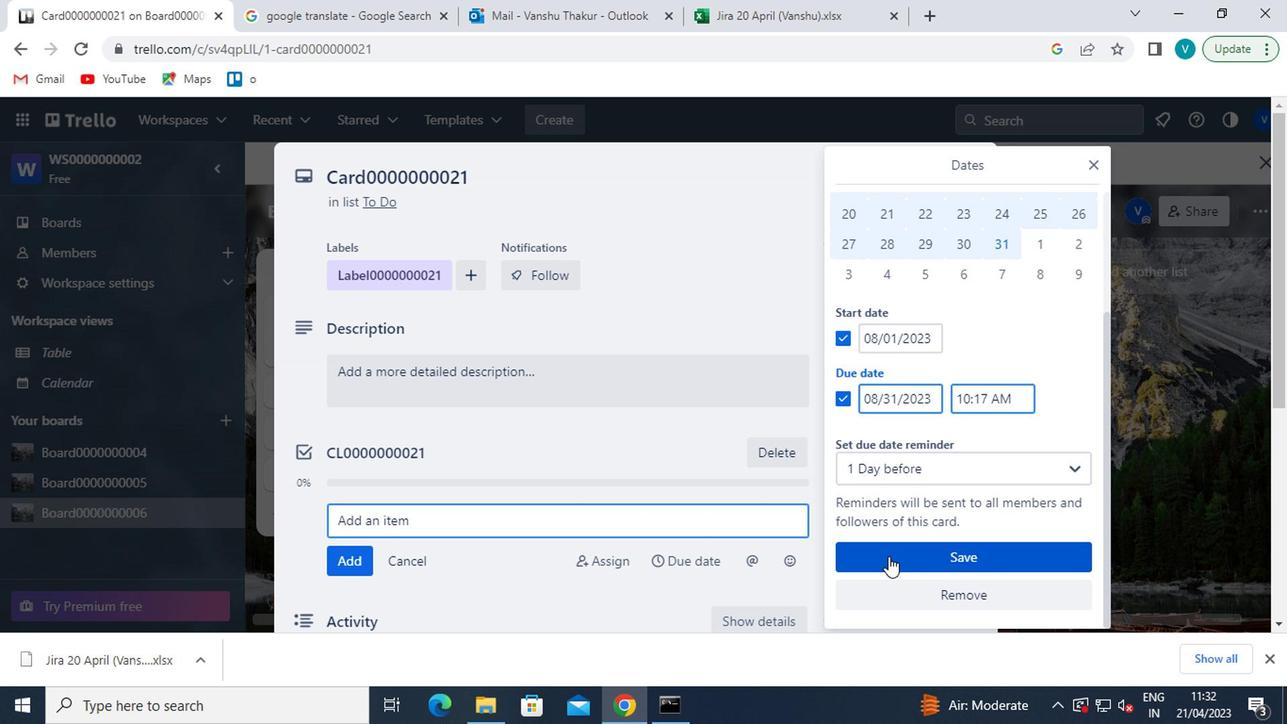 
Action: Mouse moved to (889, 559)
Screenshot: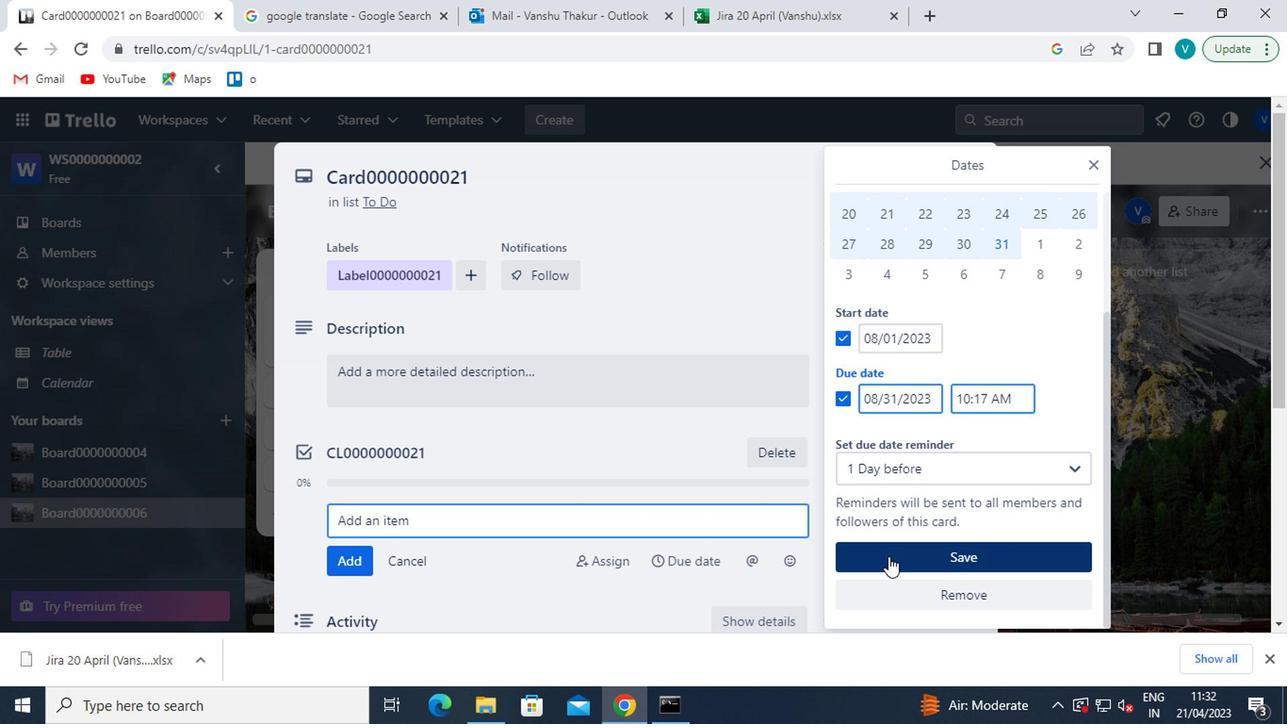 
